 Task: Look for space in São Sebastião do Caí, Brazil from 2nd June, 2023 to 9th June, 2023 for 5 adults in price range Rs.7000 to Rs.13000. Place can be shared room with 2 bedrooms having 5 beds and 2 bathrooms. Property type can be house, flat, guest house. Amenities needed are: wifi, washing machine. Booking option can be shelf check-in. Required host language is Spanish.
Action: Mouse moved to (247, 136)
Screenshot: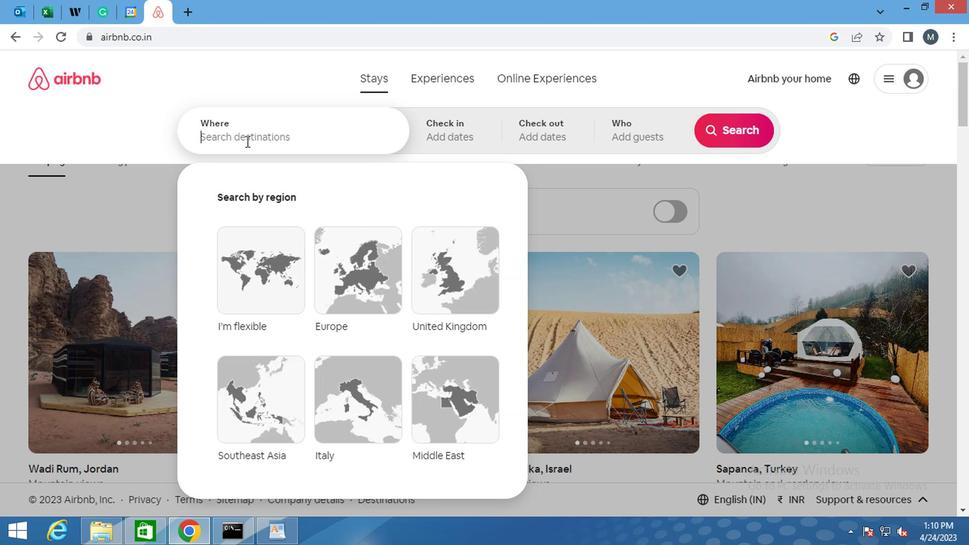 
Action: Mouse pressed left at (247, 136)
Screenshot: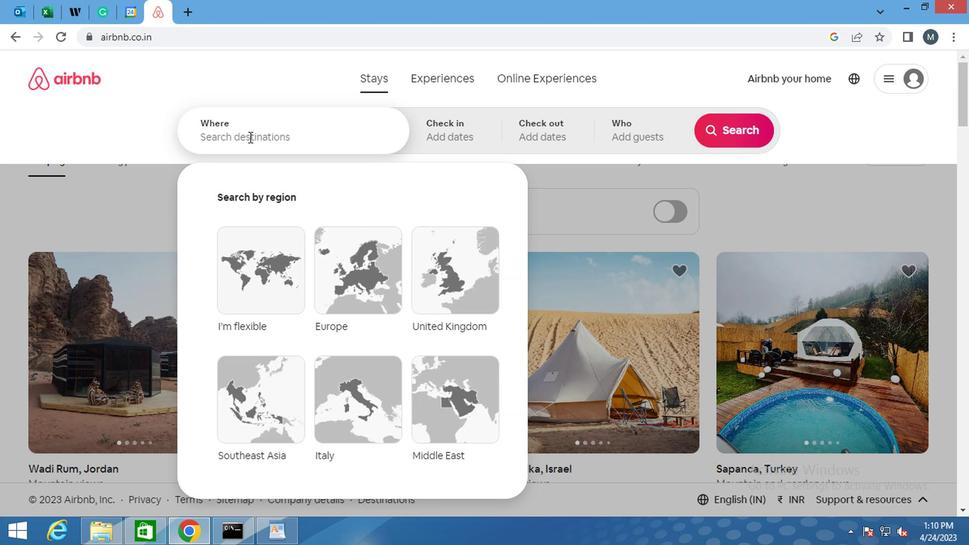 
Action: Key pressed <Key.shift>SAO<Key.space><Key.shift>SEBASTIAO<Key.space>DO<Key.shift><Key.shift><Key.shift>CAI<Key.space><Key.backspace>,<Key.space><Key.shift>V<Key.backspace><Key.shift><Key.shift>BRAZIL<Key.enter>
Screenshot: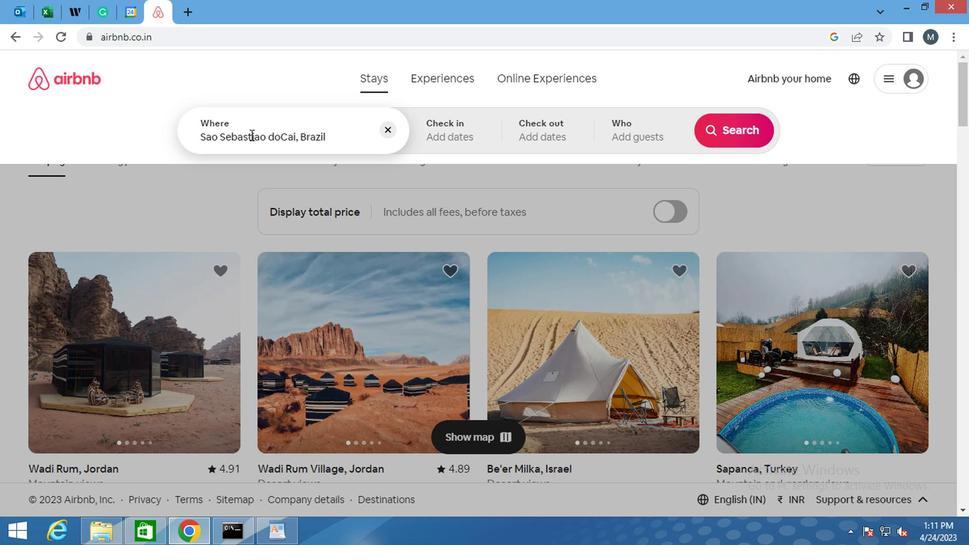 
Action: Mouse moved to (423, 211)
Screenshot: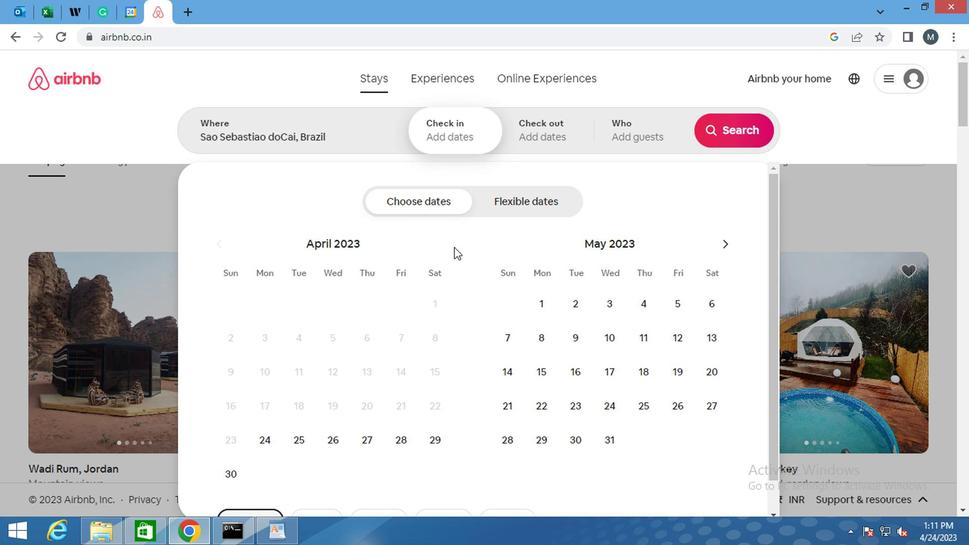 
Action: Mouse scrolled (423, 210) with delta (0, -1)
Screenshot: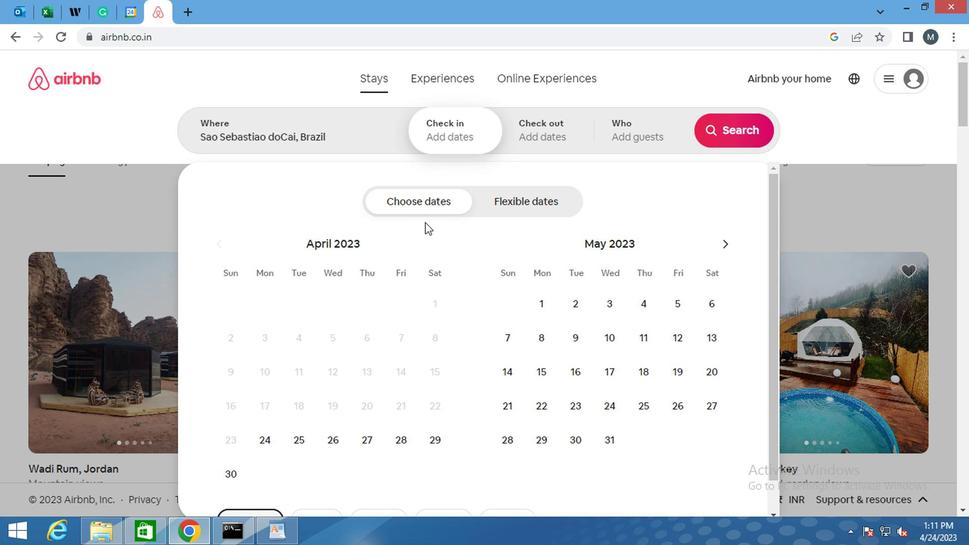 
Action: Mouse moved to (433, 222)
Screenshot: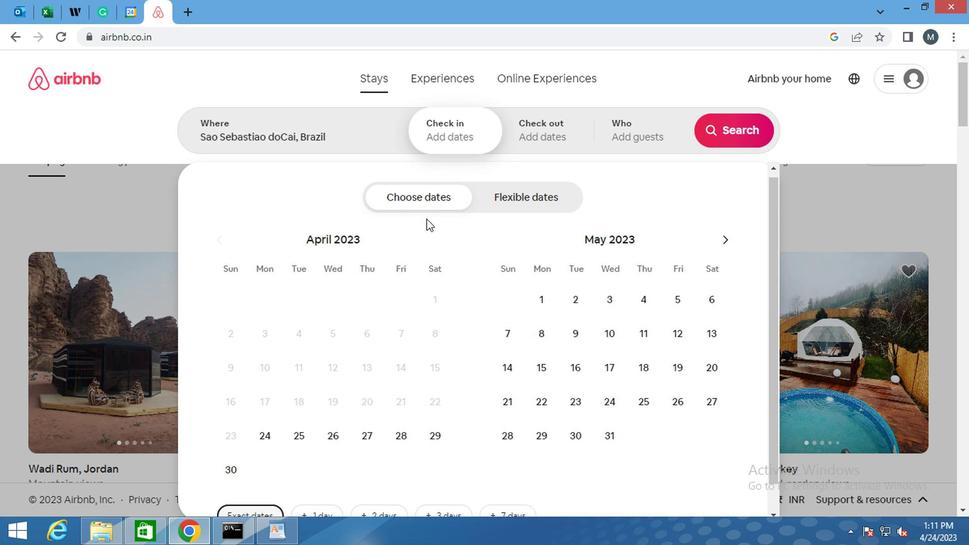 
Action: Mouse scrolled (433, 222) with delta (0, 0)
Screenshot: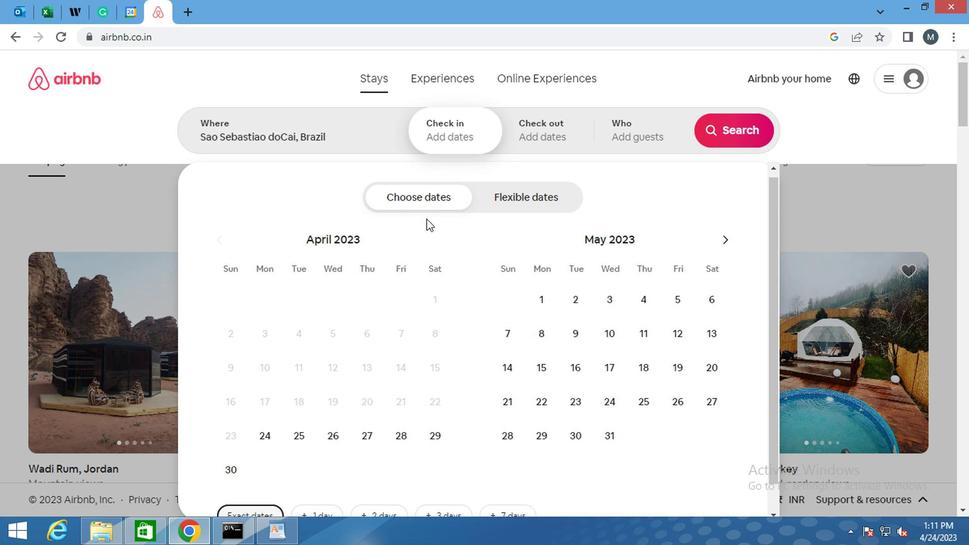 
Action: Mouse moved to (435, 222)
Screenshot: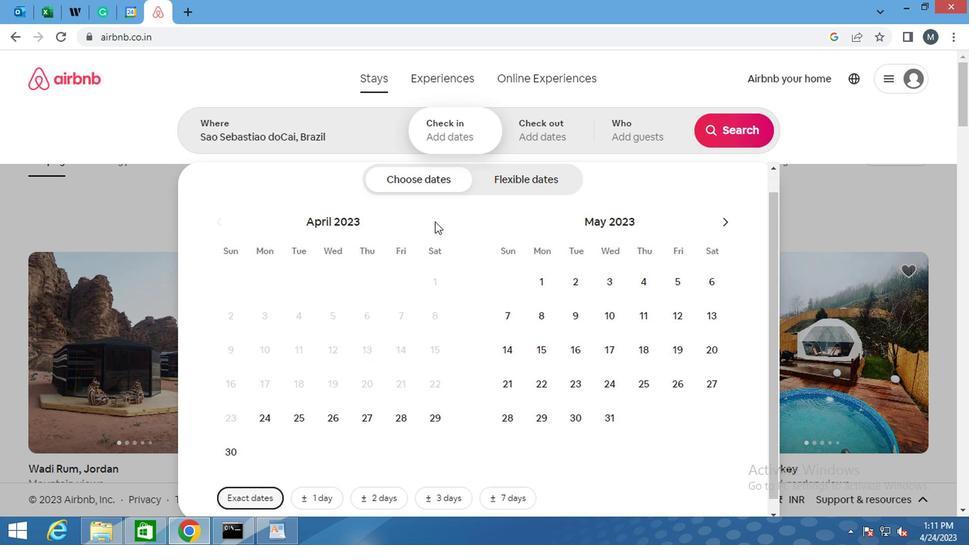 
Action: Mouse scrolled (435, 222) with delta (0, 0)
Screenshot: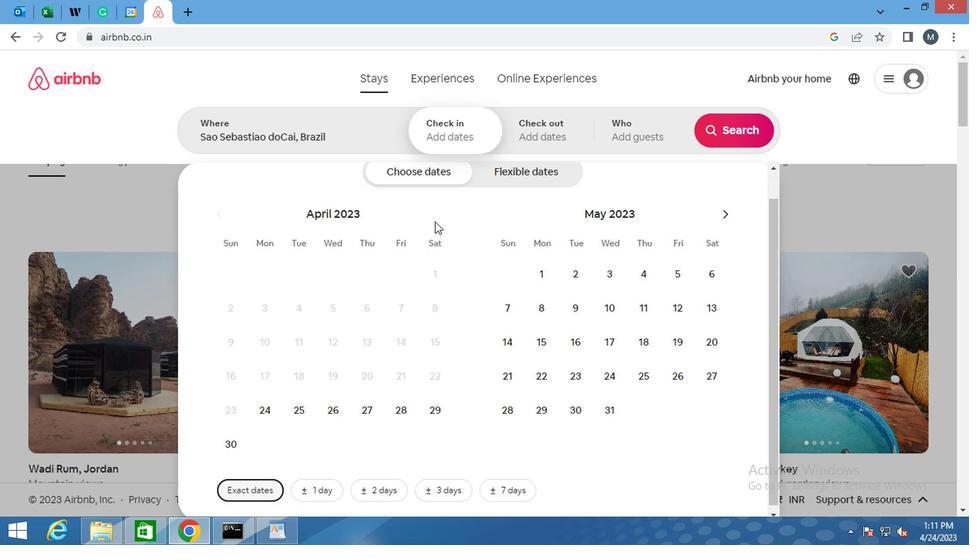 
Action: Mouse moved to (732, 243)
Screenshot: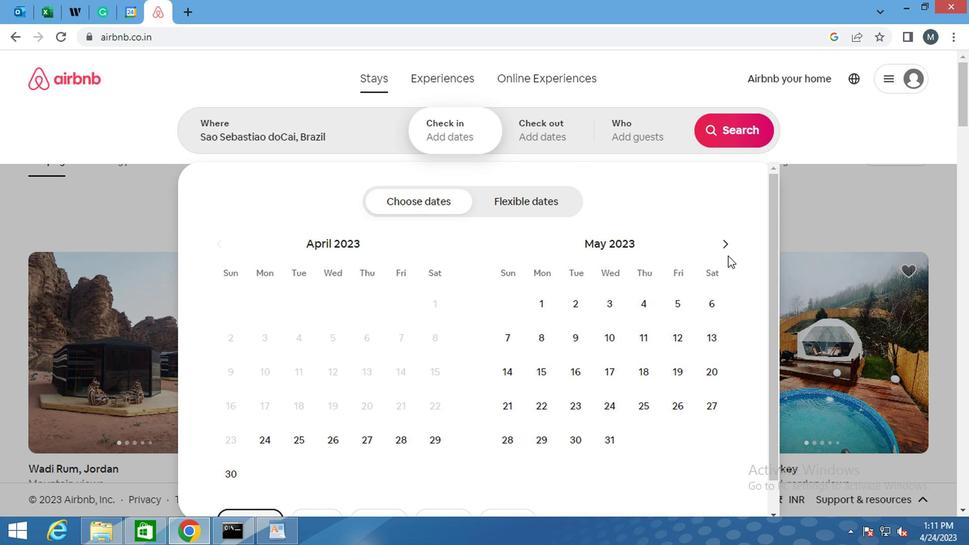 
Action: Mouse pressed left at (732, 243)
Screenshot: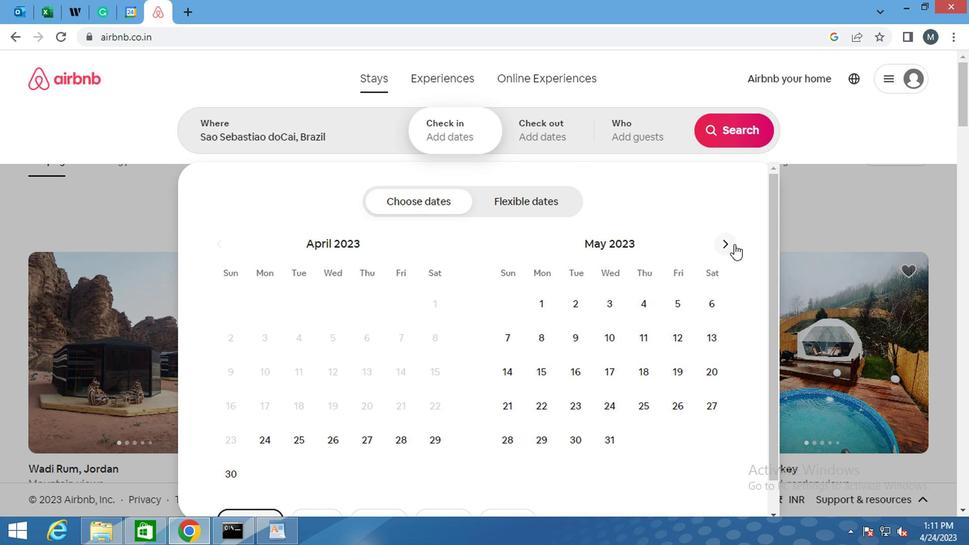 
Action: Mouse pressed left at (732, 243)
Screenshot: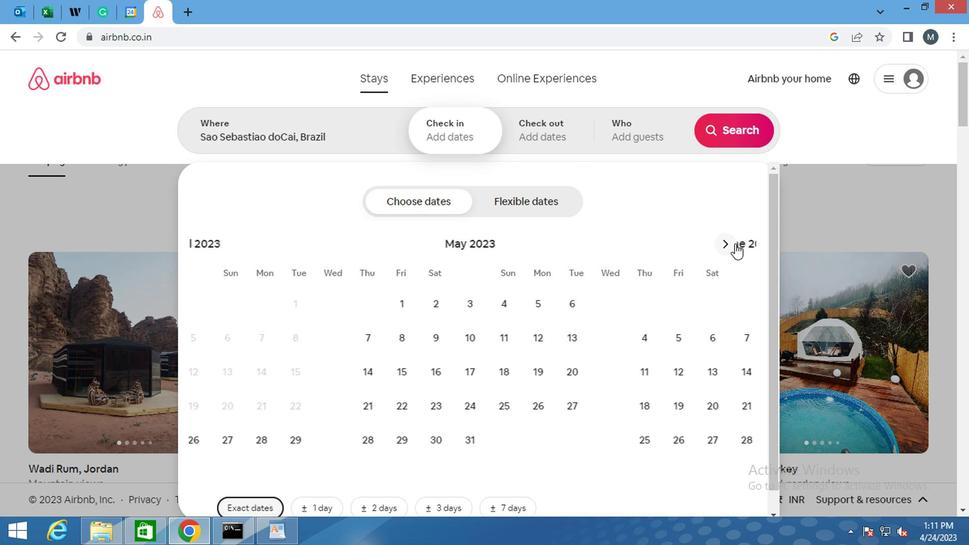 
Action: Mouse pressed left at (732, 243)
Screenshot: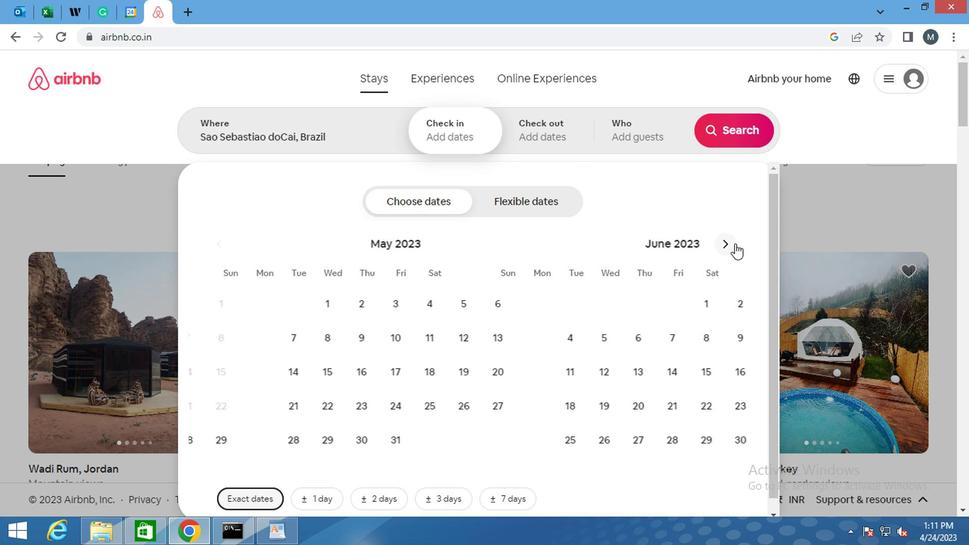 
Action: Mouse moved to (391, 300)
Screenshot: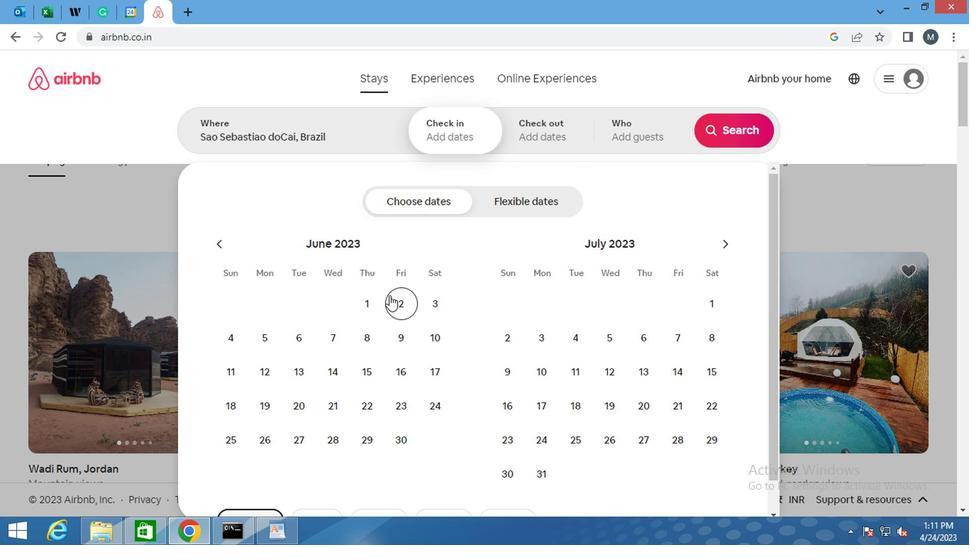 
Action: Mouse pressed left at (391, 300)
Screenshot: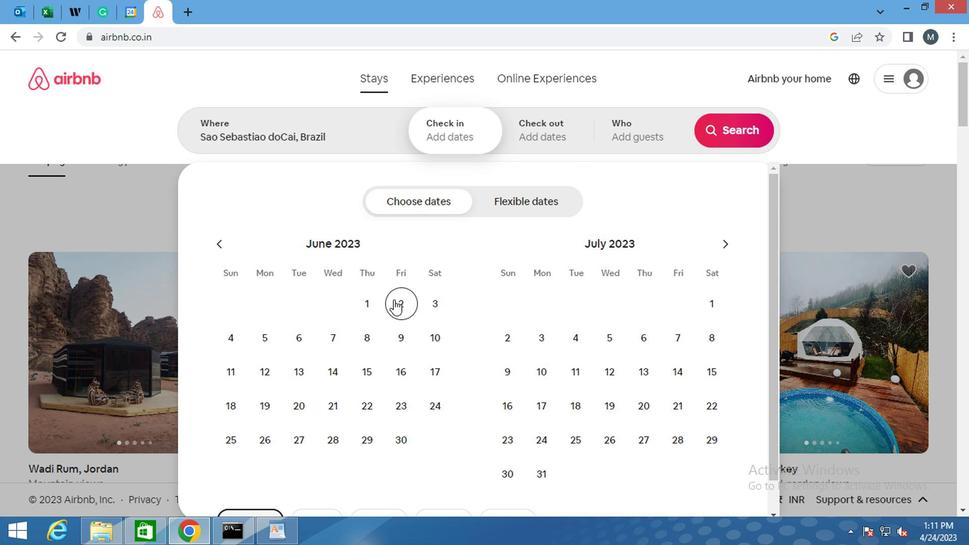 
Action: Mouse moved to (385, 306)
Screenshot: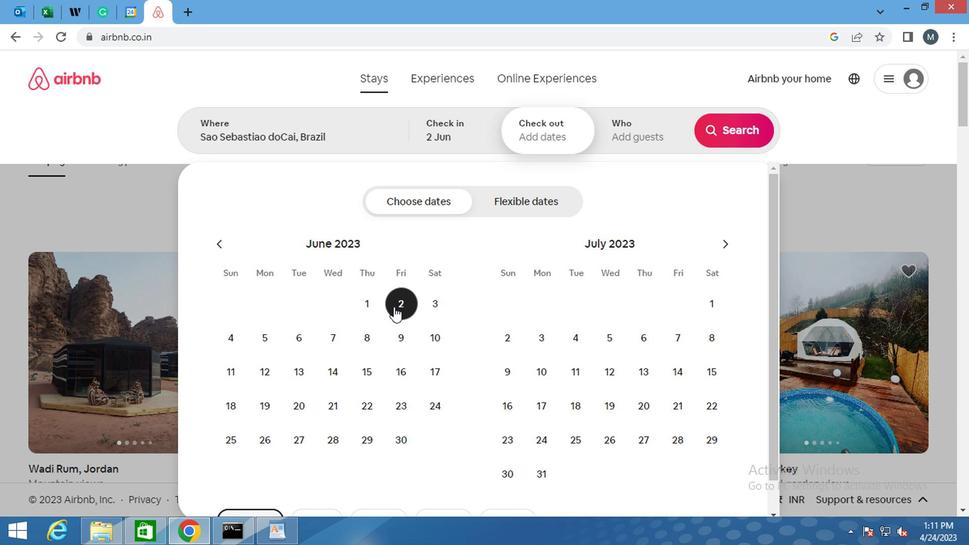 
Action: Mouse scrolled (385, 305) with delta (0, -1)
Screenshot: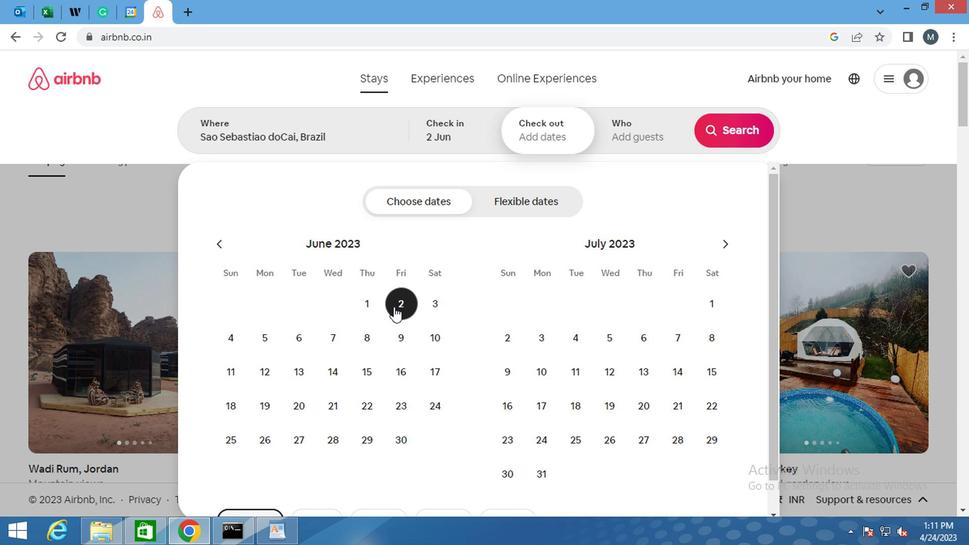 
Action: Mouse moved to (385, 300)
Screenshot: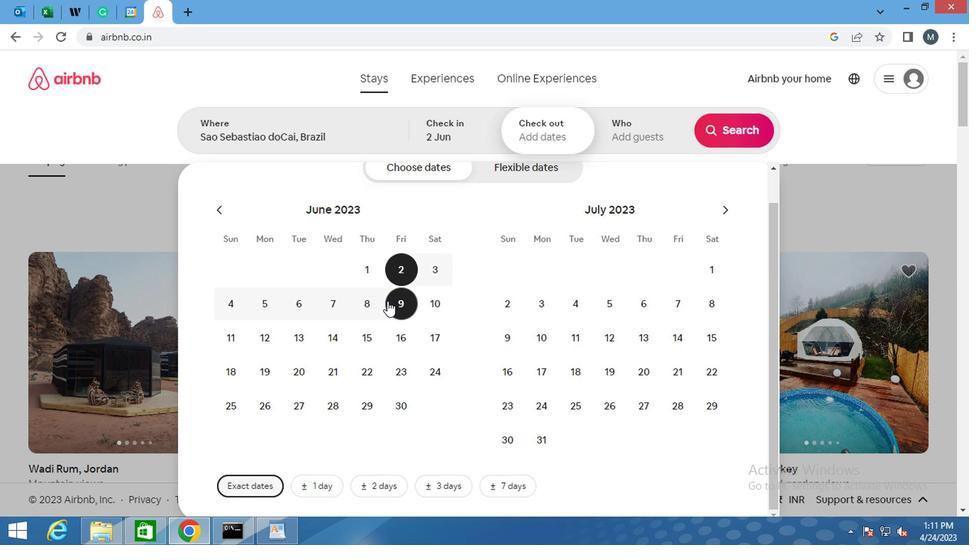 
Action: Mouse pressed left at (385, 300)
Screenshot: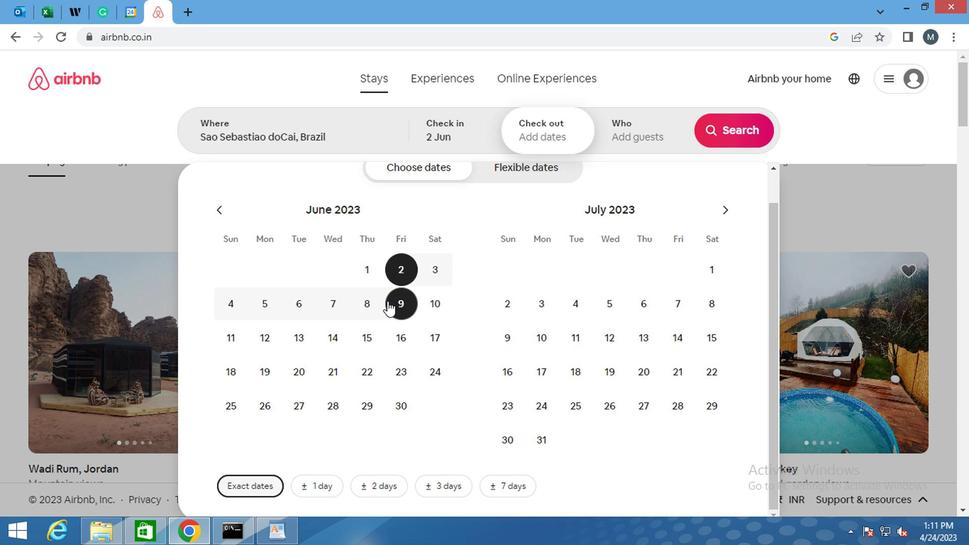 
Action: Mouse moved to (411, 298)
Screenshot: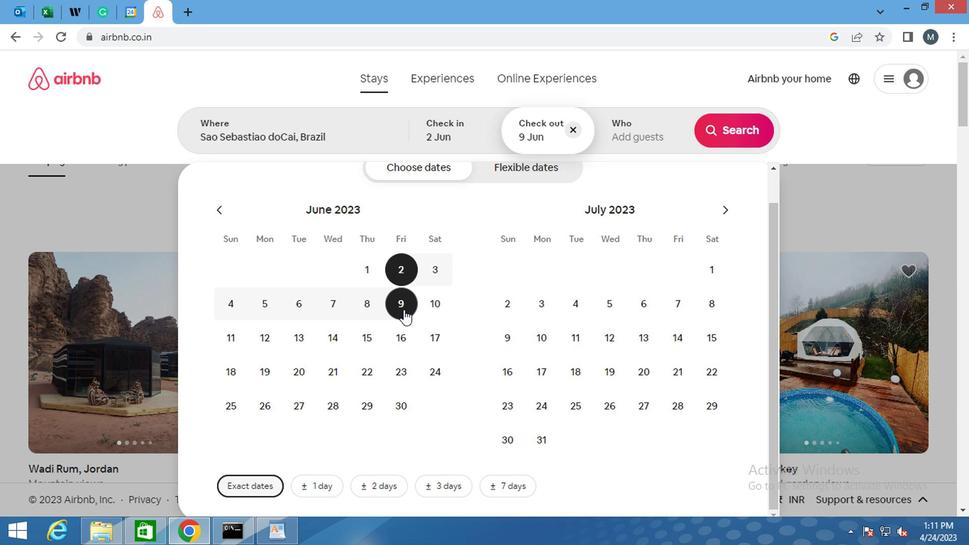 
Action: Mouse scrolled (411, 297) with delta (0, 0)
Screenshot: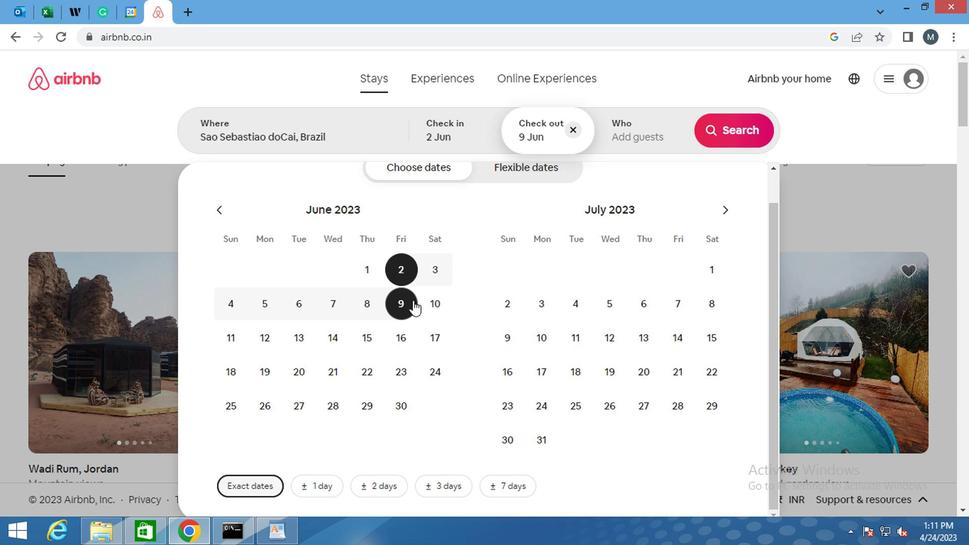 
Action: Mouse scrolled (411, 299) with delta (0, 1)
Screenshot: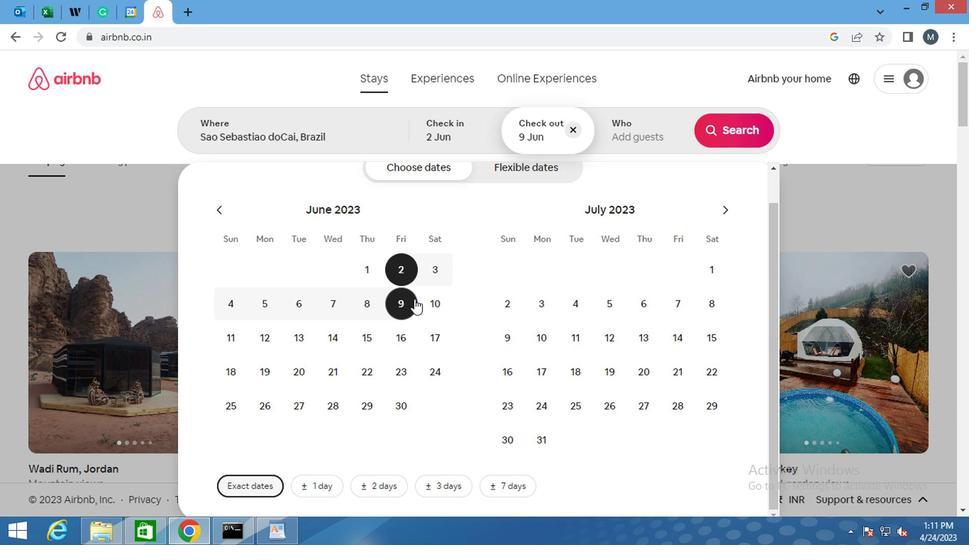 
Action: Mouse moved to (411, 298)
Screenshot: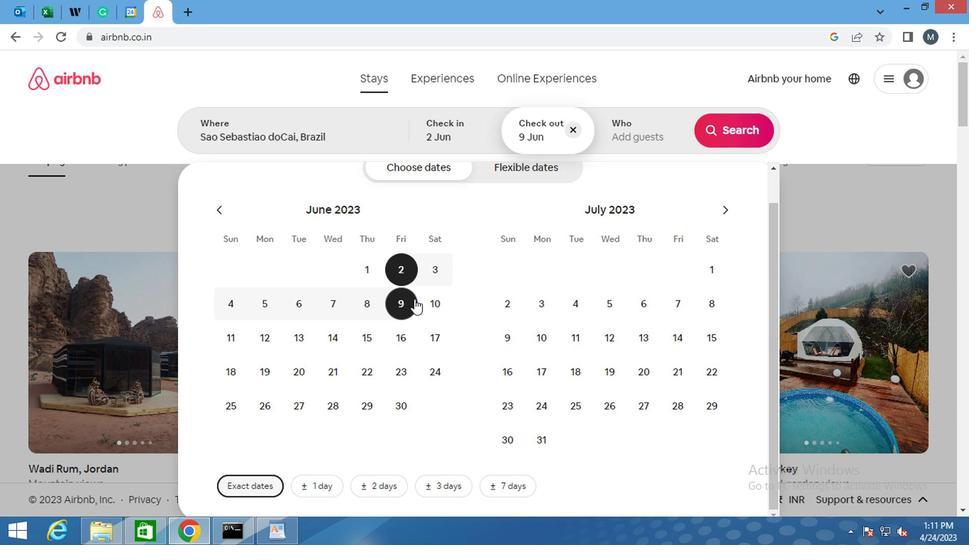 
Action: Mouse scrolled (411, 299) with delta (0, 1)
Screenshot: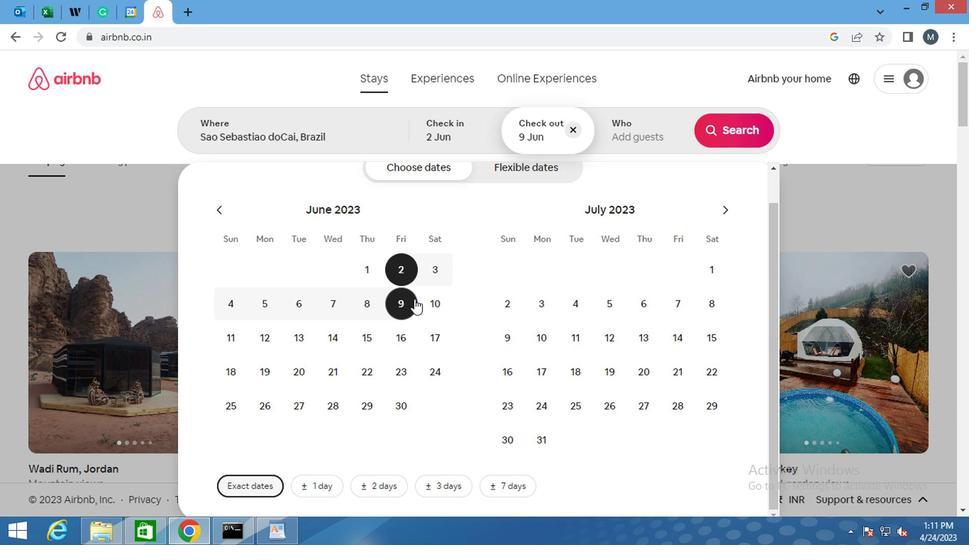 
Action: Mouse moved to (640, 135)
Screenshot: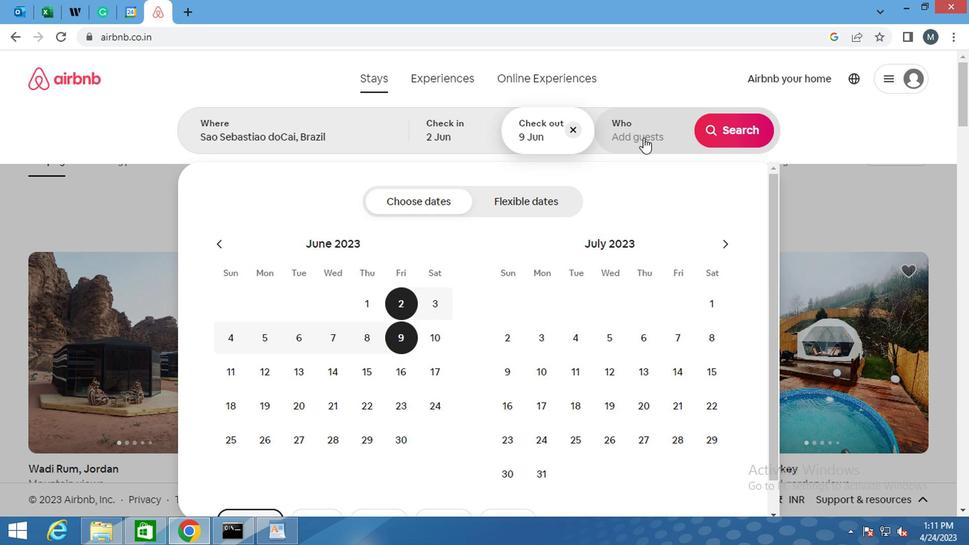 
Action: Mouse pressed left at (640, 135)
Screenshot: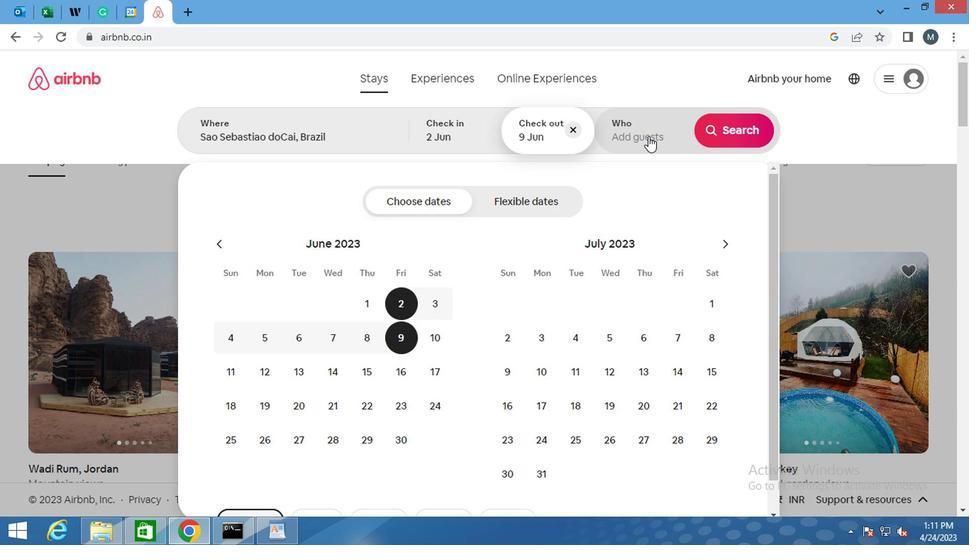 
Action: Mouse moved to (734, 201)
Screenshot: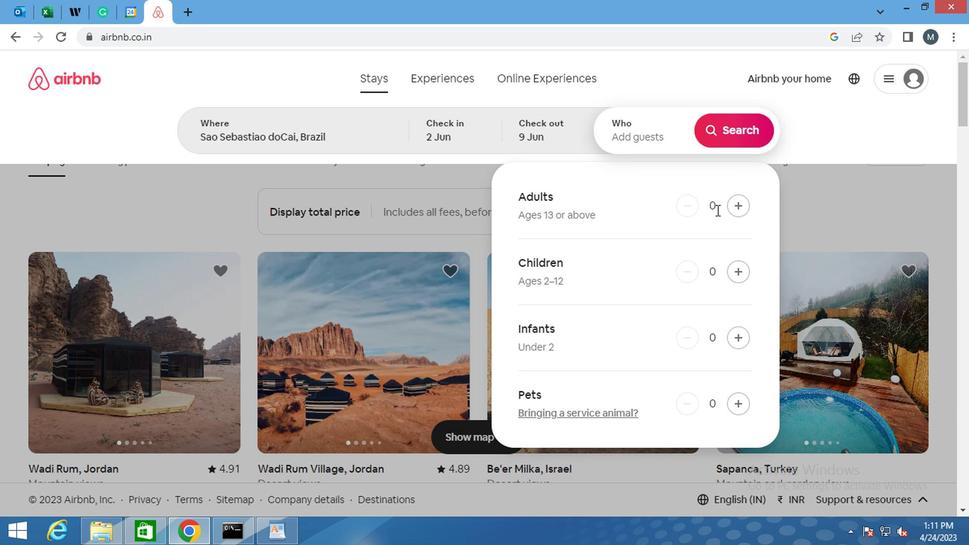 
Action: Mouse pressed left at (734, 201)
Screenshot: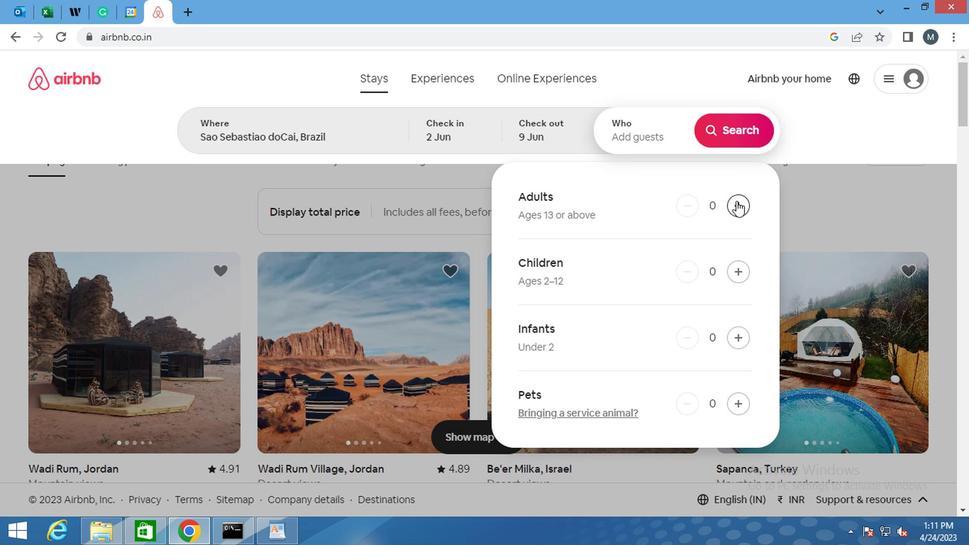 
Action: Mouse moved to (734, 201)
Screenshot: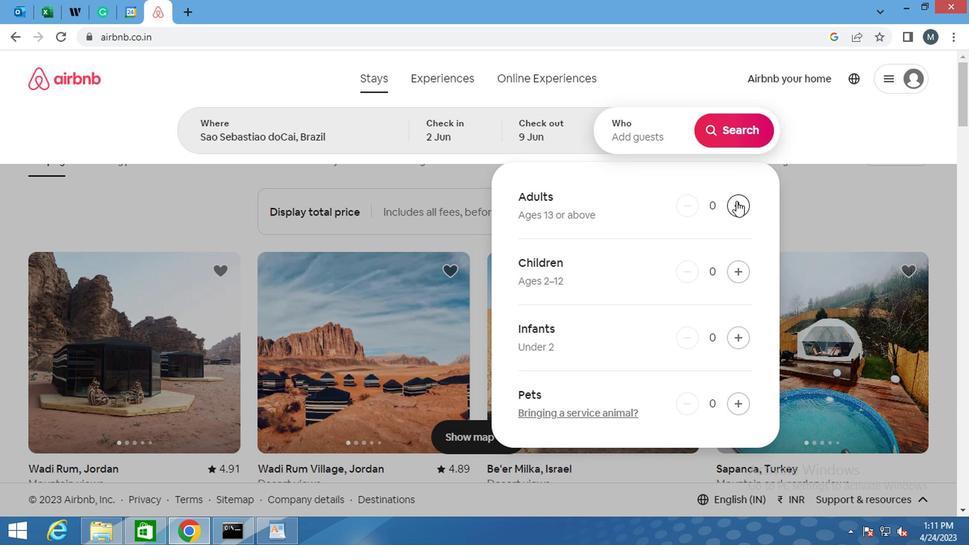 
Action: Mouse pressed left at (734, 201)
Screenshot: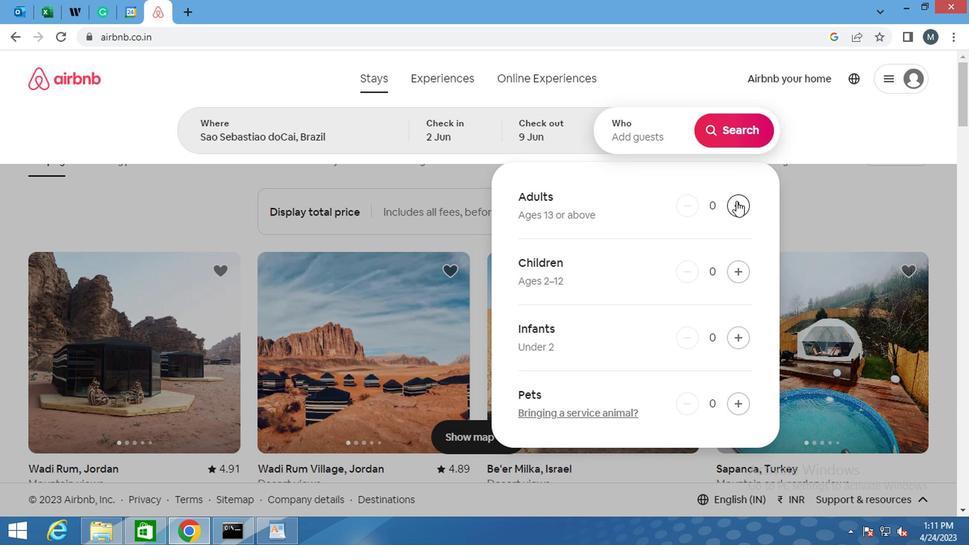 
Action: Mouse moved to (736, 201)
Screenshot: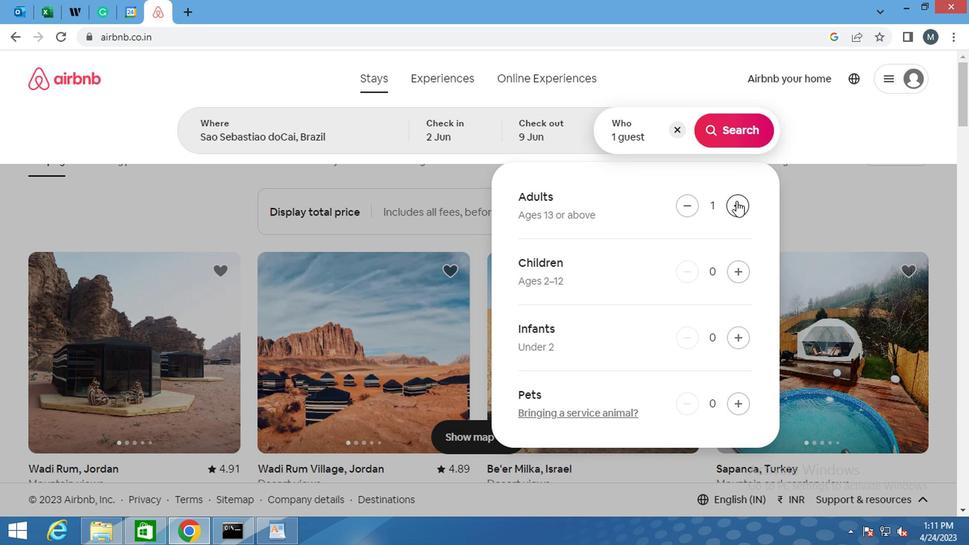 
Action: Mouse pressed left at (736, 201)
Screenshot: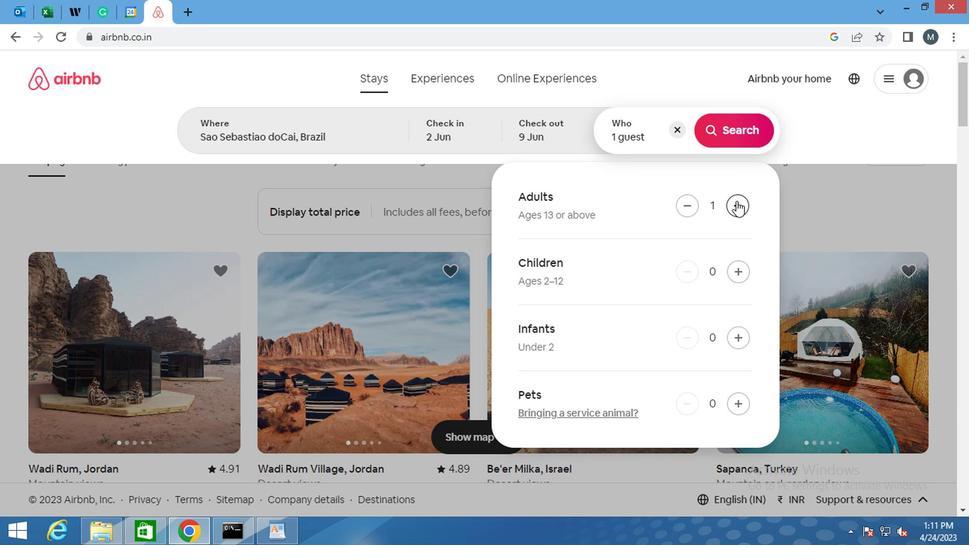 
Action: Mouse moved to (737, 201)
Screenshot: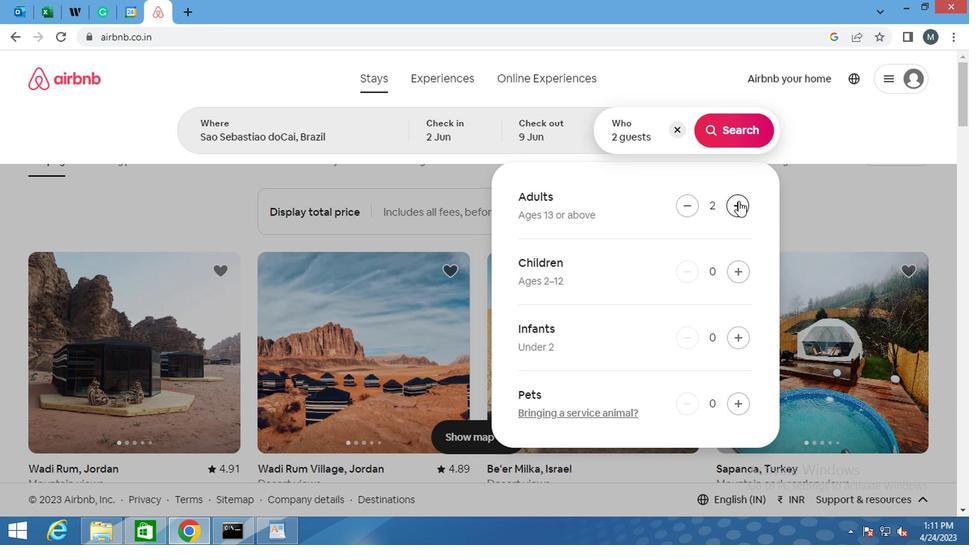 
Action: Mouse pressed left at (737, 201)
Screenshot: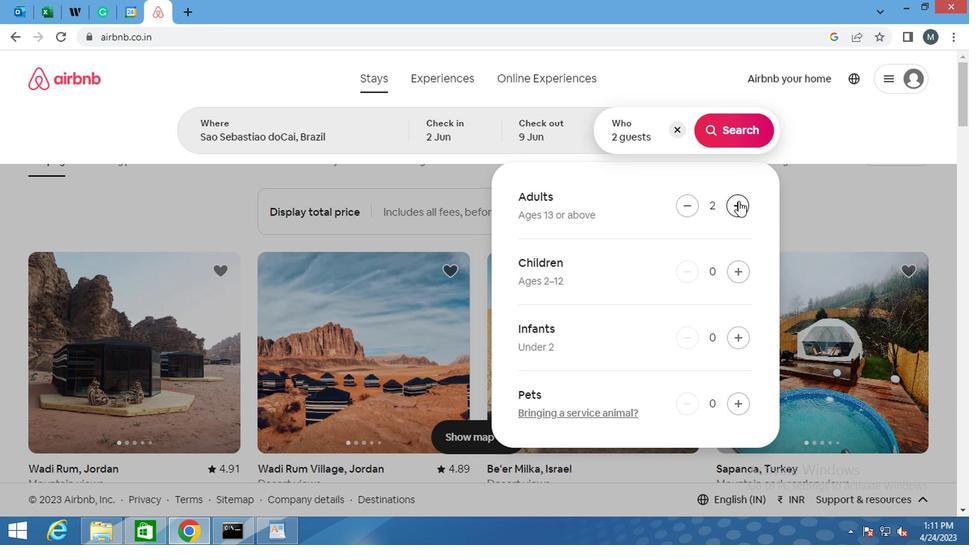 
Action: Mouse moved to (738, 201)
Screenshot: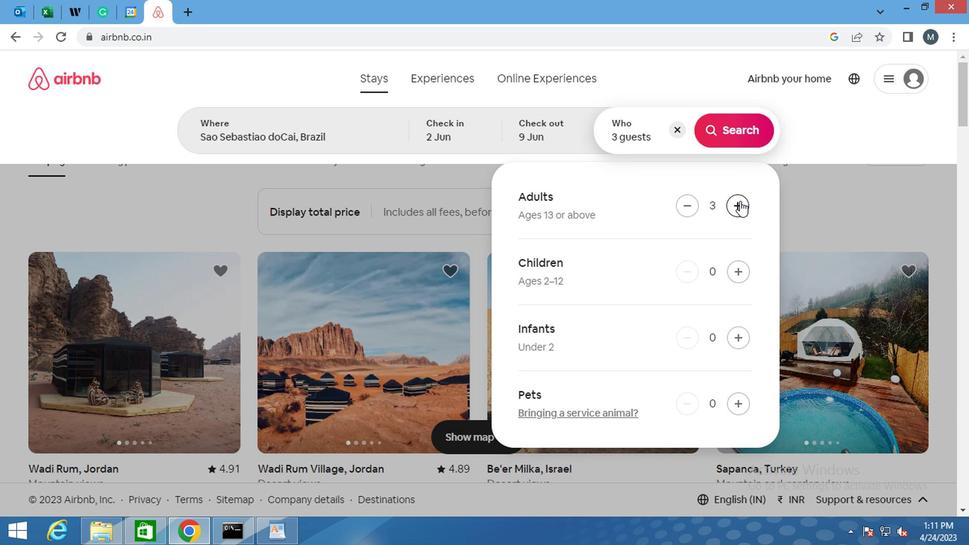 
Action: Mouse pressed left at (738, 201)
Screenshot: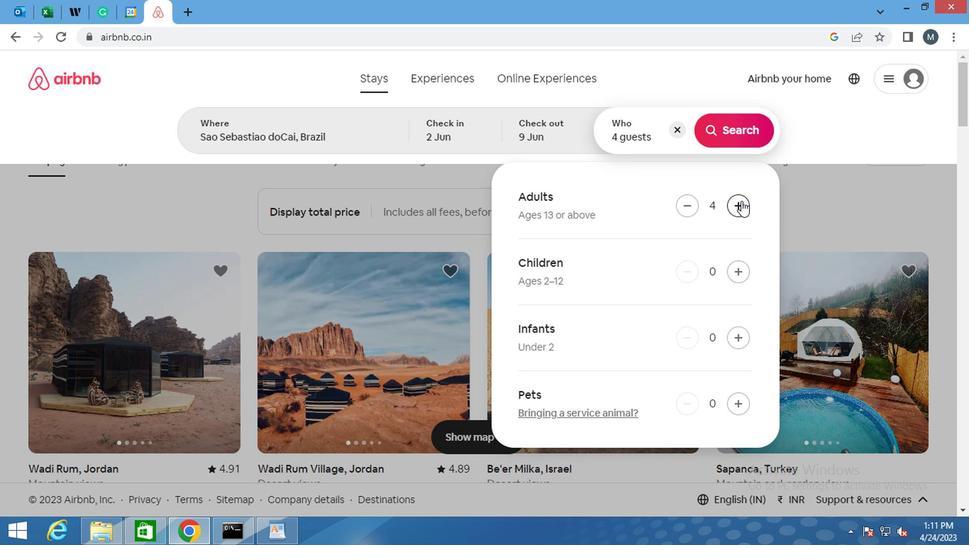 
Action: Mouse moved to (741, 194)
Screenshot: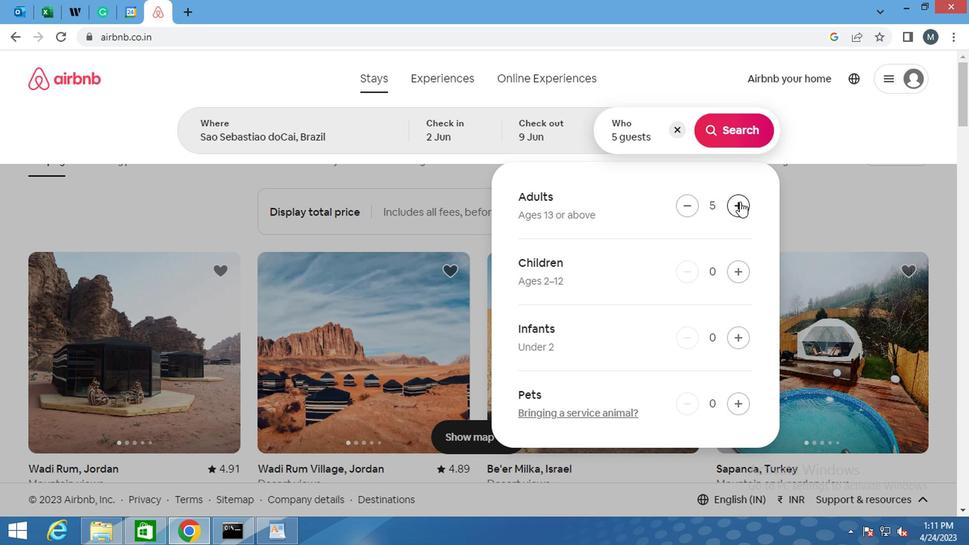 
Action: Mouse scrolled (741, 193) with delta (0, -1)
Screenshot: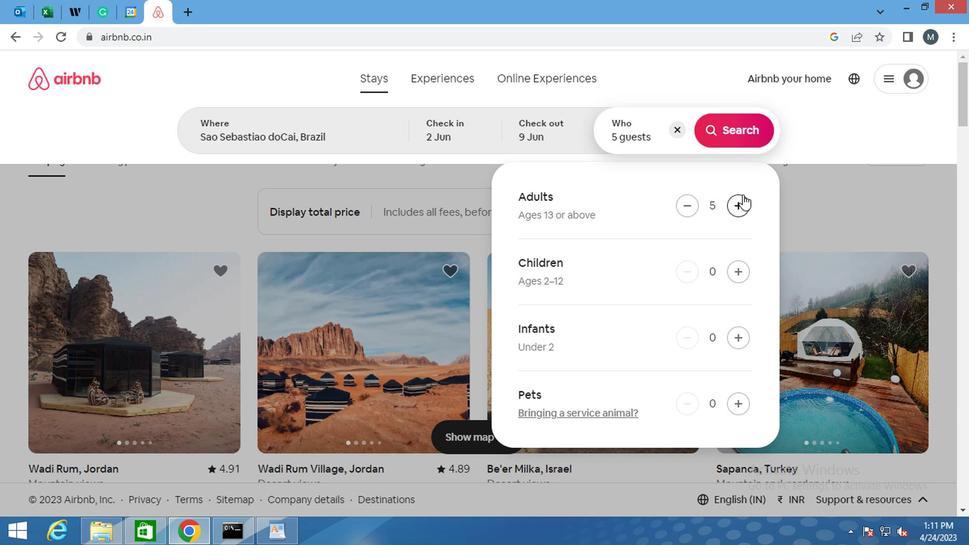 
Action: Mouse moved to (741, 194)
Screenshot: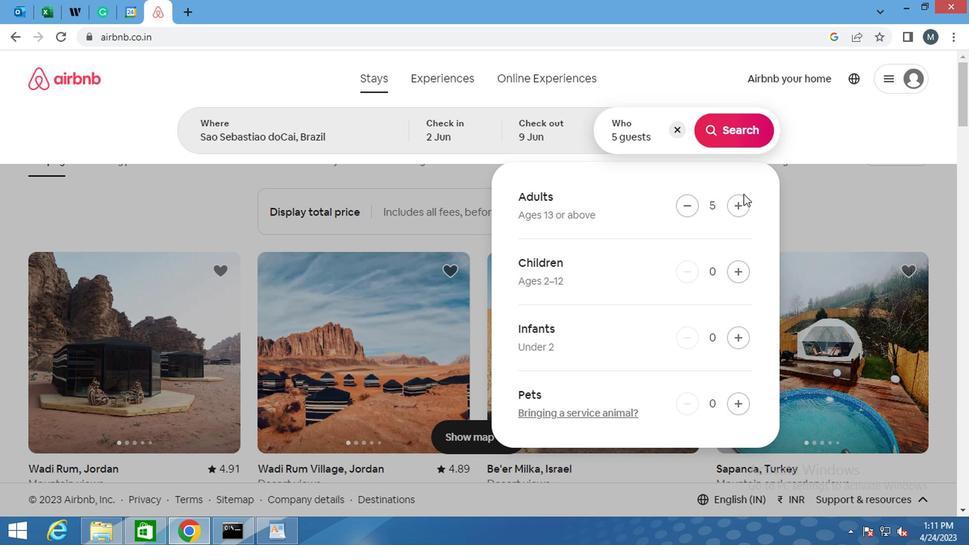 
Action: Mouse scrolled (741, 195) with delta (0, 0)
Screenshot: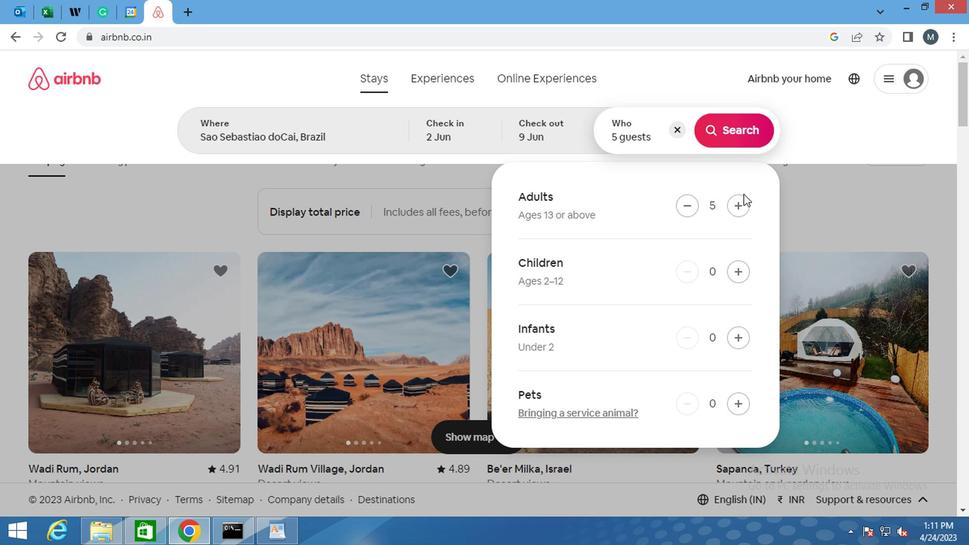 
Action: Mouse scrolled (741, 195) with delta (0, 0)
Screenshot: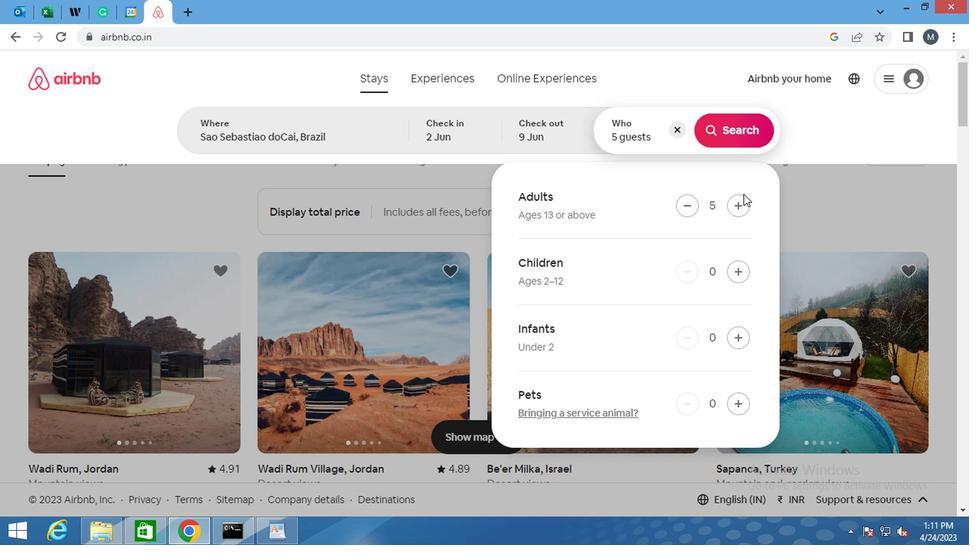 
Action: Mouse moved to (901, 156)
Screenshot: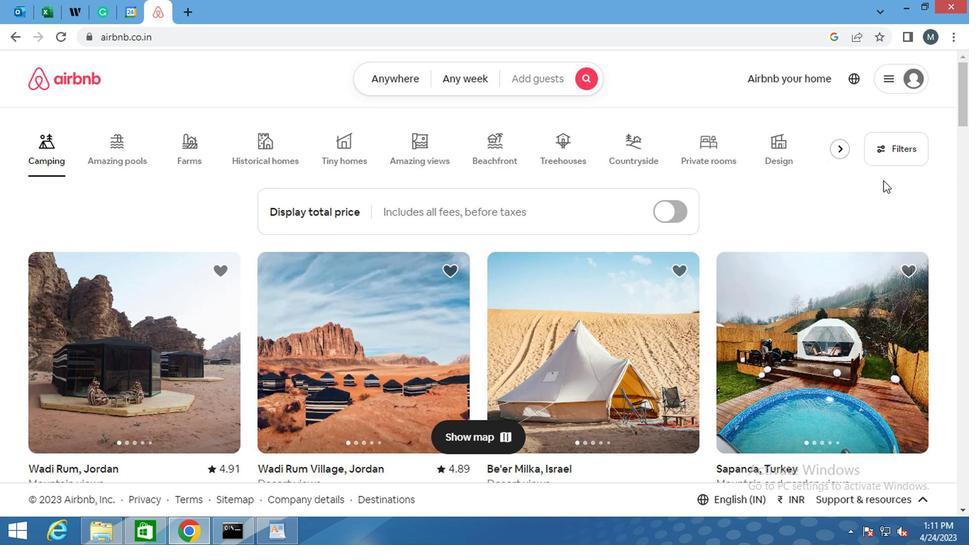 
Action: Mouse pressed left at (901, 156)
Screenshot: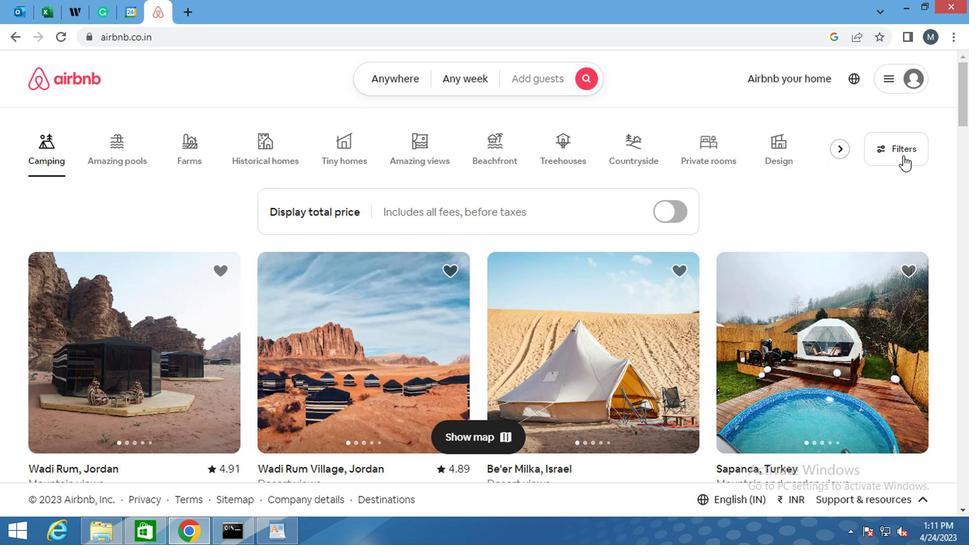 
Action: Mouse moved to (343, 312)
Screenshot: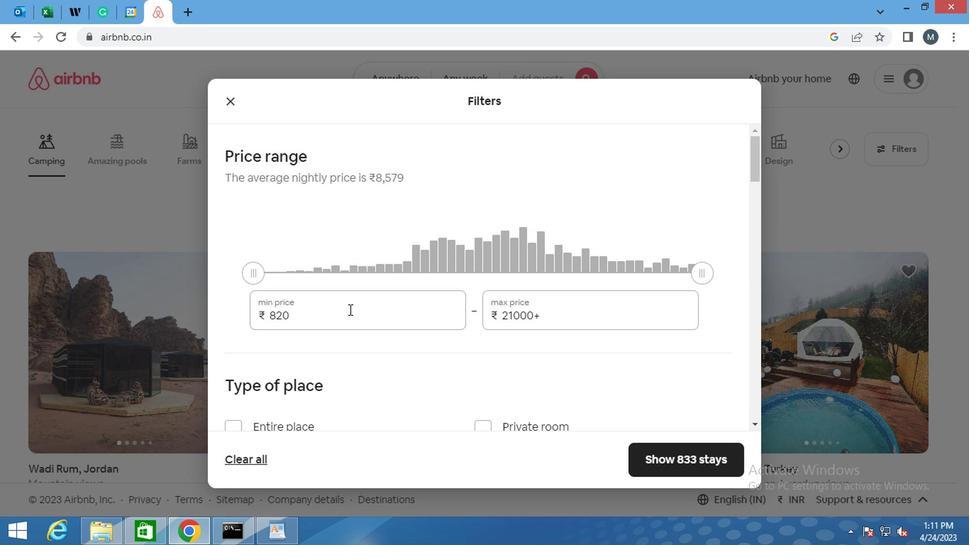 
Action: Mouse pressed left at (343, 312)
Screenshot: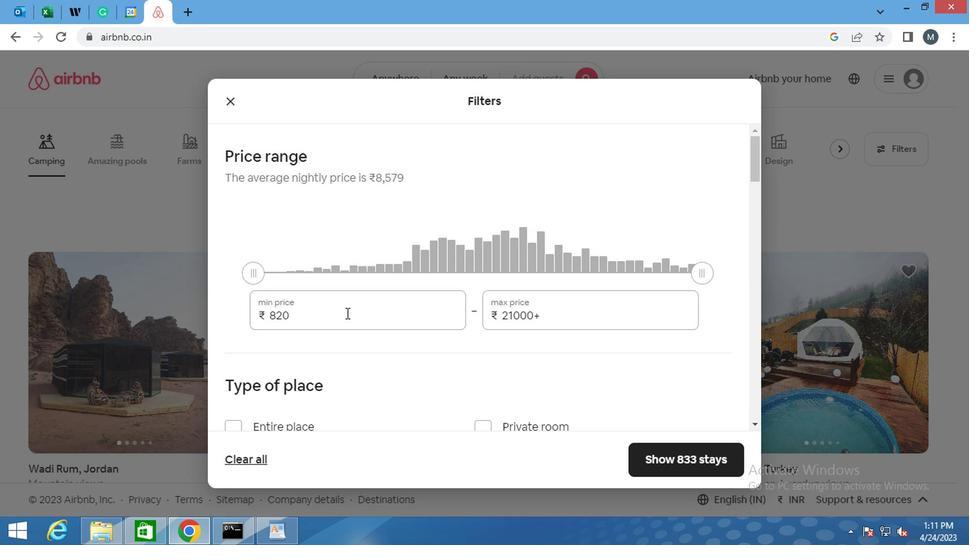 
Action: Mouse moved to (343, 313)
Screenshot: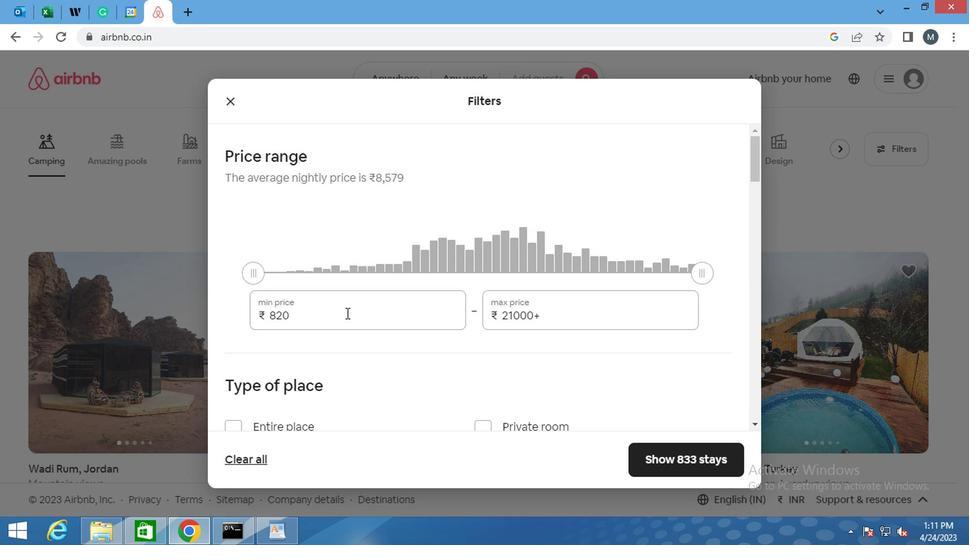 
Action: Mouse pressed left at (343, 313)
Screenshot: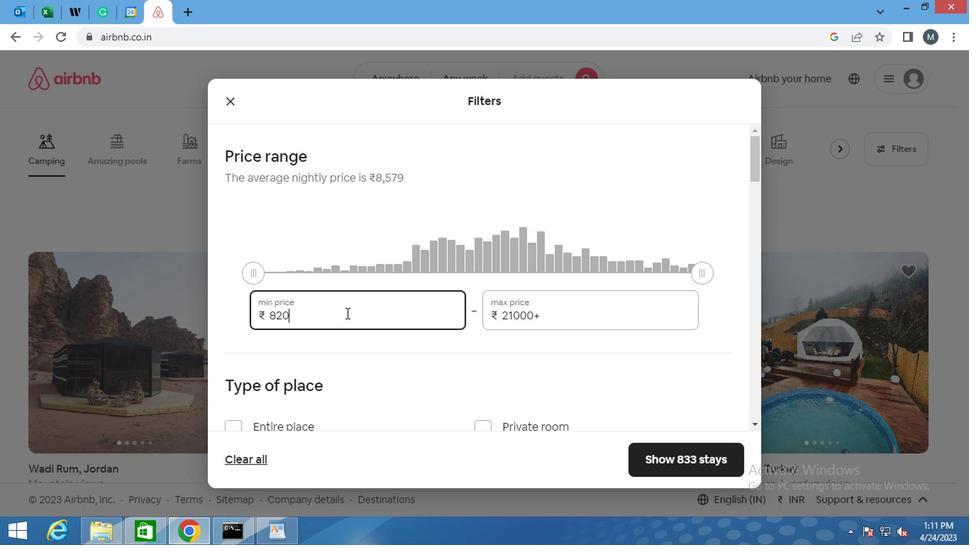 
Action: Key pressed <Key.backspace>7000
Screenshot: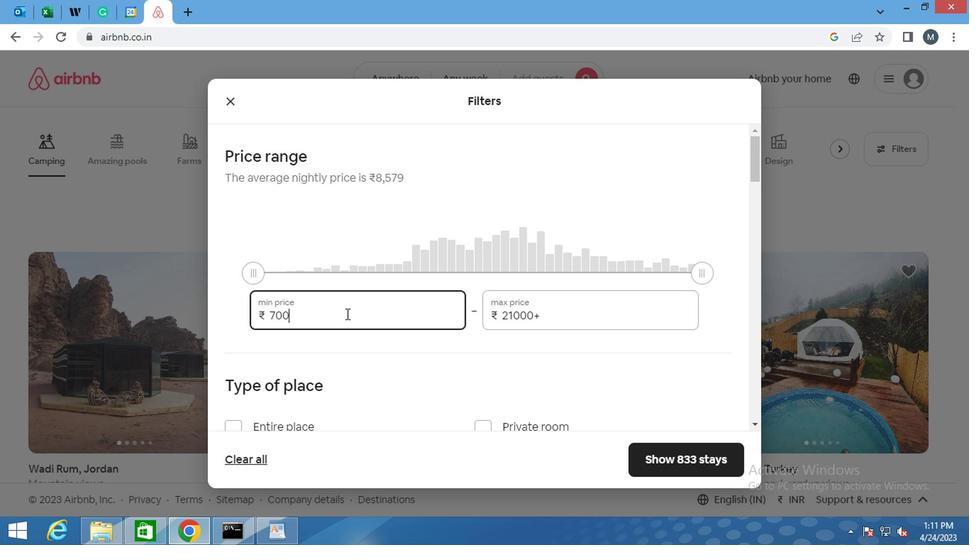 
Action: Mouse moved to (375, 326)
Screenshot: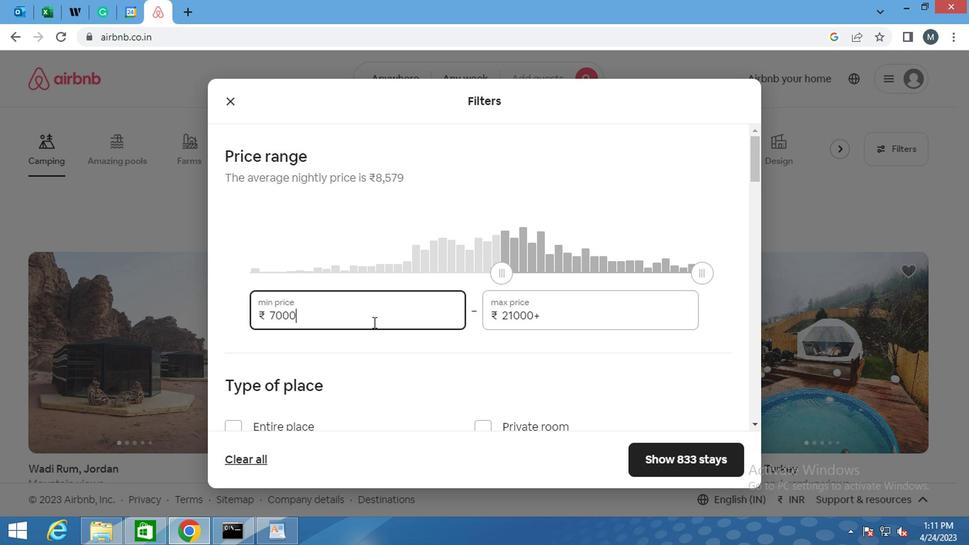 
Action: Mouse scrolled (375, 325) with delta (0, -1)
Screenshot: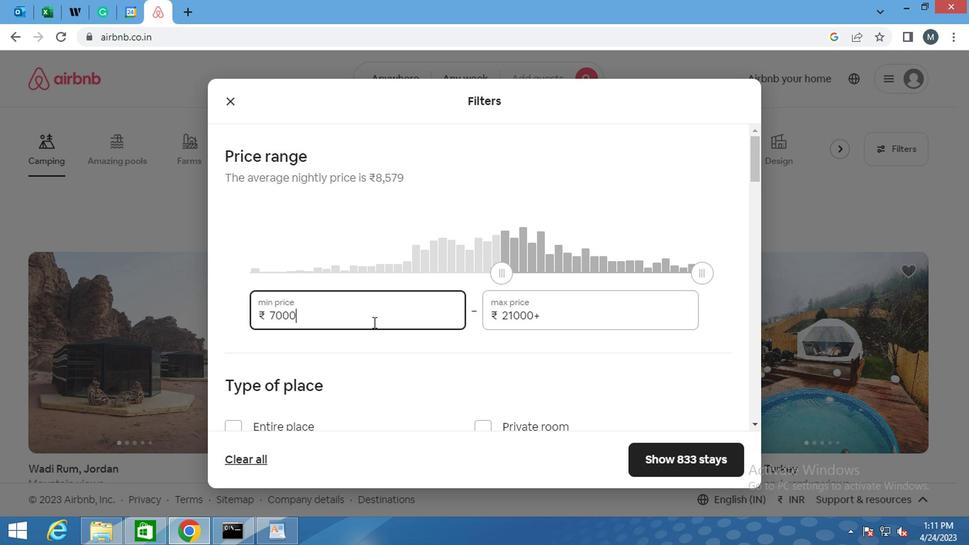 
Action: Mouse moved to (581, 239)
Screenshot: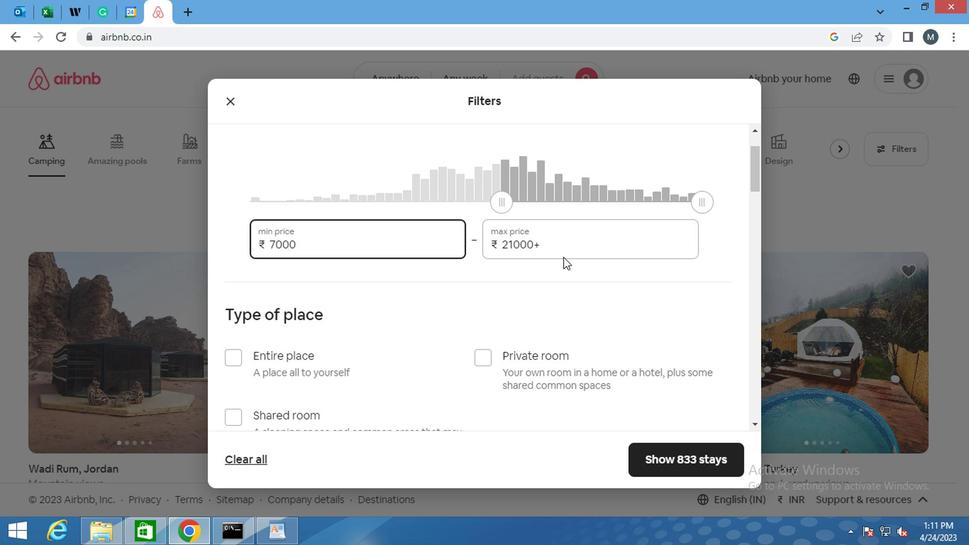 
Action: Mouse pressed left at (581, 239)
Screenshot: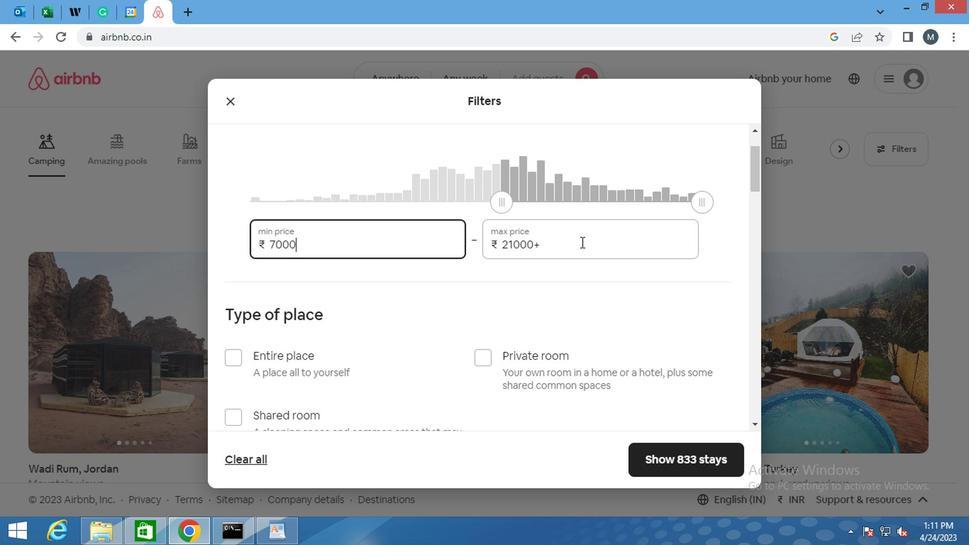 
Action: Mouse pressed left at (581, 239)
Screenshot: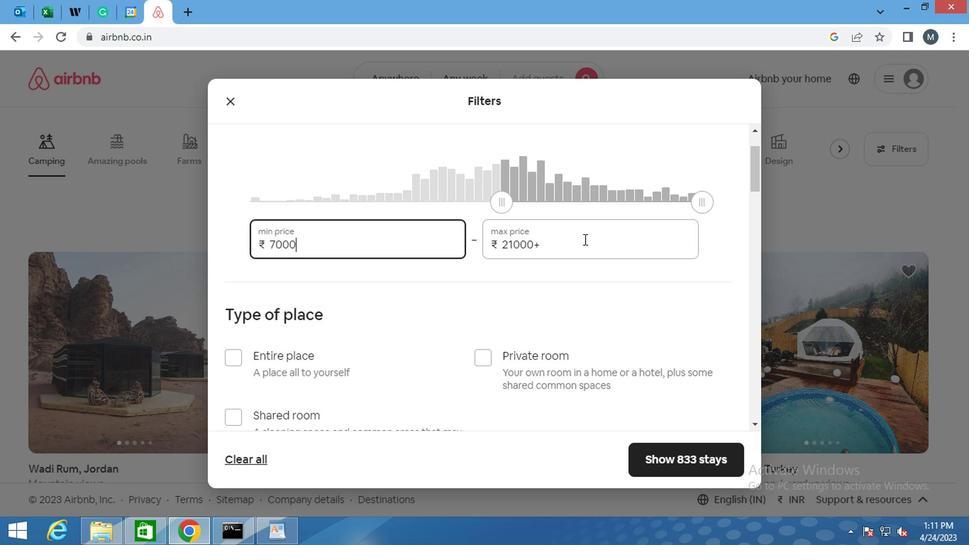 
Action: Mouse pressed left at (581, 239)
Screenshot: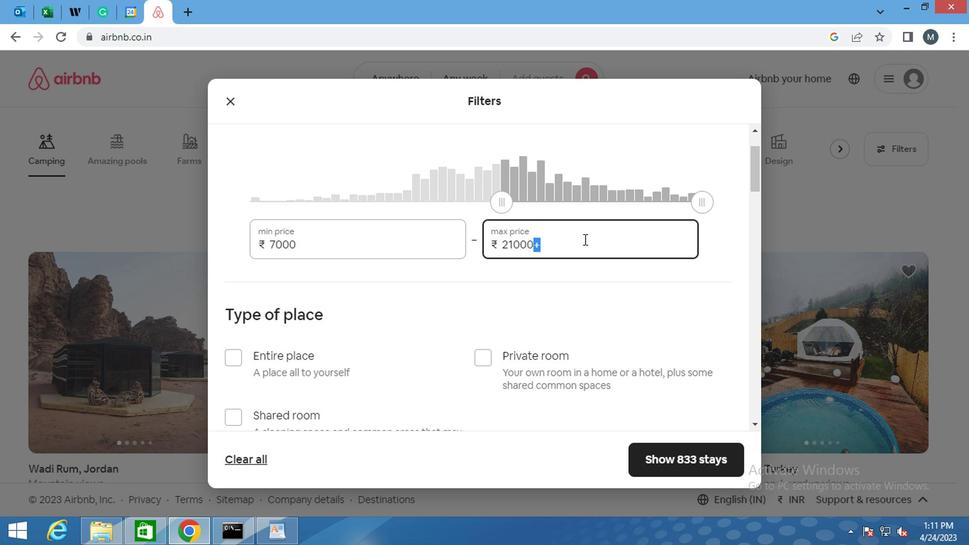 
Action: Key pressed 13000
Screenshot: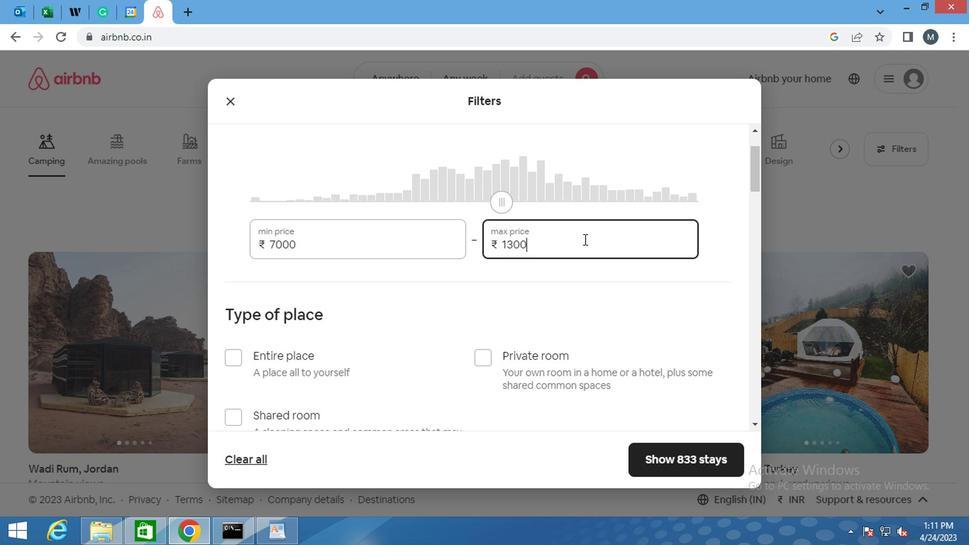 
Action: Mouse moved to (429, 313)
Screenshot: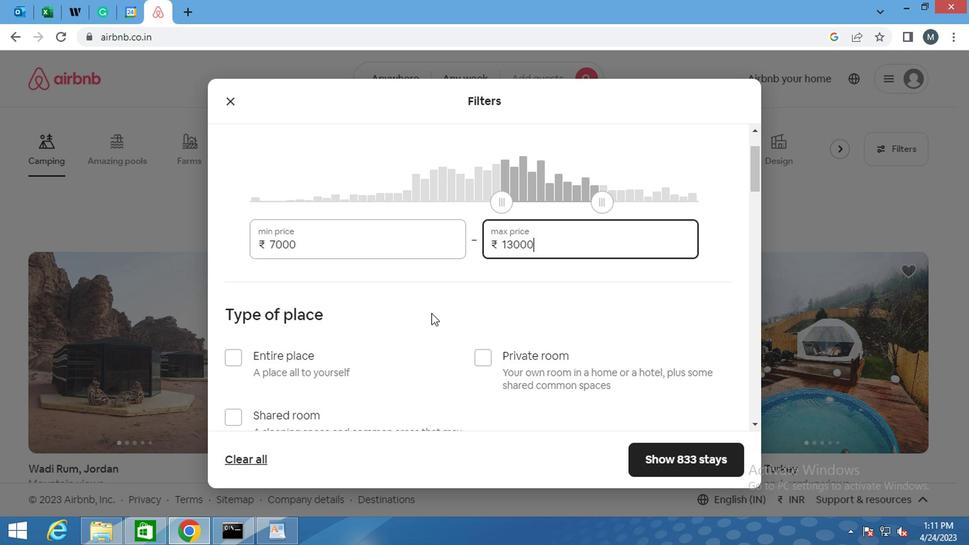 
Action: Mouse scrolled (429, 312) with delta (0, 0)
Screenshot: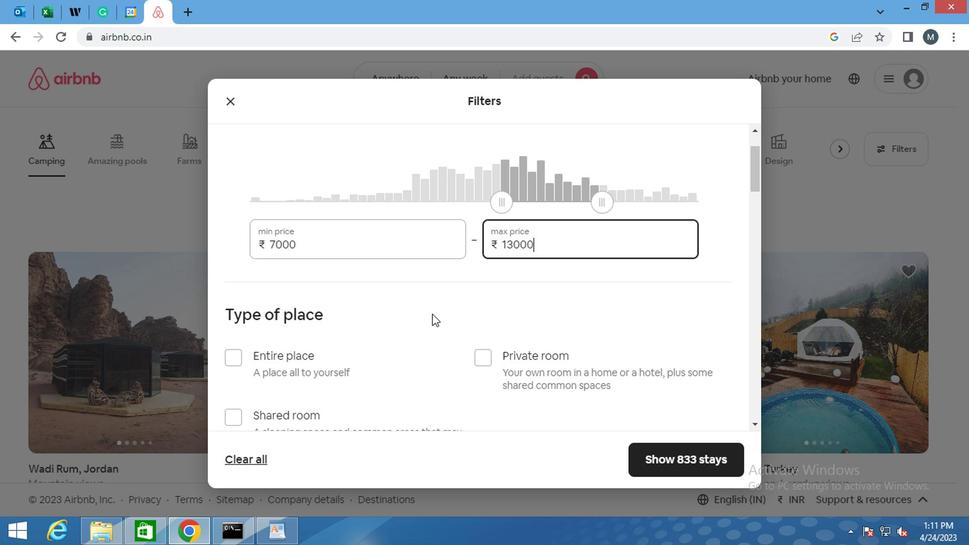 
Action: Mouse moved to (429, 313)
Screenshot: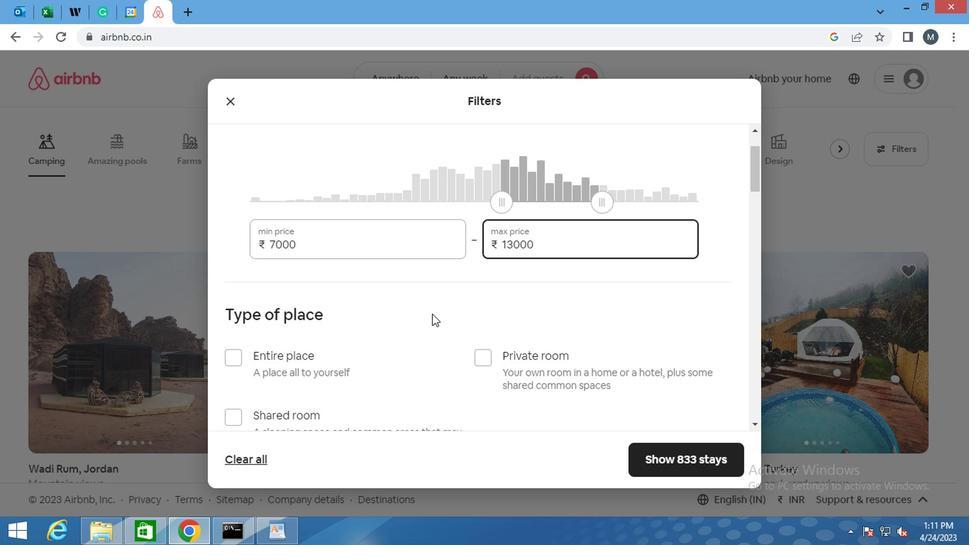 
Action: Mouse scrolled (429, 312) with delta (0, 0)
Screenshot: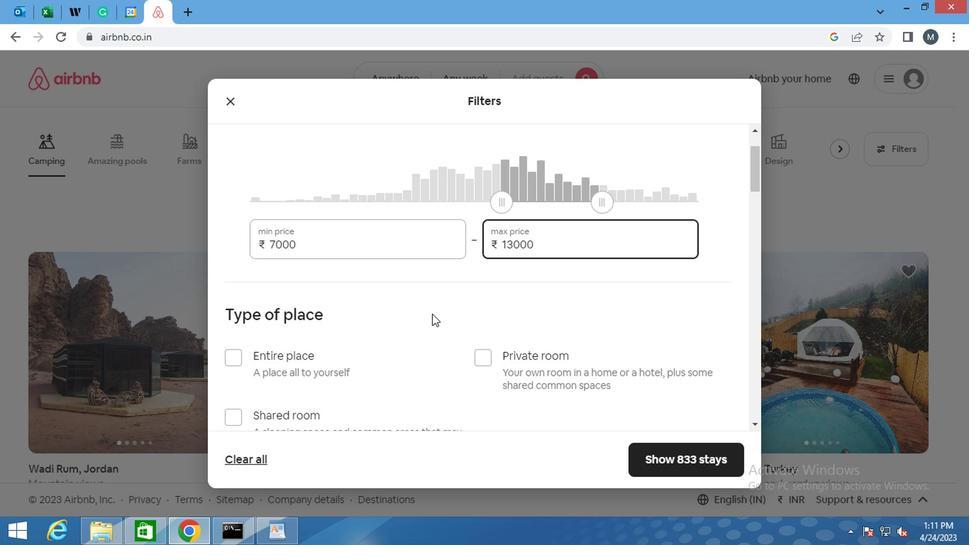 
Action: Mouse moved to (237, 274)
Screenshot: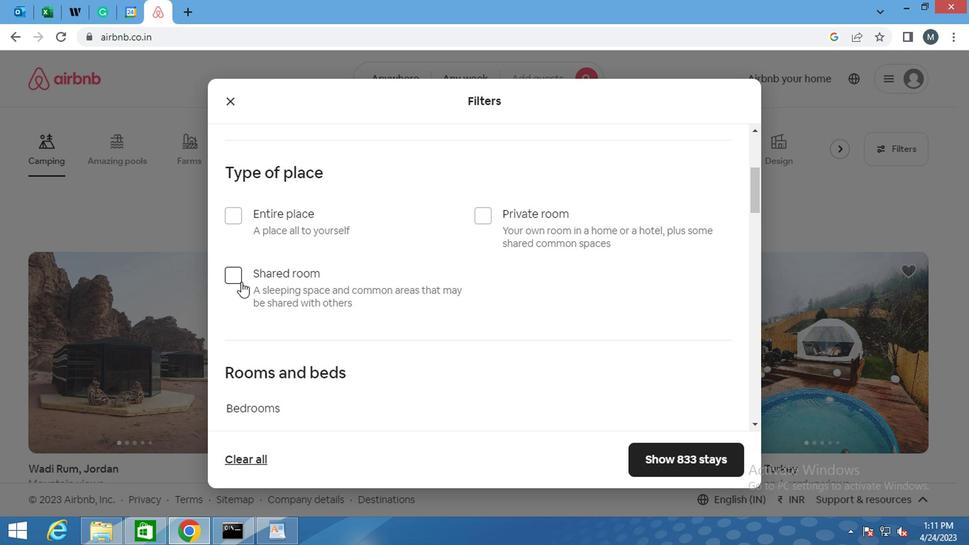 
Action: Mouse pressed left at (237, 274)
Screenshot: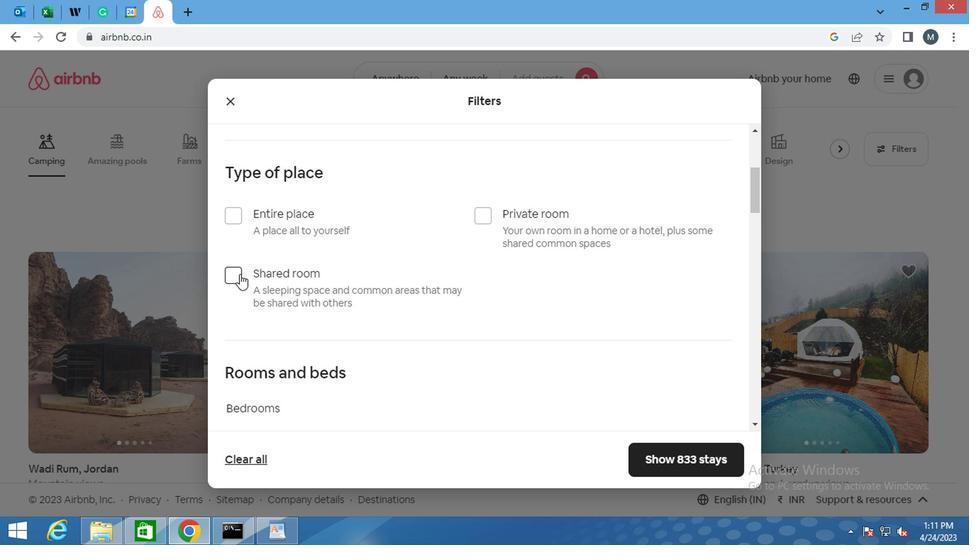 
Action: Mouse moved to (332, 278)
Screenshot: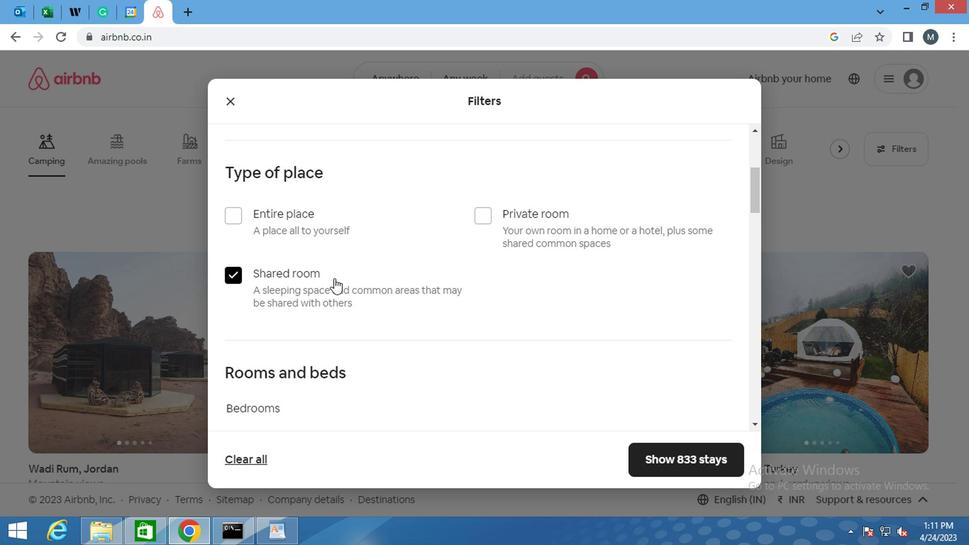 
Action: Mouse scrolled (332, 278) with delta (0, 0)
Screenshot: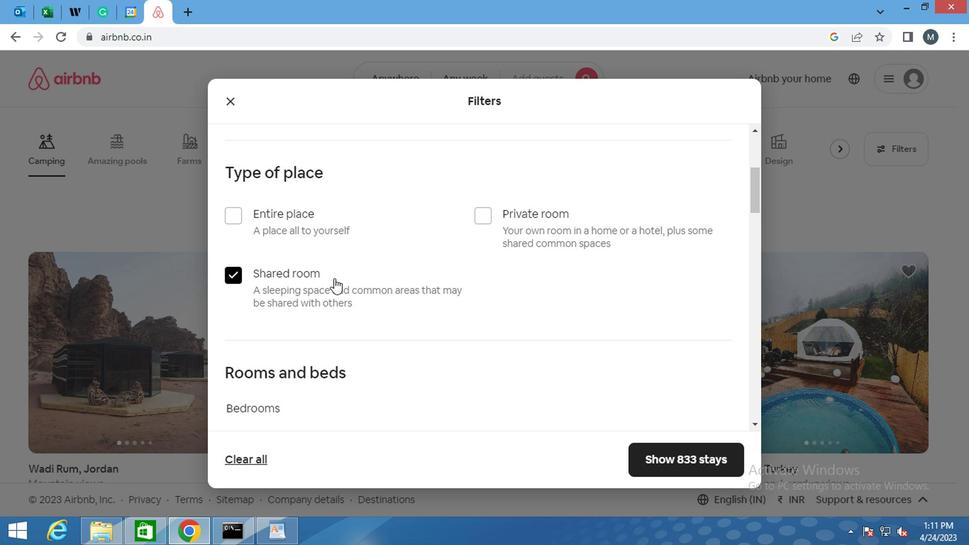 
Action: Mouse moved to (319, 281)
Screenshot: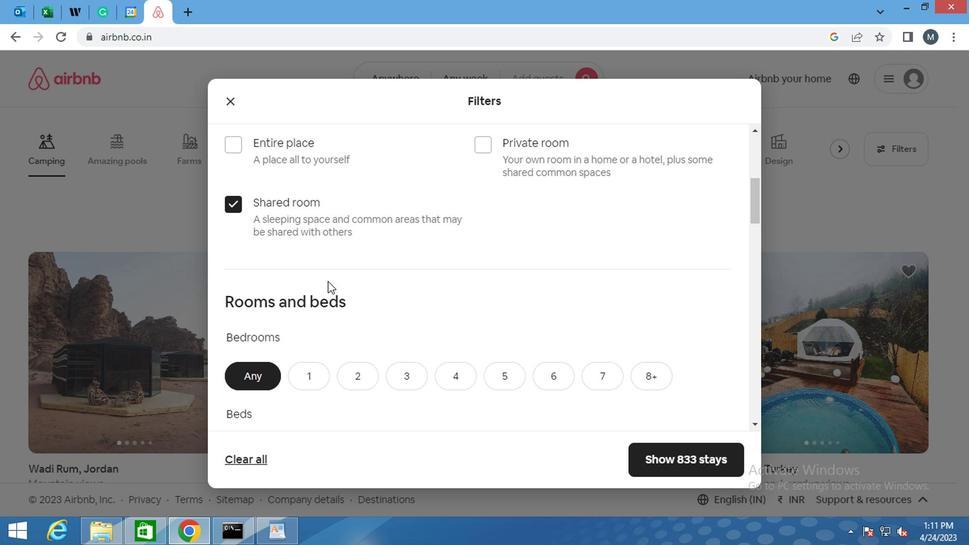
Action: Mouse scrolled (319, 280) with delta (0, -1)
Screenshot: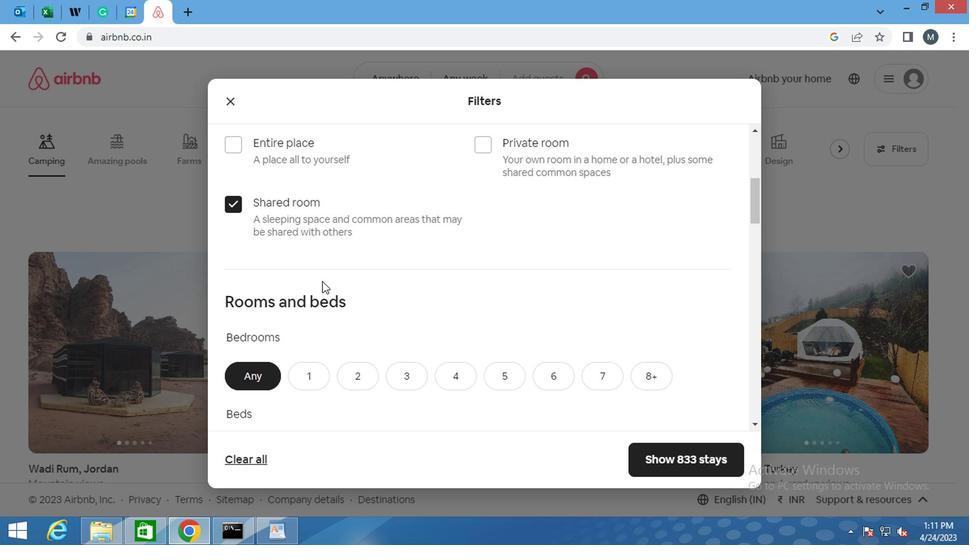 
Action: Mouse moved to (346, 296)
Screenshot: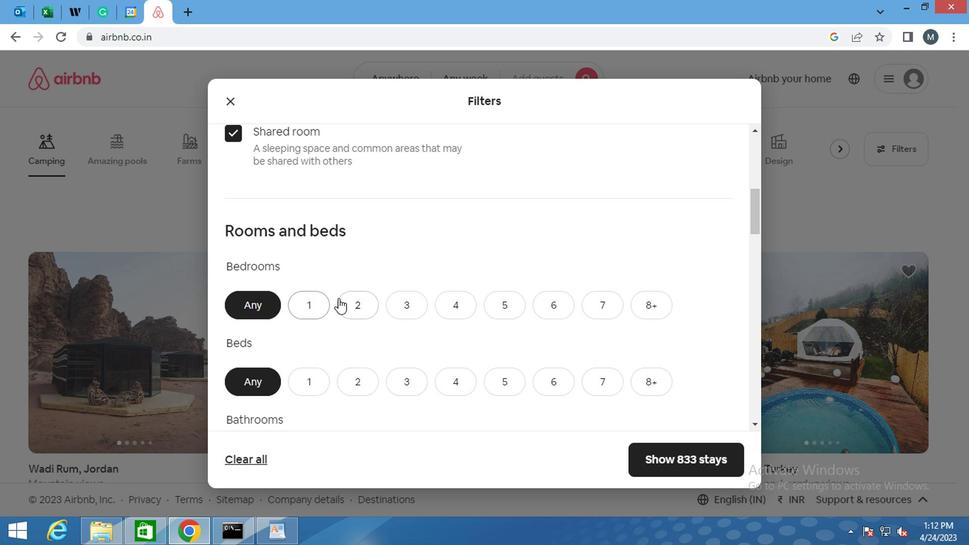 
Action: Mouse pressed left at (346, 296)
Screenshot: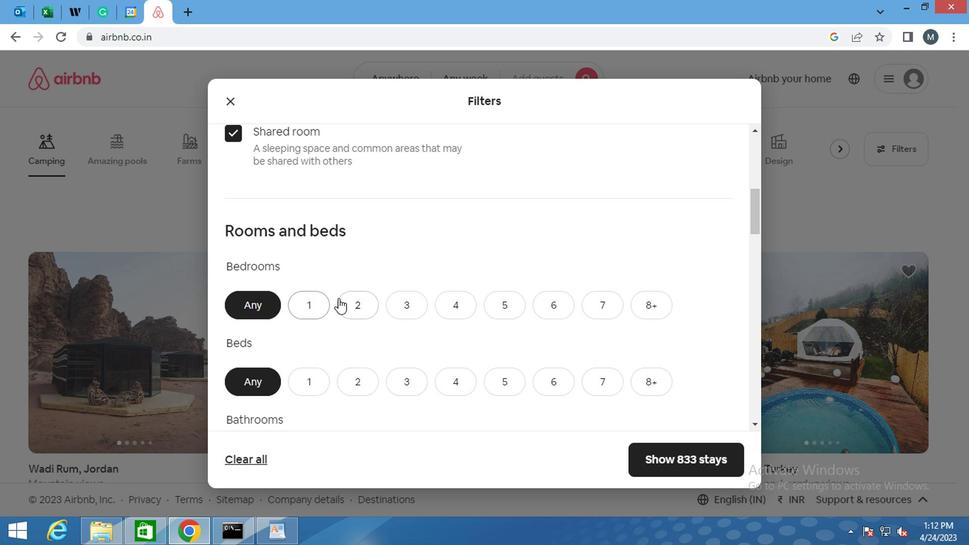 
Action: Mouse moved to (377, 315)
Screenshot: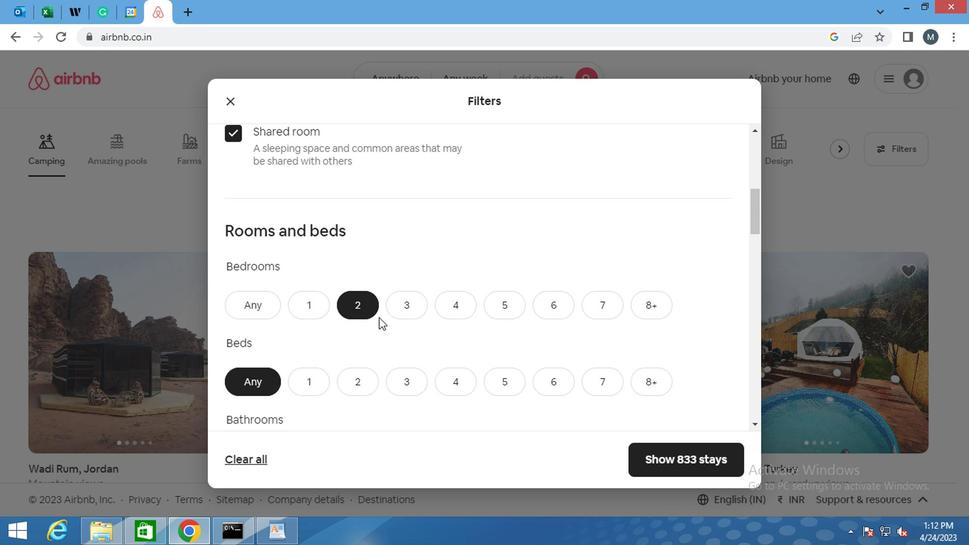 
Action: Mouse scrolled (377, 314) with delta (0, -1)
Screenshot: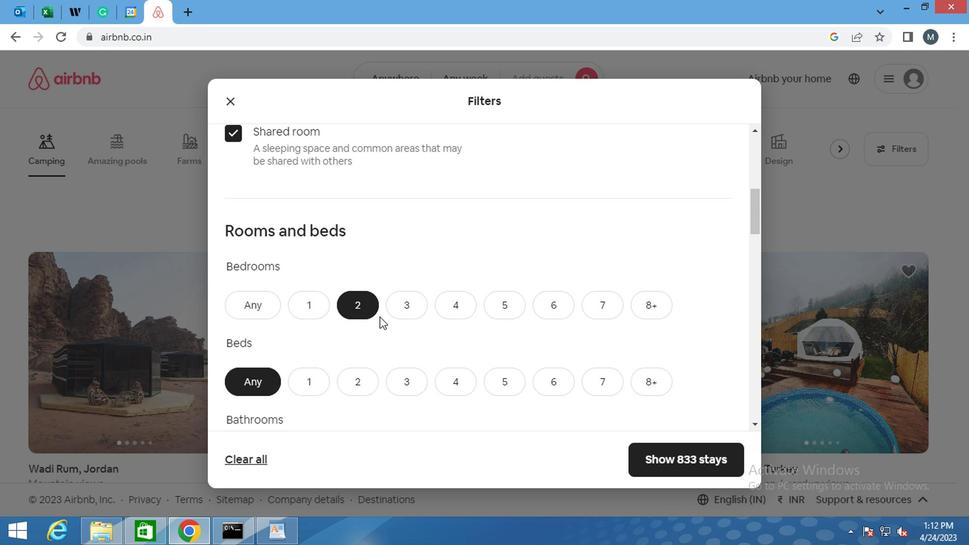 
Action: Mouse moved to (496, 308)
Screenshot: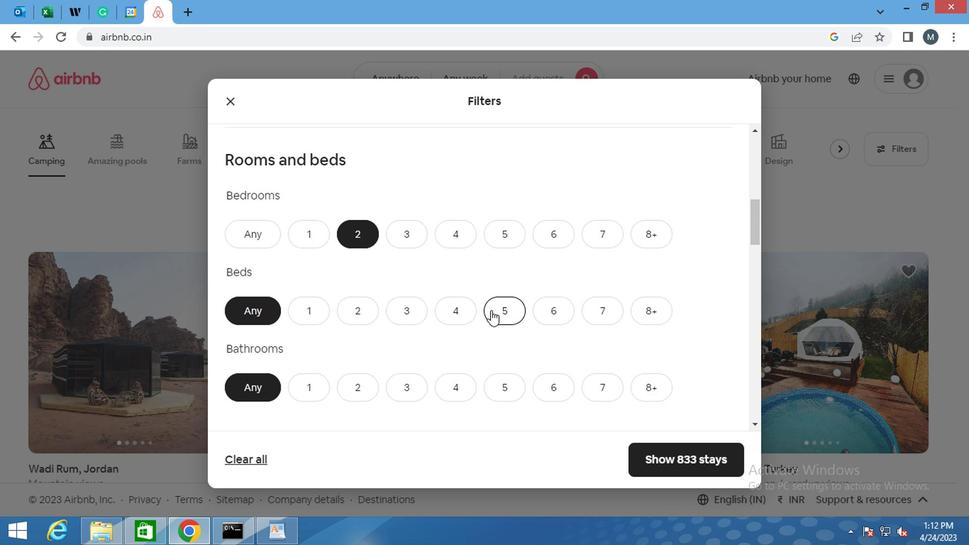 
Action: Mouse pressed left at (496, 308)
Screenshot: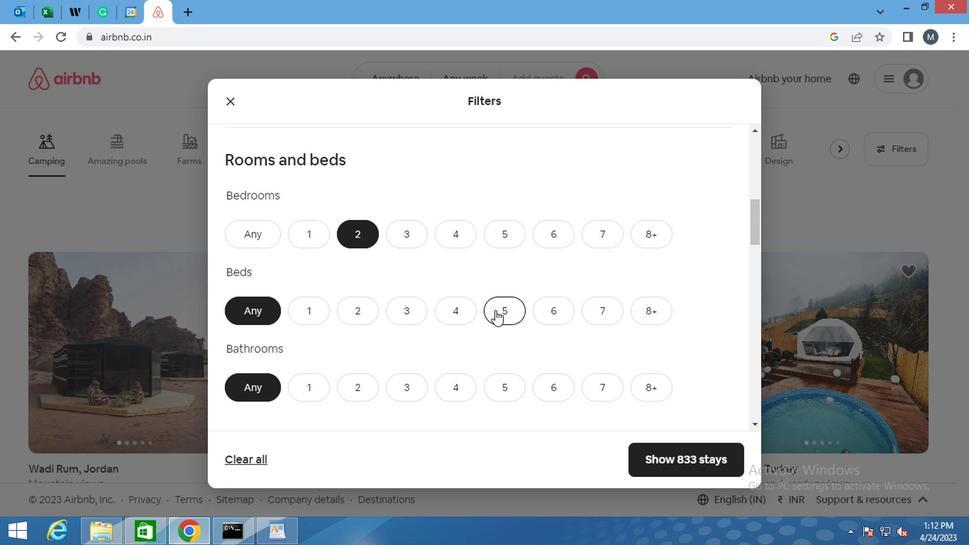 
Action: Mouse moved to (463, 296)
Screenshot: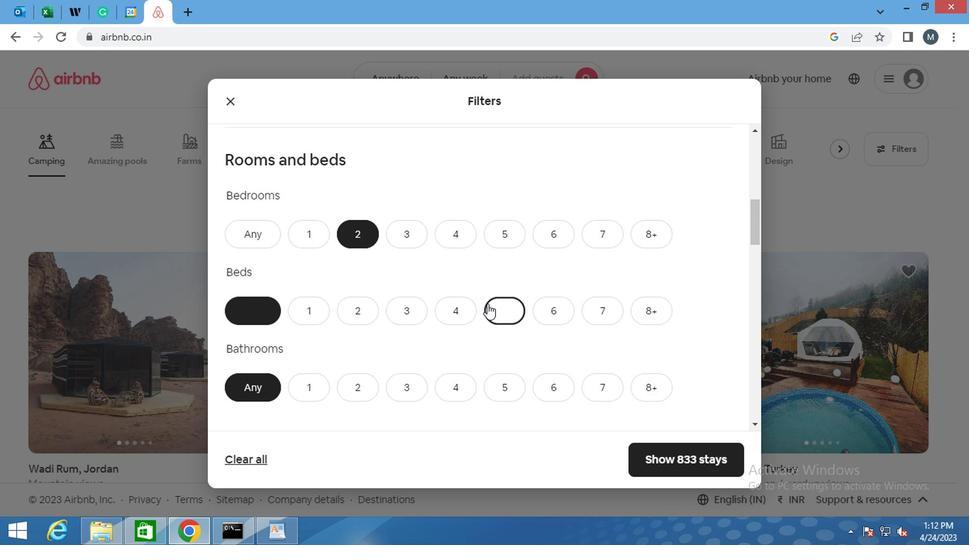 
Action: Mouse scrolled (463, 295) with delta (0, 0)
Screenshot: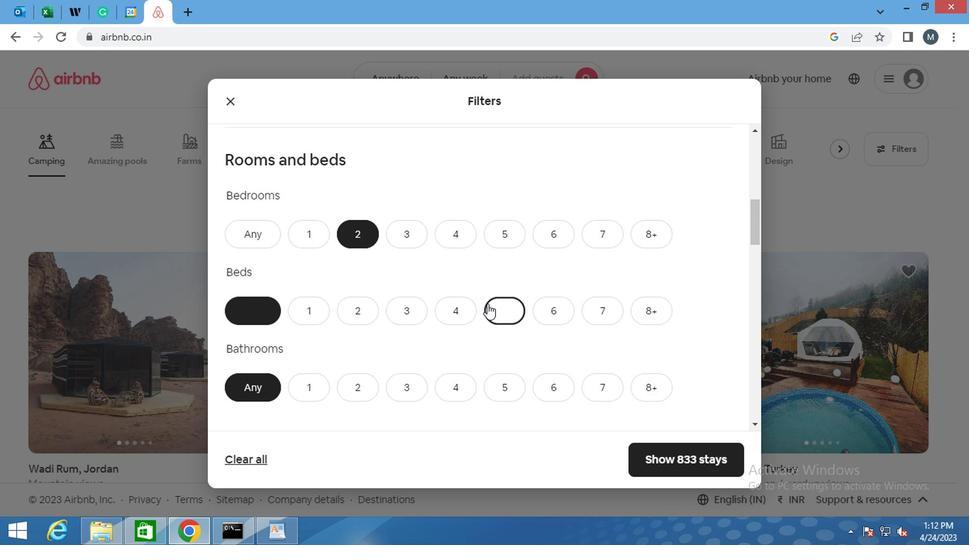 
Action: Mouse moved to (358, 316)
Screenshot: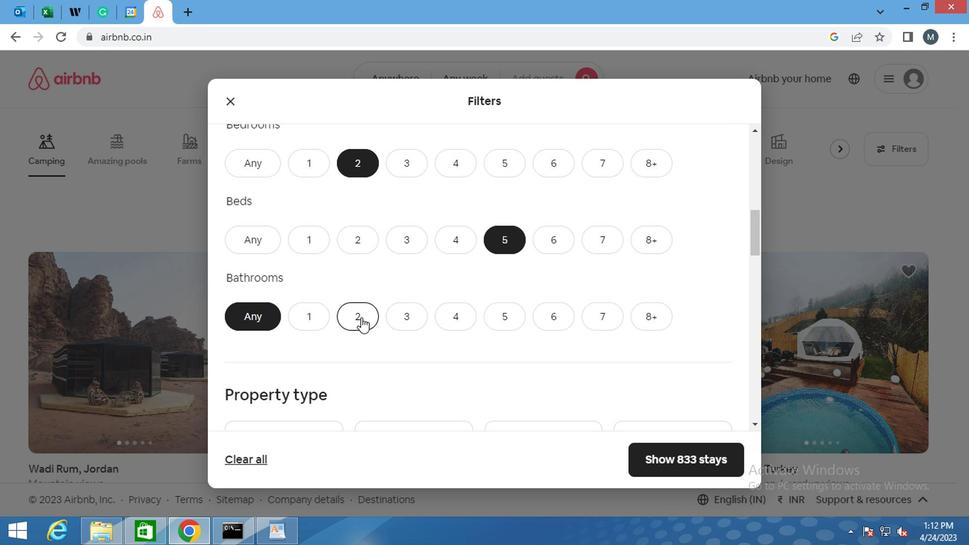 
Action: Mouse pressed left at (358, 316)
Screenshot: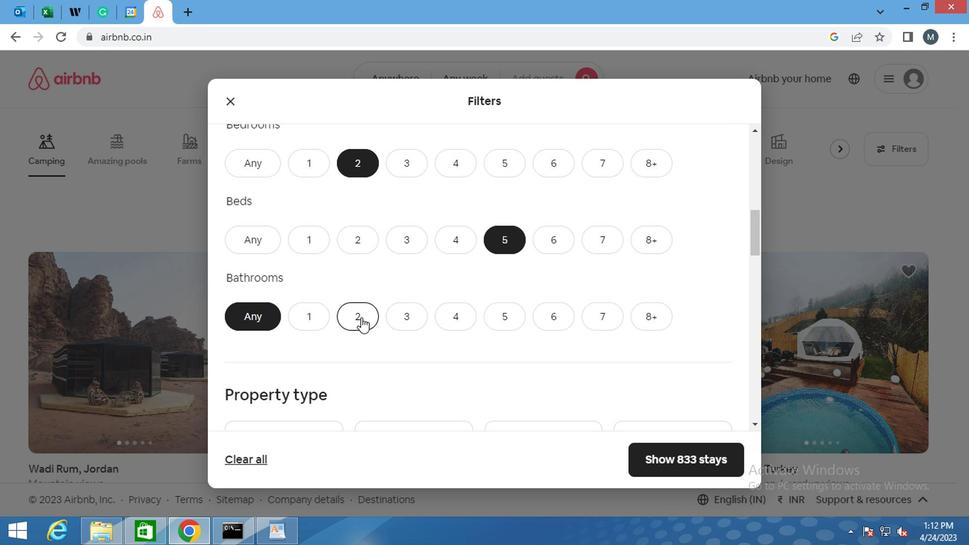 
Action: Mouse moved to (357, 291)
Screenshot: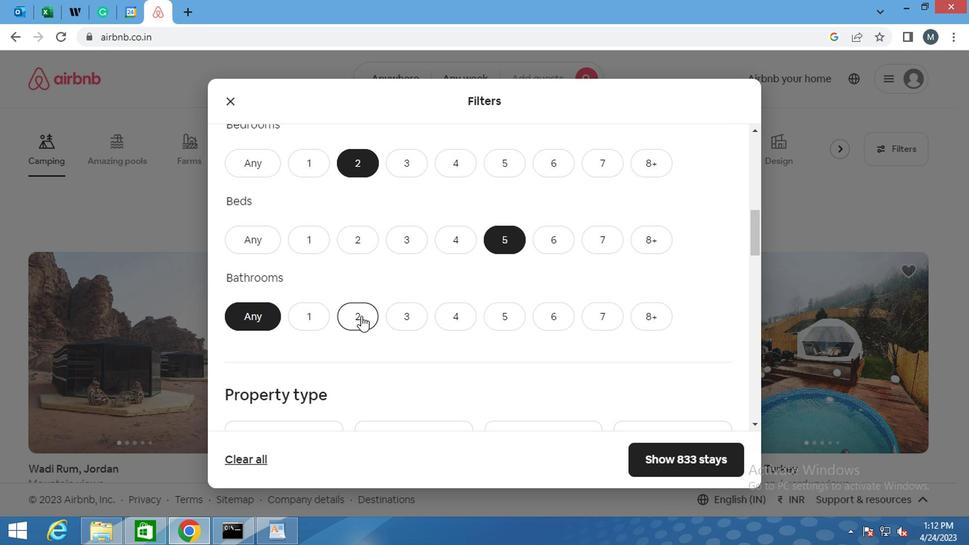 
Action: Mouse scrolled (357, 290) with delta (0, 0)
Screenshot: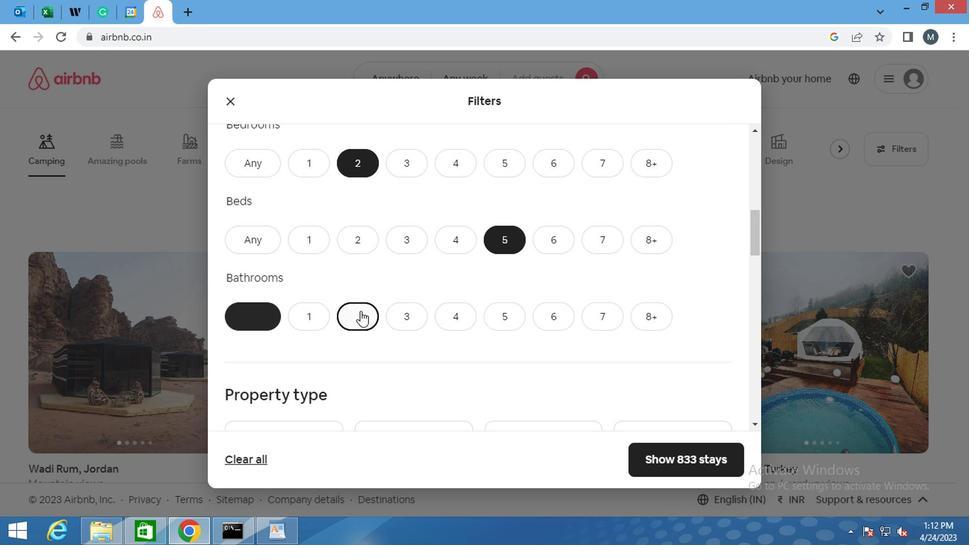 
Action: Mouse scrolled (357, 290) with delta (0, 0)
Screenshot: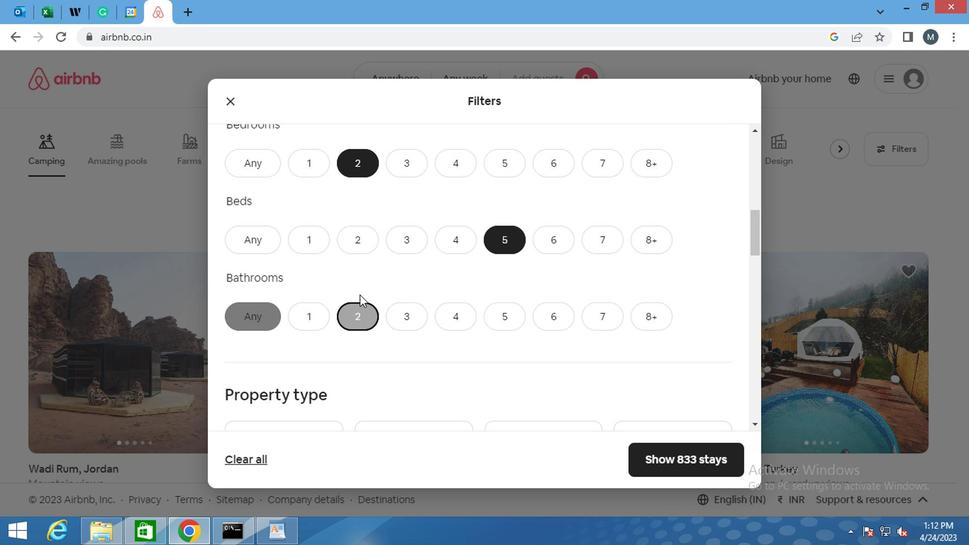 
Action: Mouse moved to (274, 328)
Screenshot: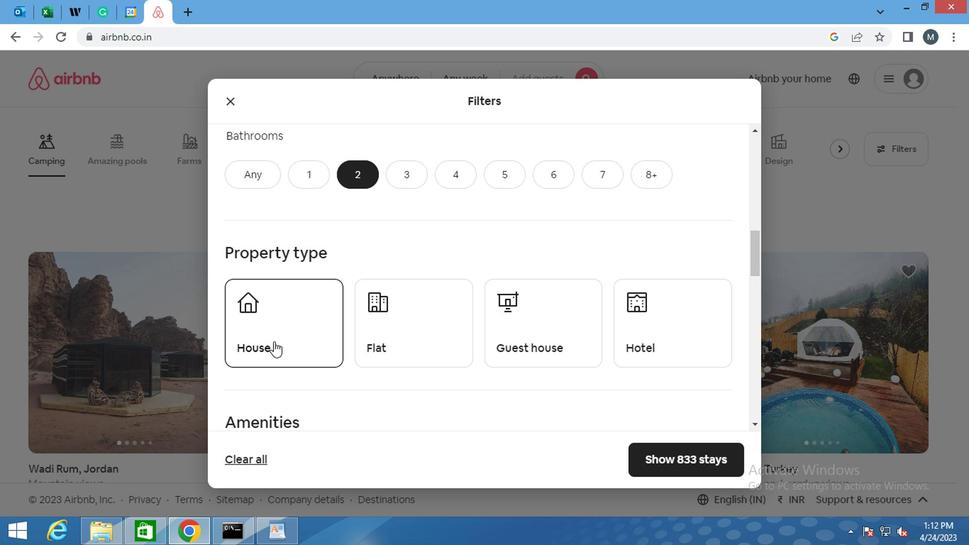 
Action: Mouse pressed left at (274, 328)
Screenshot: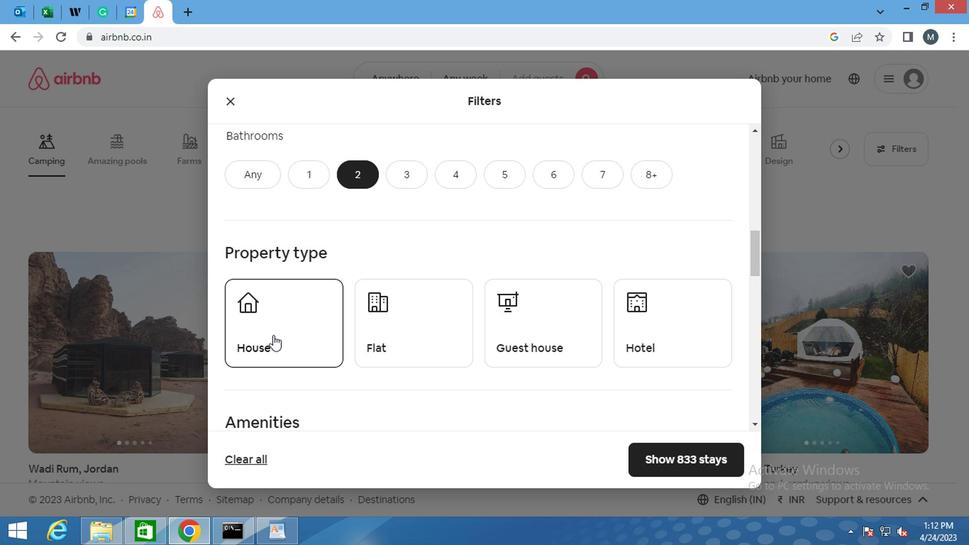 
Action: Mouse moved to (415, 320)
Screenshot: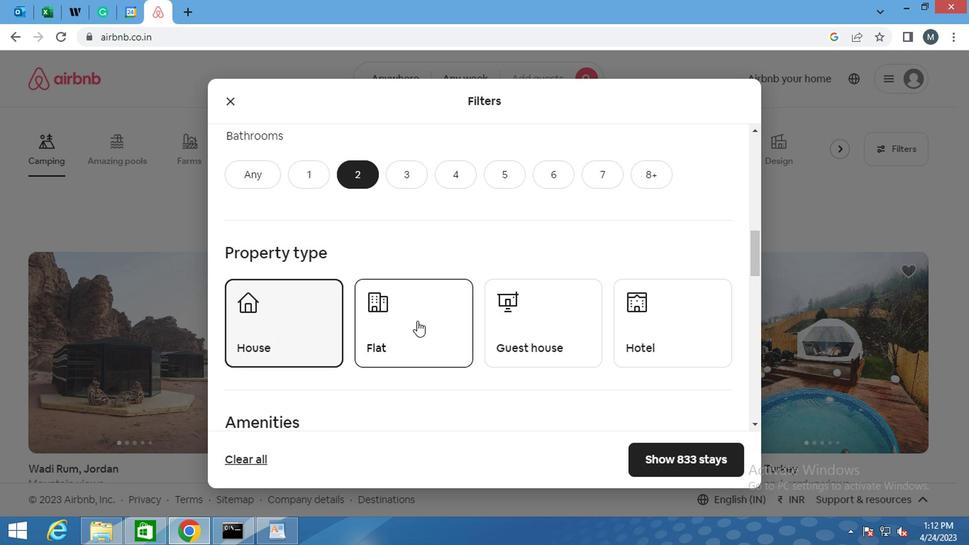 
Action: Mouse pressed left at (415, 320)
Screenshot: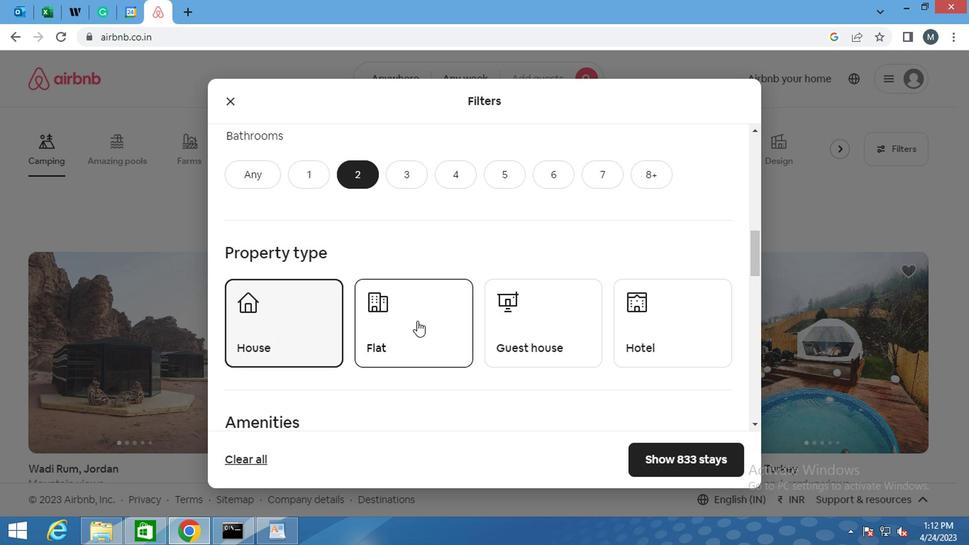 
Action: Mouse moved to (509, 322)
Screenshot: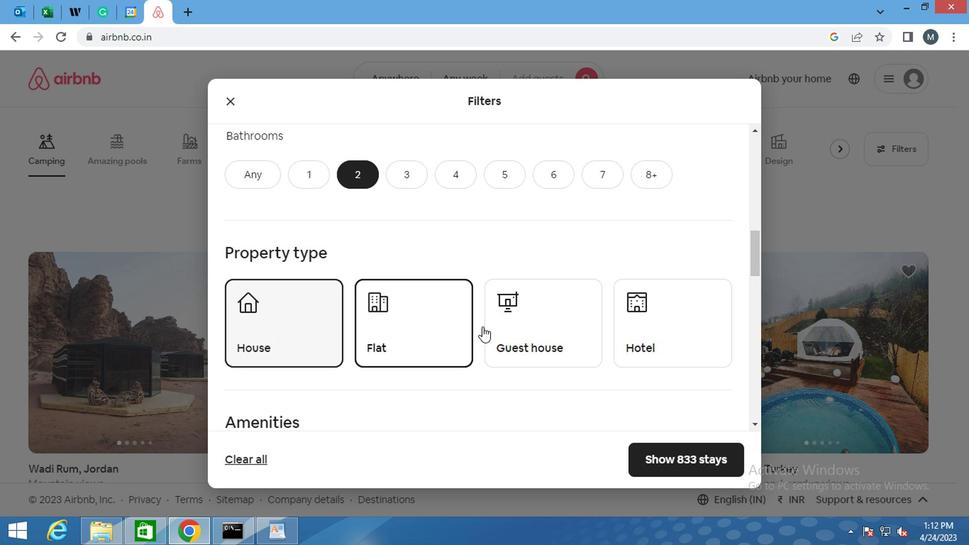 
Action: Mouse pressed left at (509, 322)
Screenshot: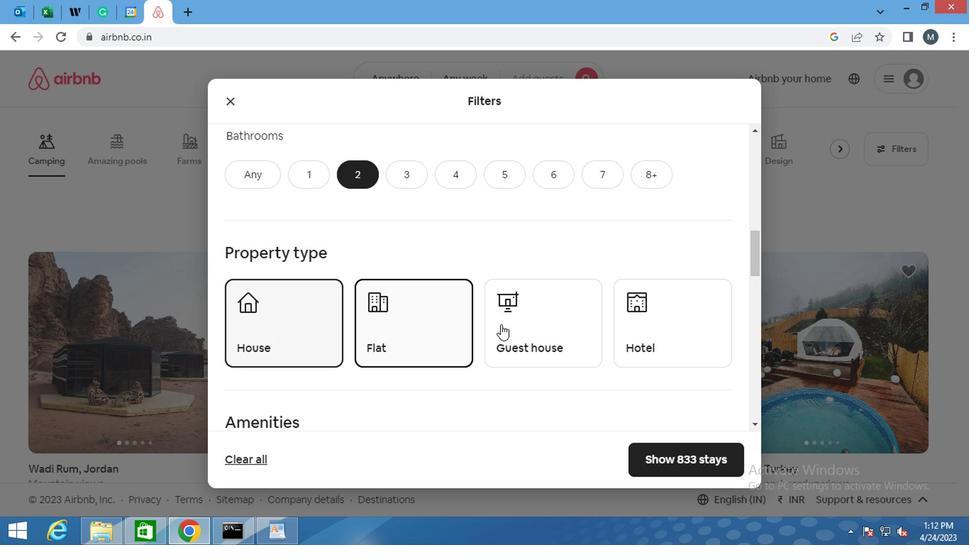 
Action: Mouse moved to (476, 327)
Screenshot: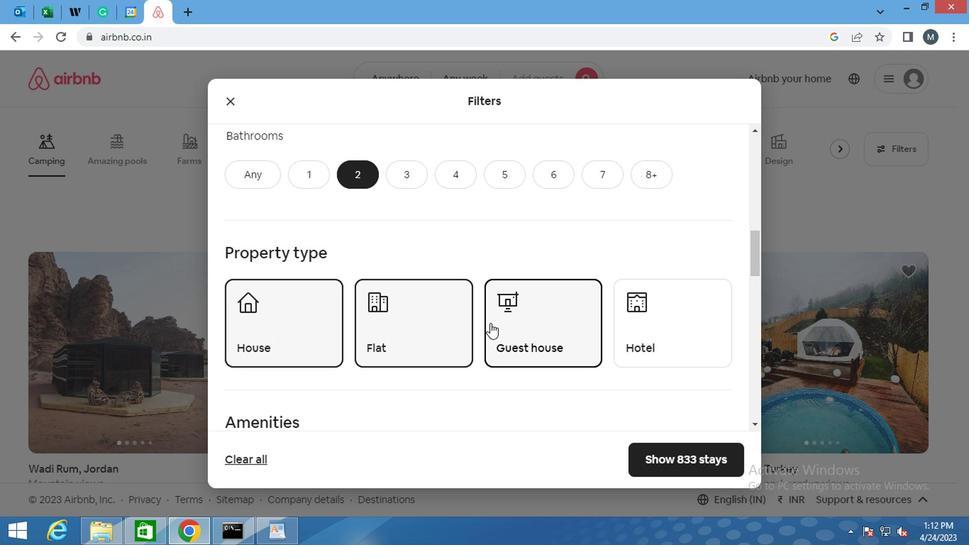 
Action: Mouse scrolled (476, 326) with delta (0, 0)
Screenshot: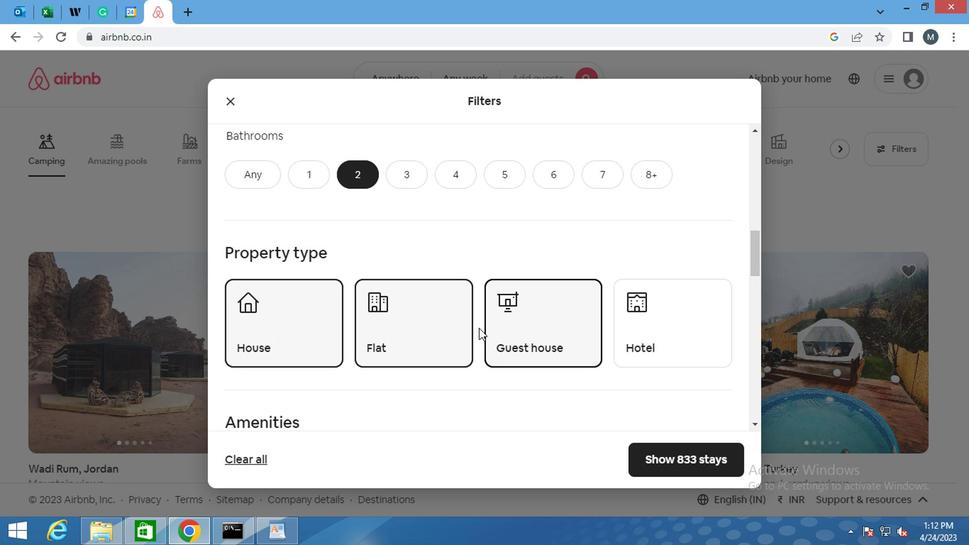 
Action: Mouse scrolled (476, 326) with delta (0, 0)
Screenshot: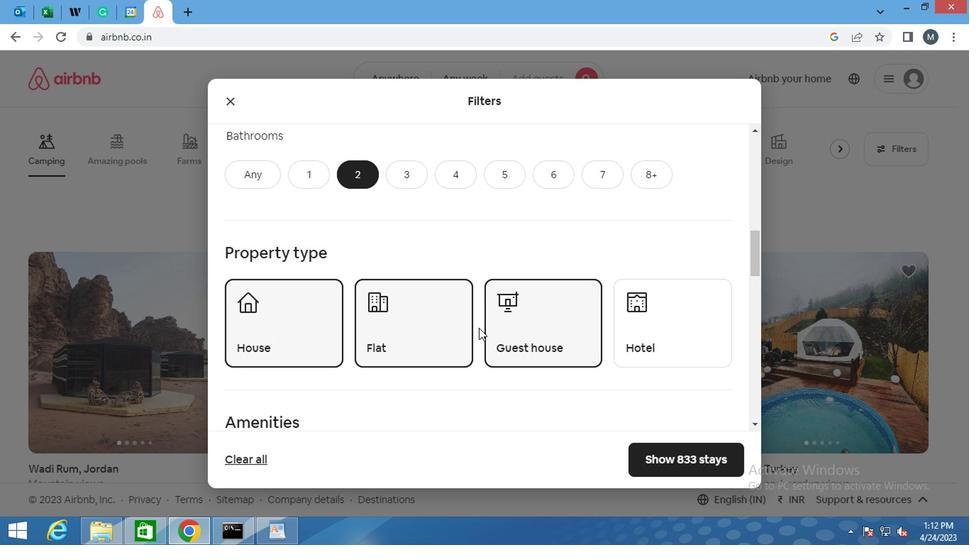 
Action: Mouse moved to (472, 328)
Screenshot: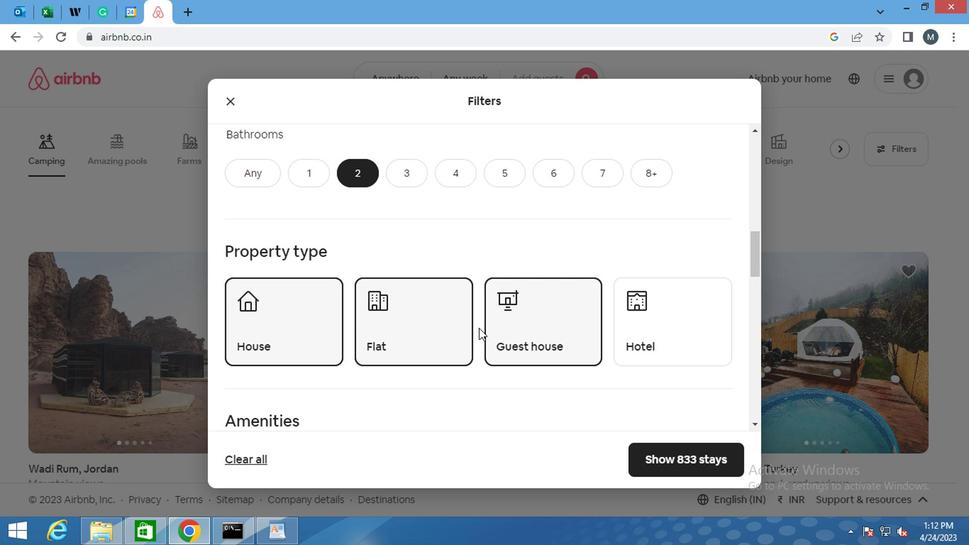 
Action: Mouse scrolled (472, 327) with delta (0, -1)
Screenshot: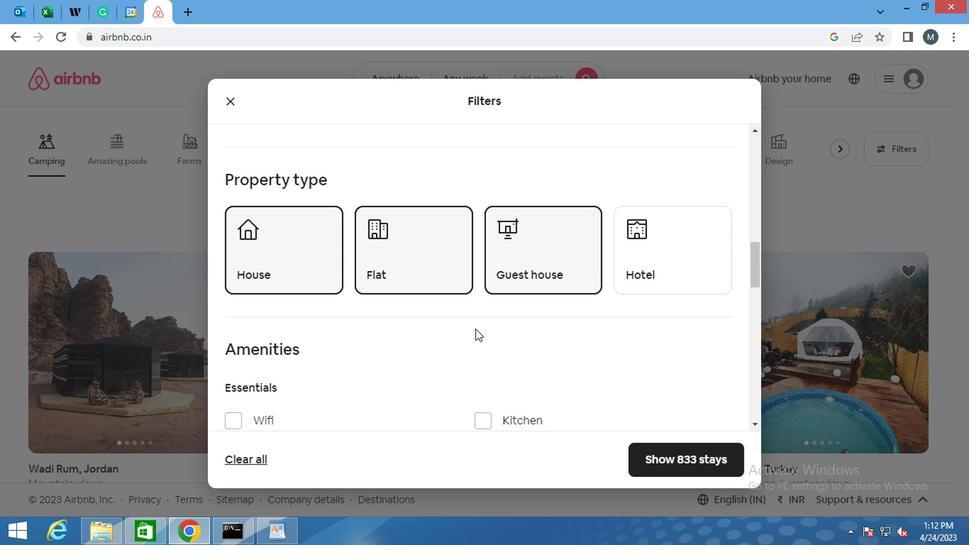 
Action: Mouse moved to (467, 329)
Screenshot: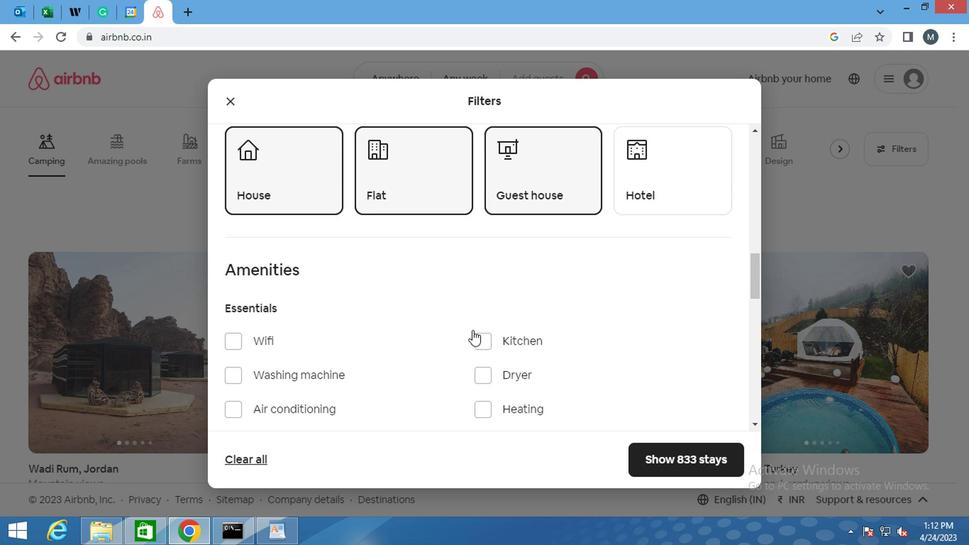 
Action: Mouse scrolled (467, 328) with delta (0, 0)
Screenshot: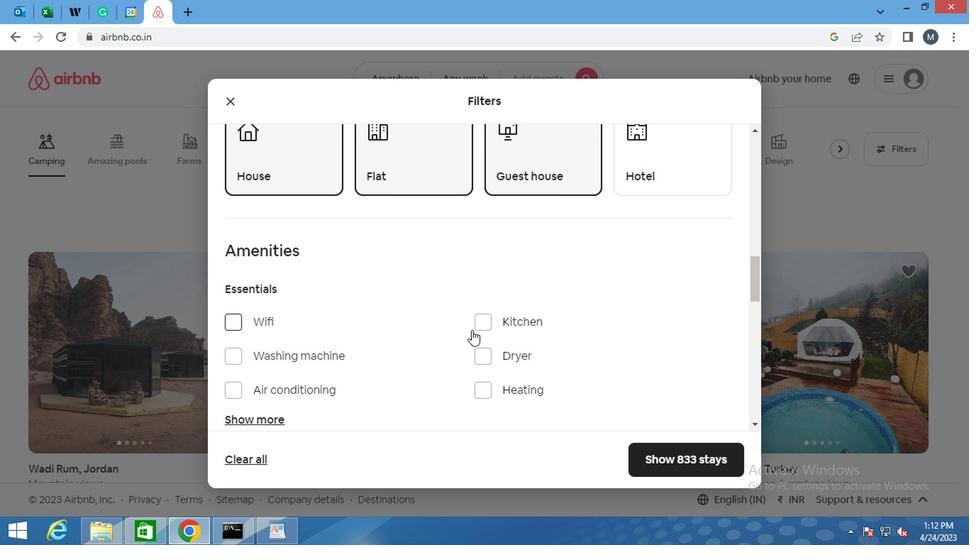 
Action: Mouse moved to (392, 333)
Screenshot: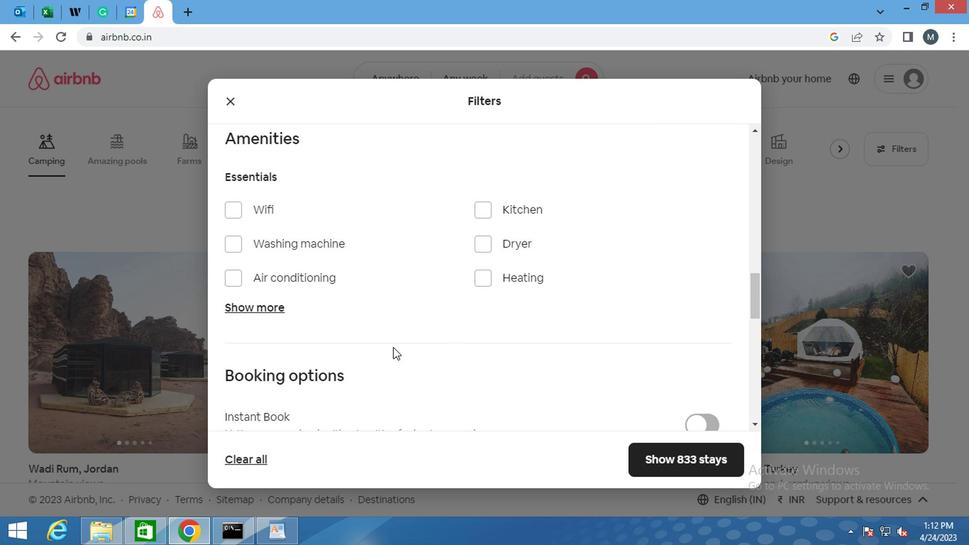 
Action: Mouse scrolled (392, 332) with delta (0, -1)
Screenshot: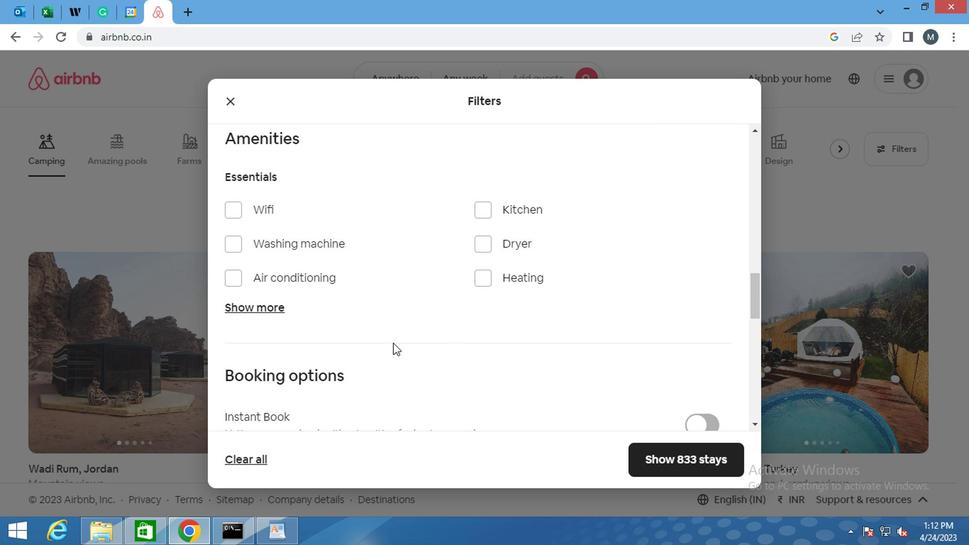 
Action: Mouse moved to (232, 141)
Screenshot: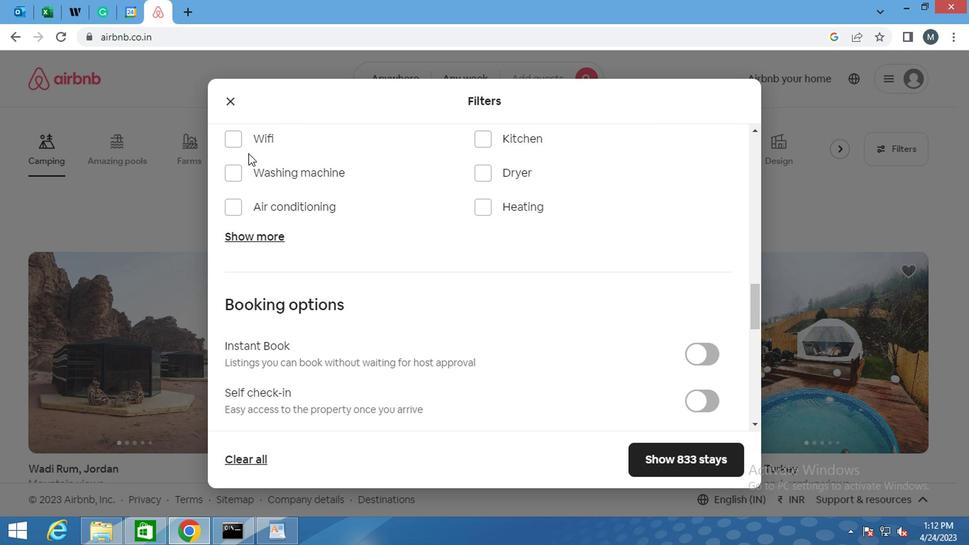 
Action: Mouse pressed left at (232, 141)
Screenshot: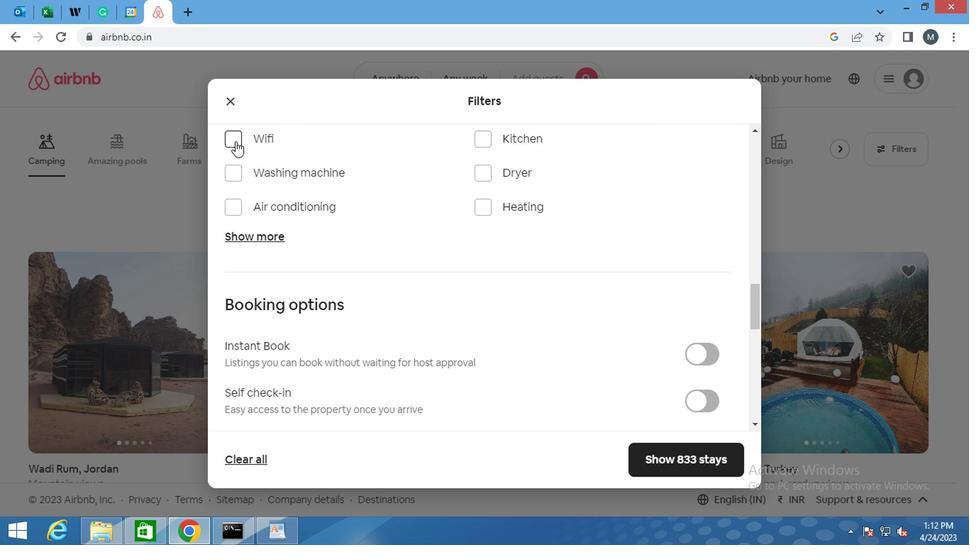 
Action: Mouse moved to (234, 173)
Screenshot: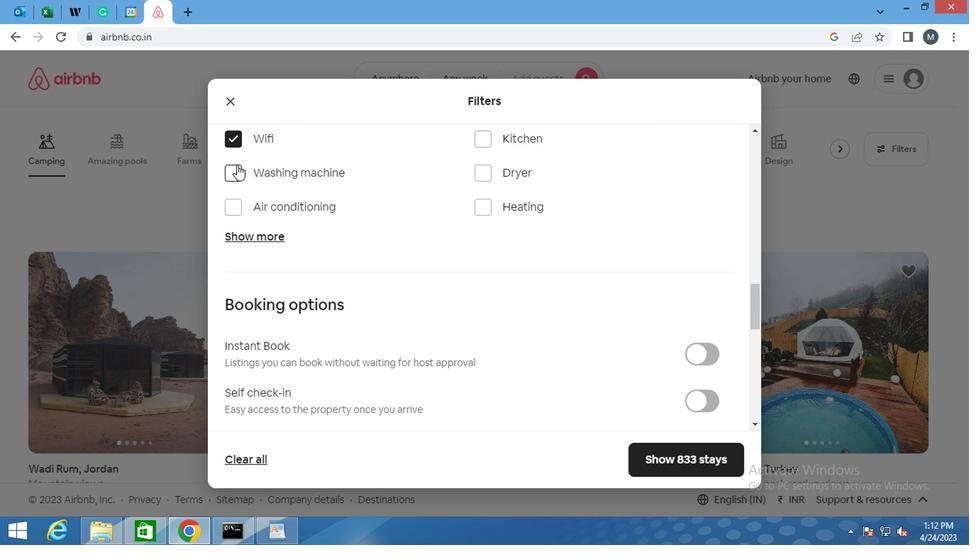 
Action: Mouse pressed left at (234, 173)
Screenshot: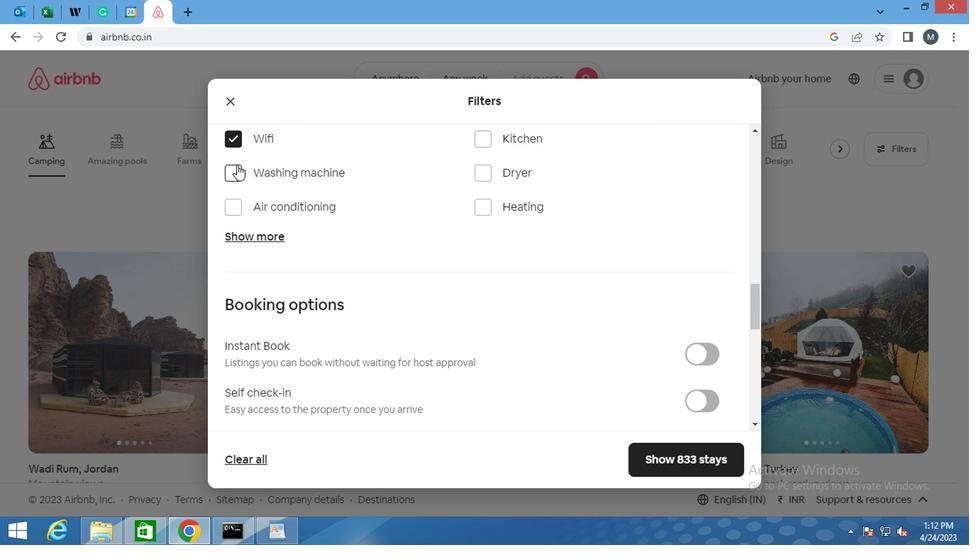 
Action: Mouse moved to (342, 181)
Screenshot: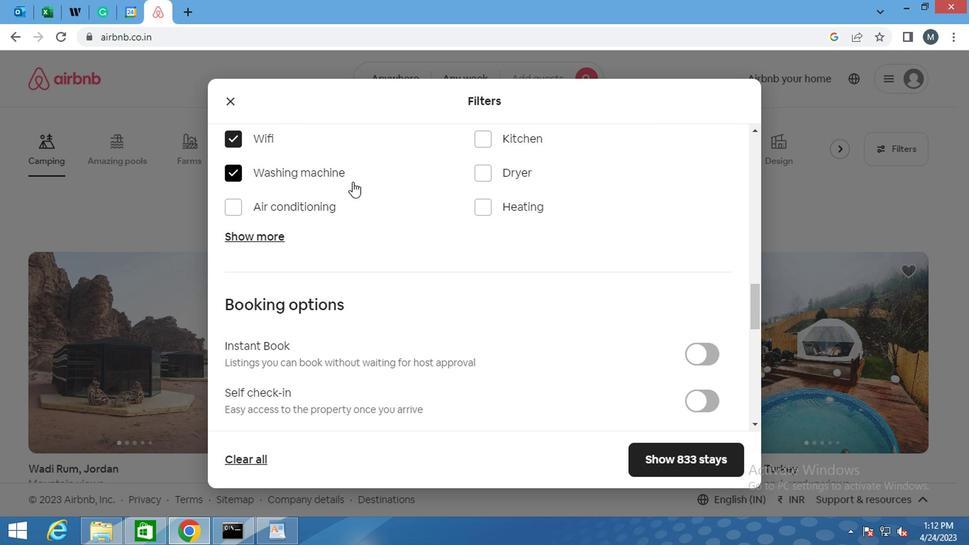 
Action: Mouse scrolled (342, 181) with delta (0, 0)
Screenshot: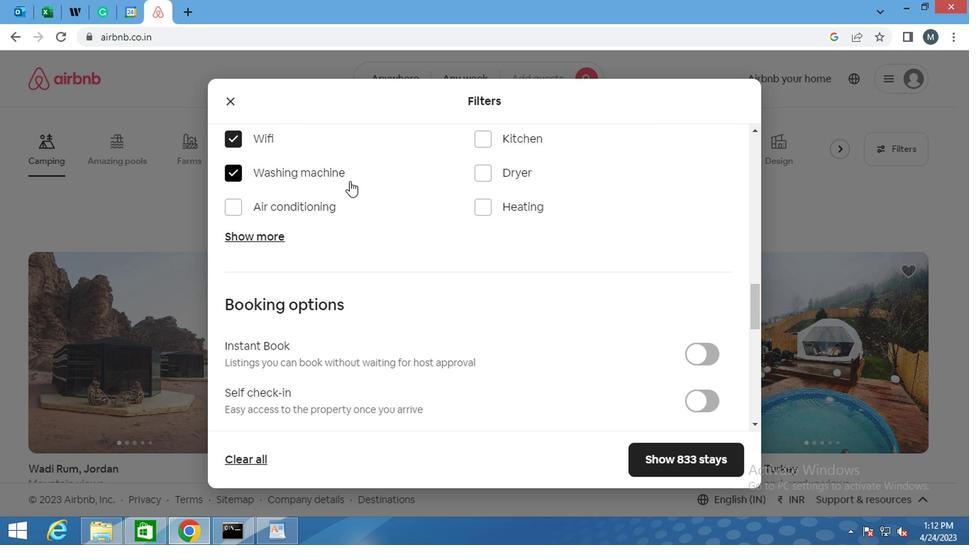 
Action: Mouse moved to (340, 184)
Screenshot: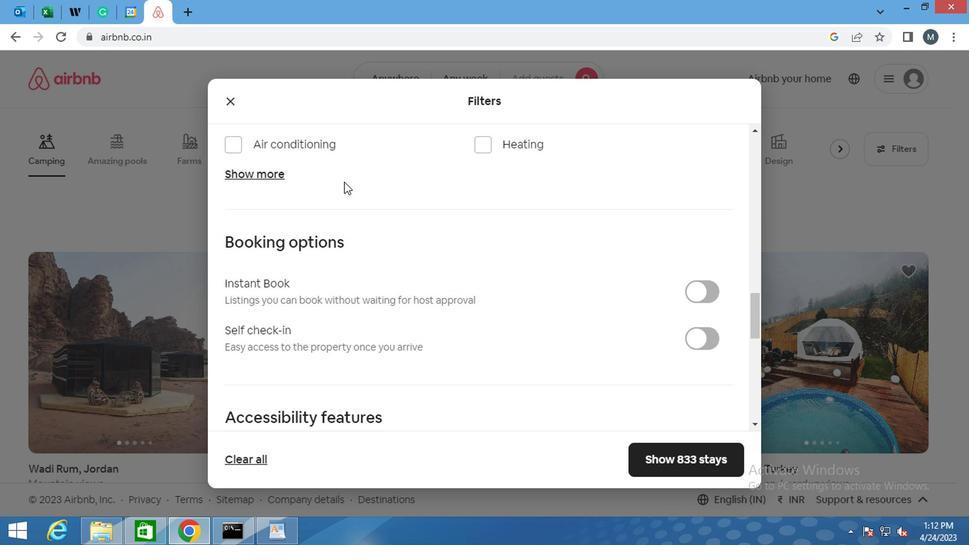 
Action: Mouse scrolled (340, 184) with delta (0, 0)
Screenshot: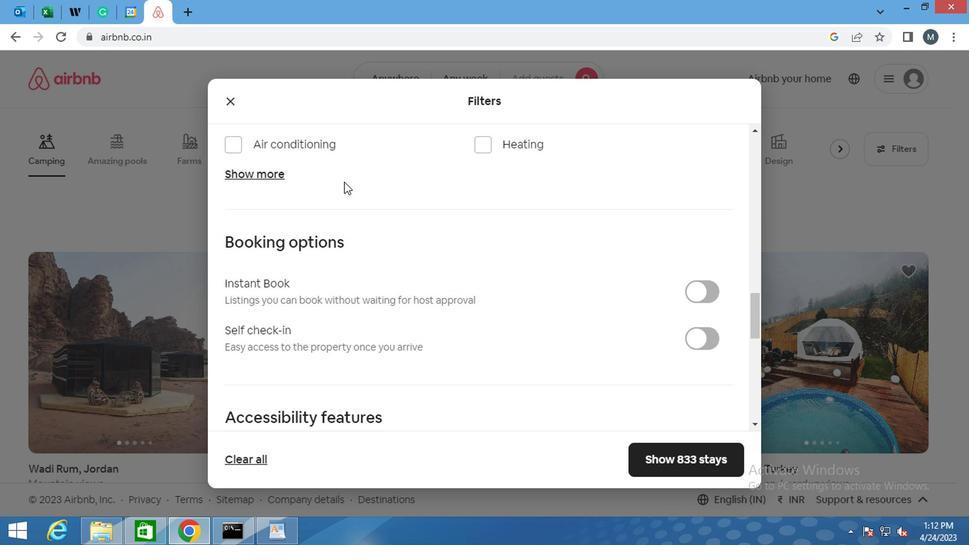 
Action: Mouse moved to (340, 189)
Screenshot: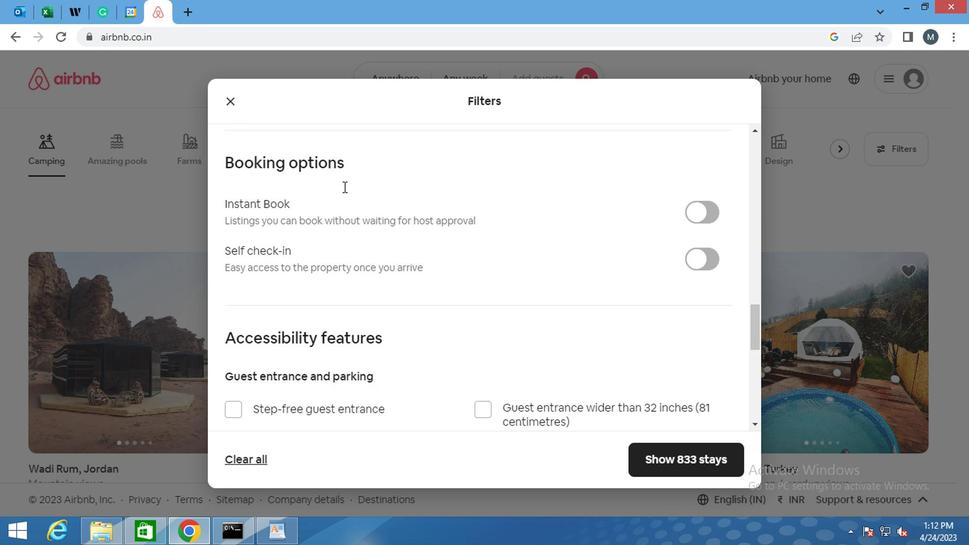 
Action: Mouse scrolled (340, 188) with delta (0, -1)
Screenshot: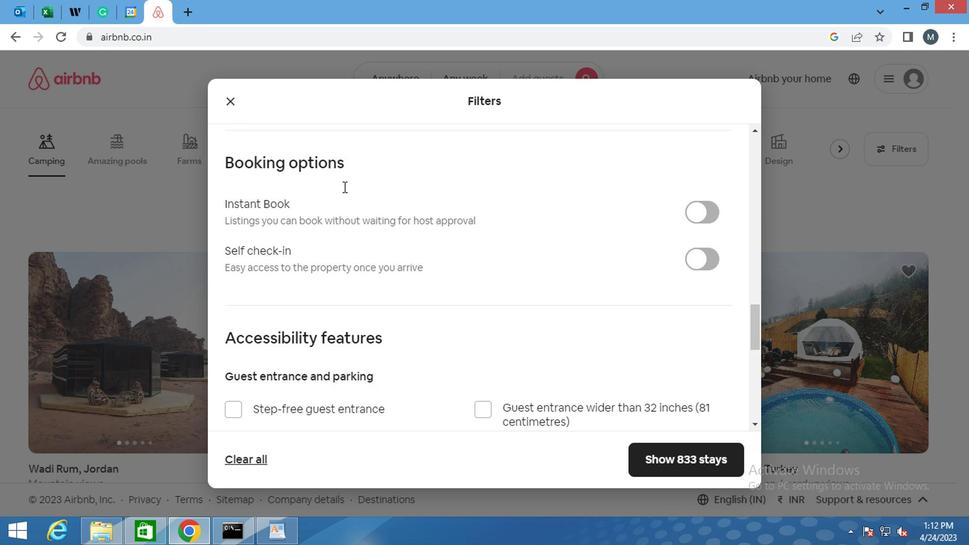
Action: Mouse moved to (704, 182)
Screenshot: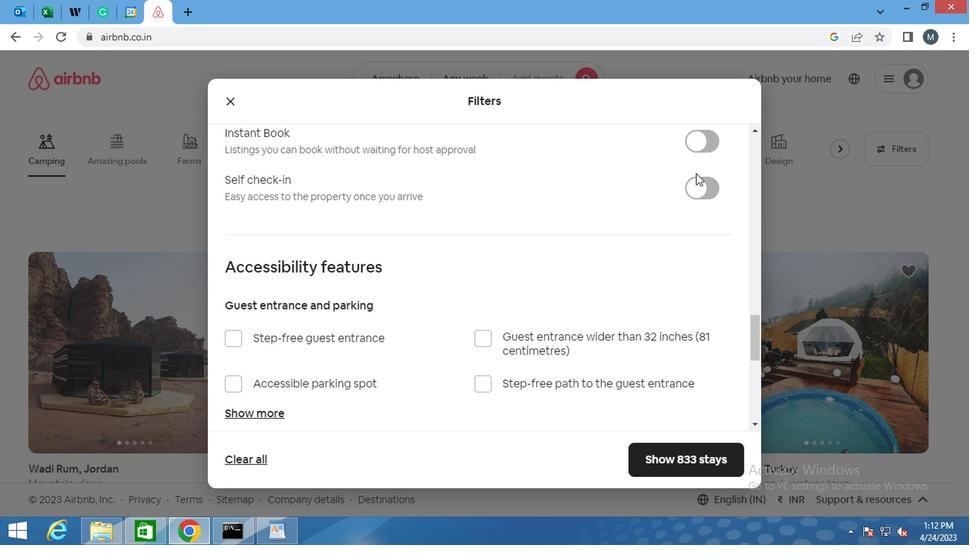 
Action: Mouse pressed left at (704, 182)
Screenshot: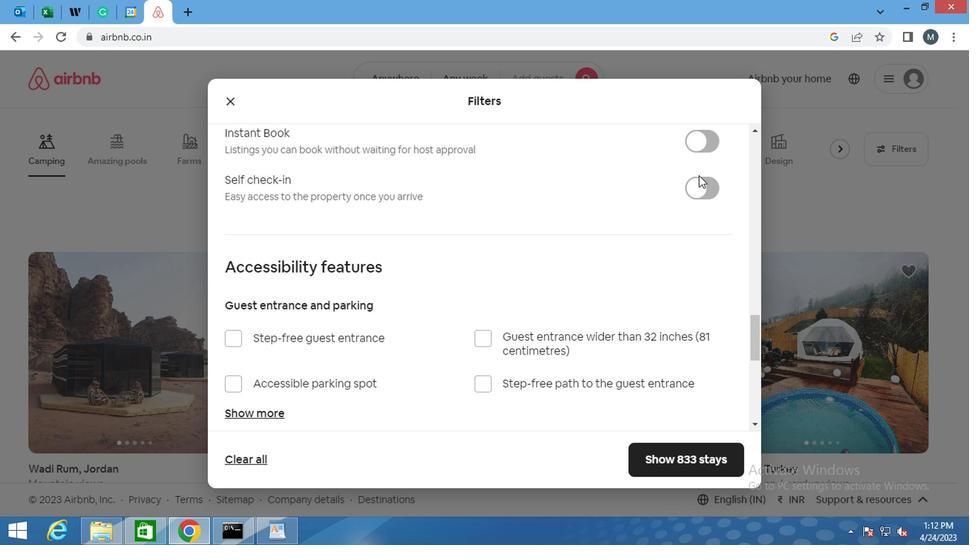 
Action: Mouse moved to (467, 220)
Screenshot: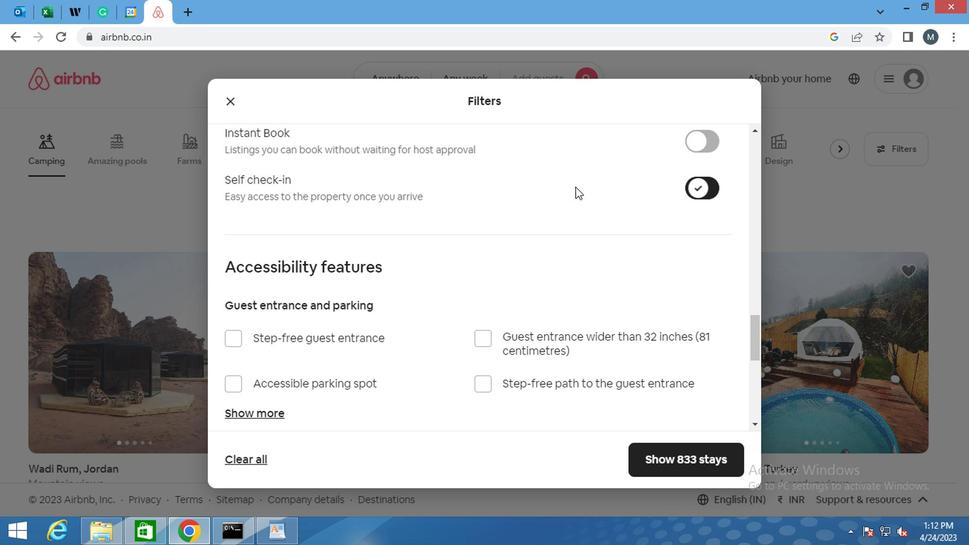 
Action: Mouse scrolled (467, 219) with delta (0, -1)
Screenshot: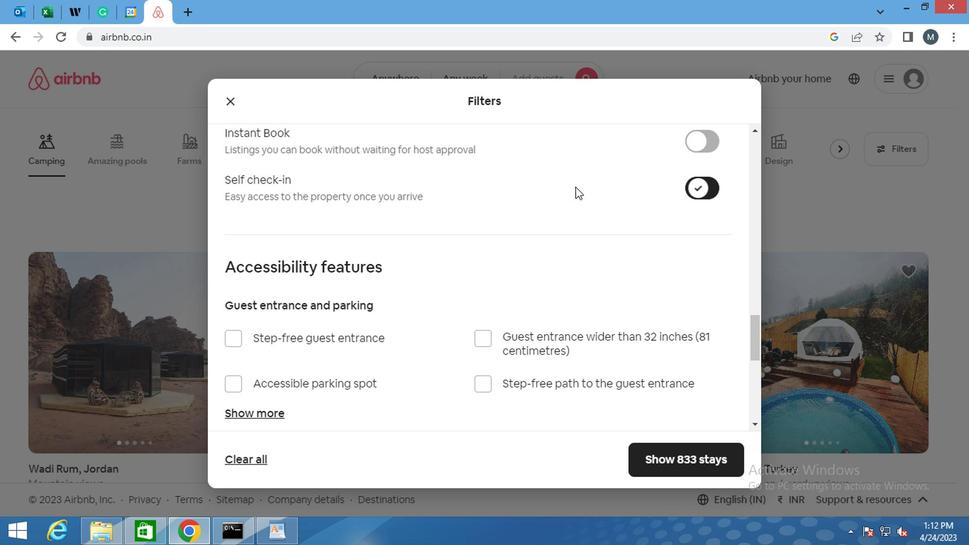 
Action: Mouse moved to (459, 229)
Screenshot: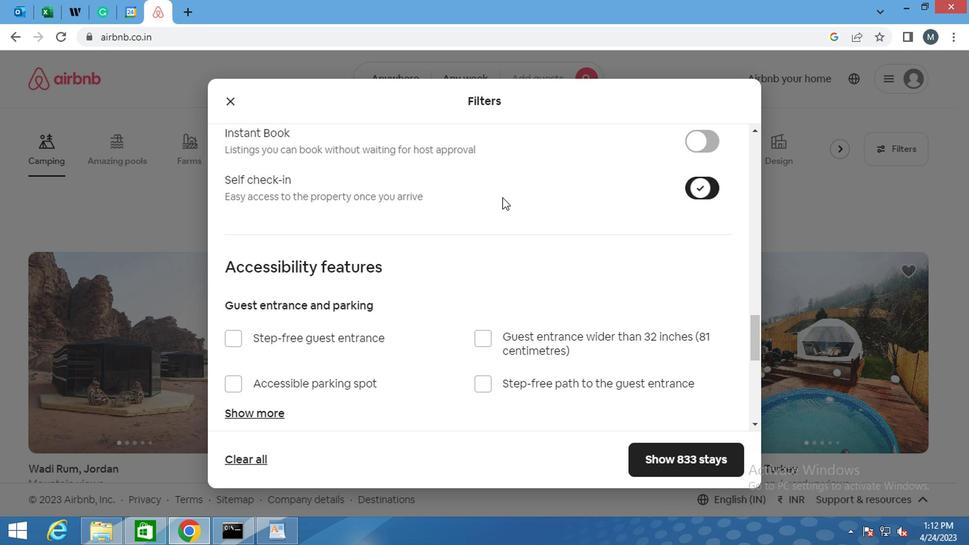 
Action: Mouse scrolled (459, 229) with delta (0, 0)
Screenshot: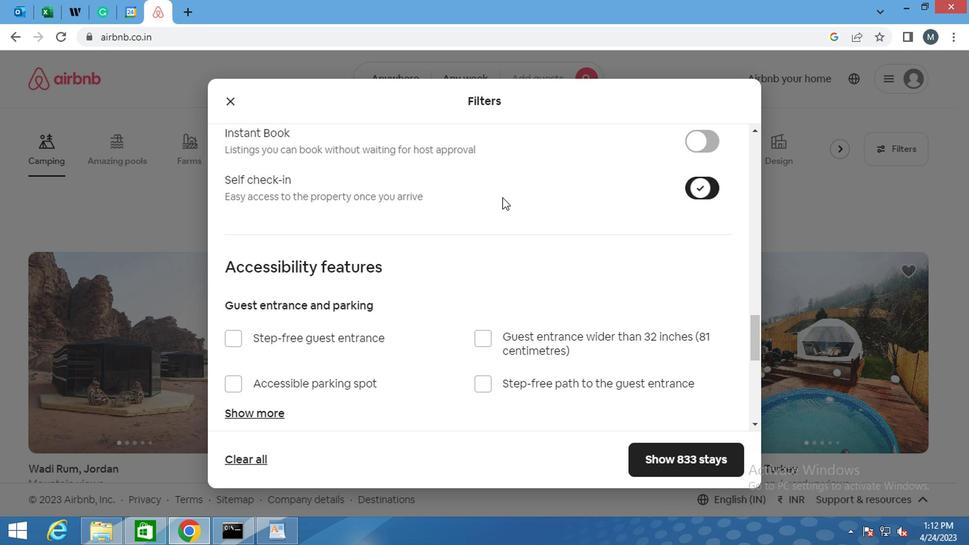 
Action: Mouse moved to (447, 246)
Screenshot: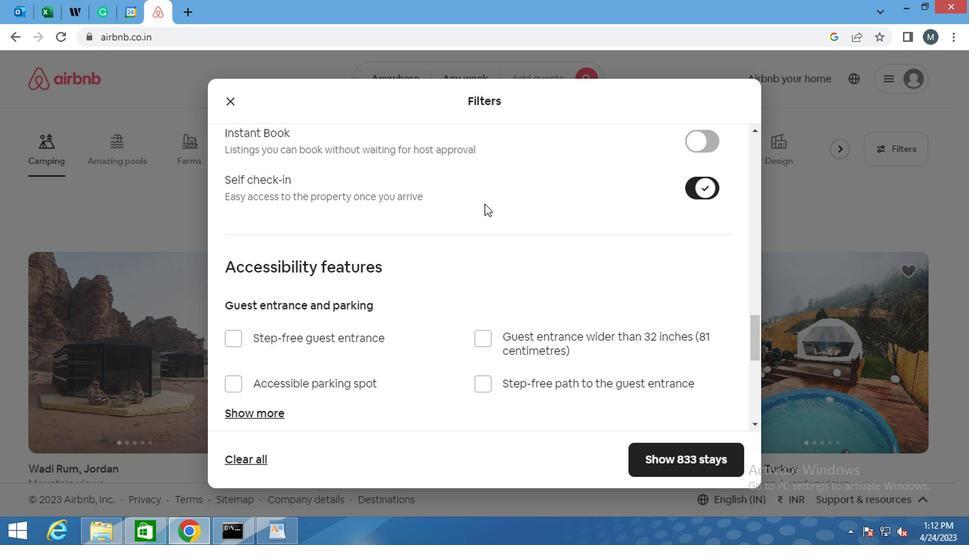 
Action: Mouse scrolled (447, 245) with delta (0, 0)
Screenshot: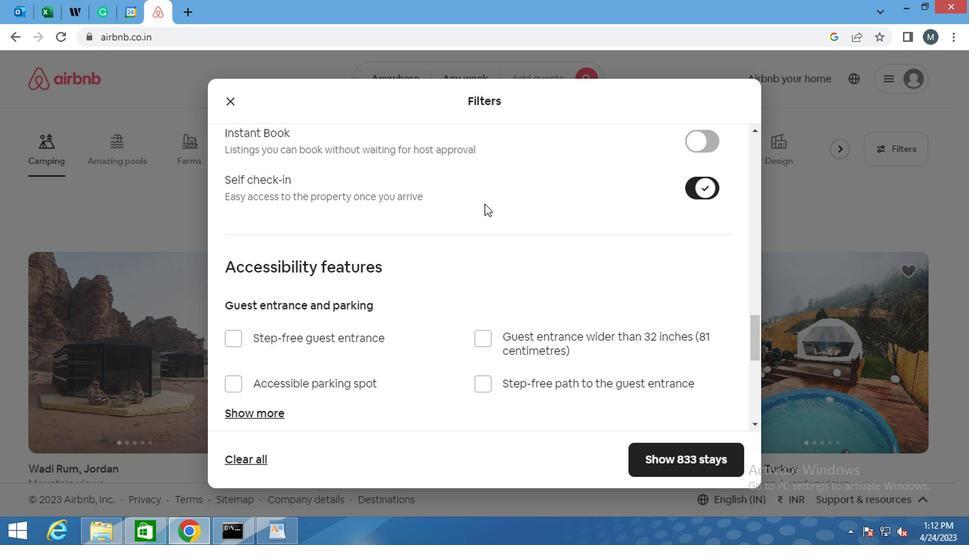 
Action: Mouse moved to (328, 300)
Screenshot: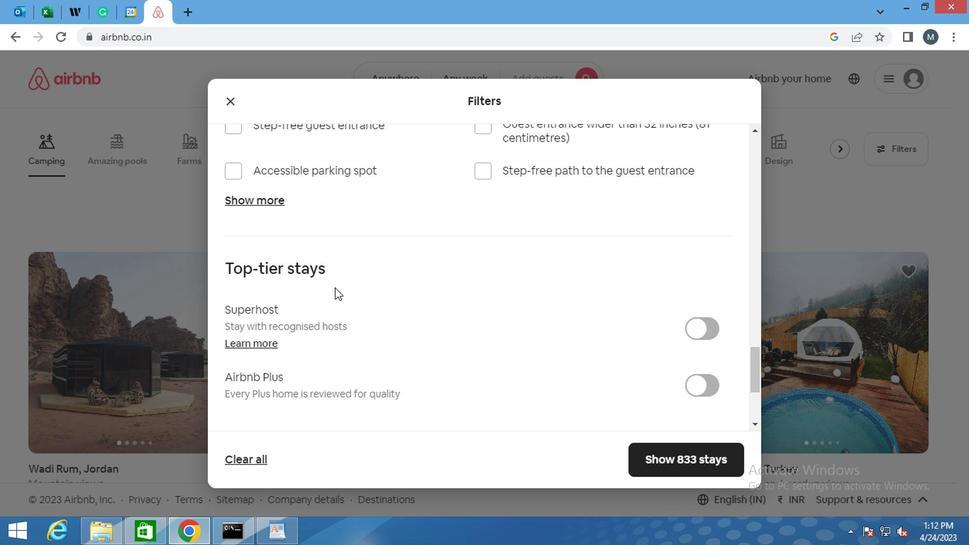 
Action: Mouse scrolled (328, 299) with delta (0, 0)
Screenshot: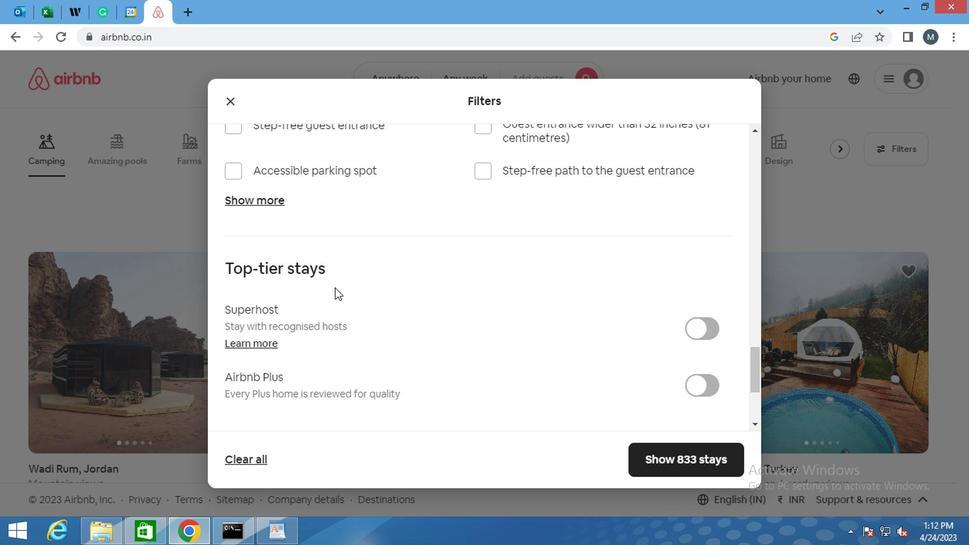 
Action: Mouse moved to (372, 300)
Screenshot: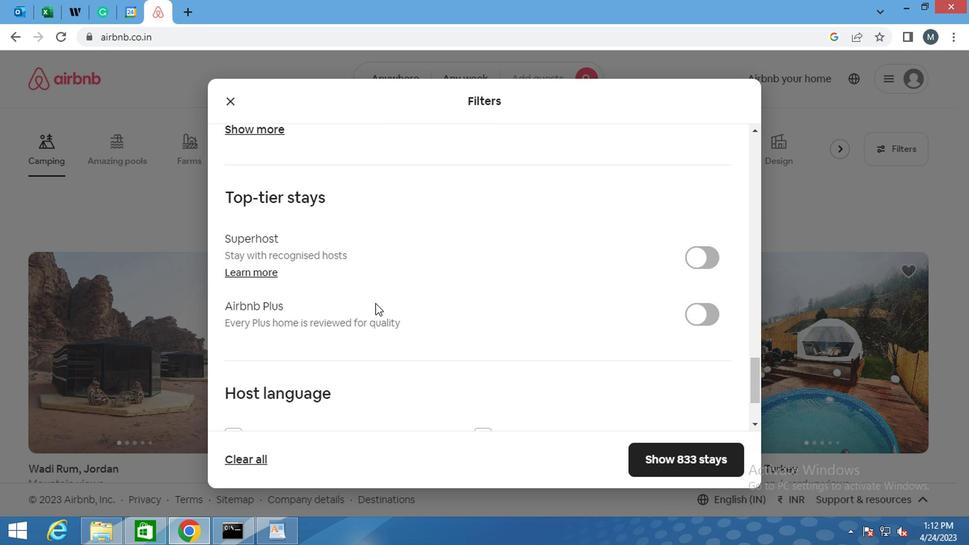 
Action: Mouse scrolled (372, 300) with delta (0, 0)
Screenshot: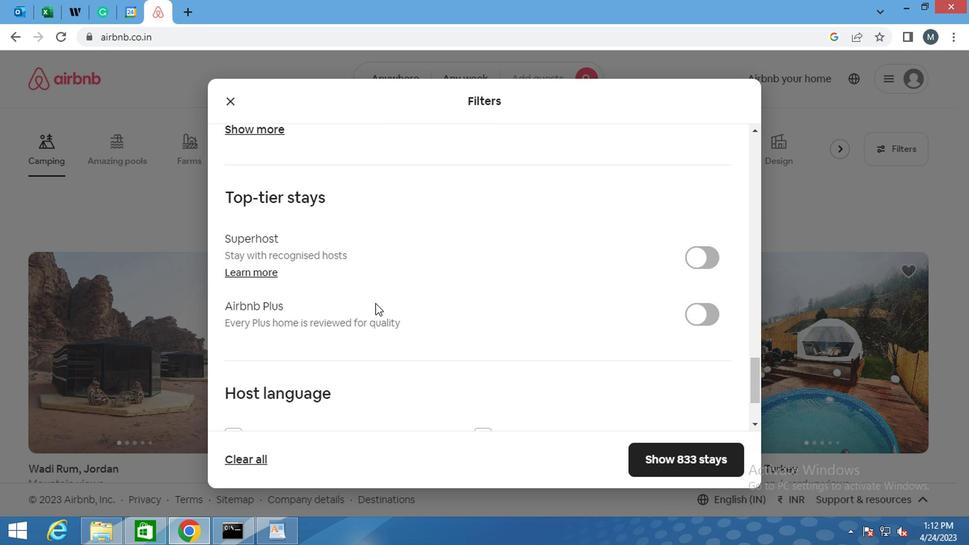 
Action: Mouse scrolled (372, 300) with delta (0, 0)
Screenshot: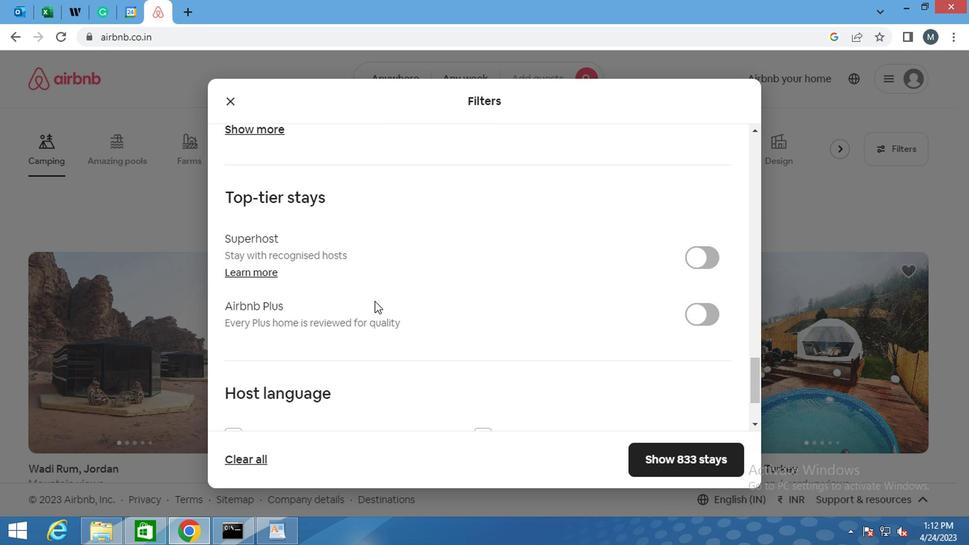 
Action: Mouse moved to (370, 300)
Screenshot: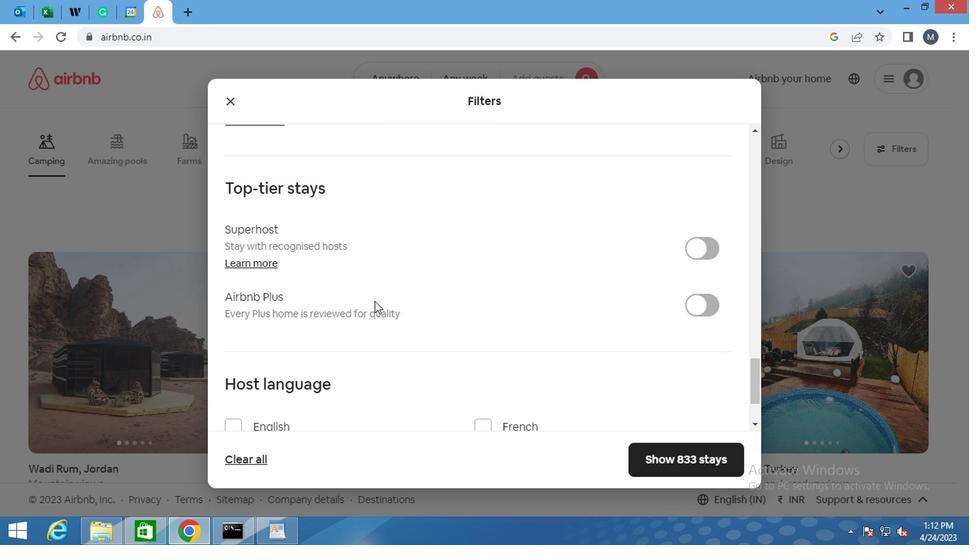 
Action: Mouse scrolled (370, 299) with delta (0, 0)
Screenshot: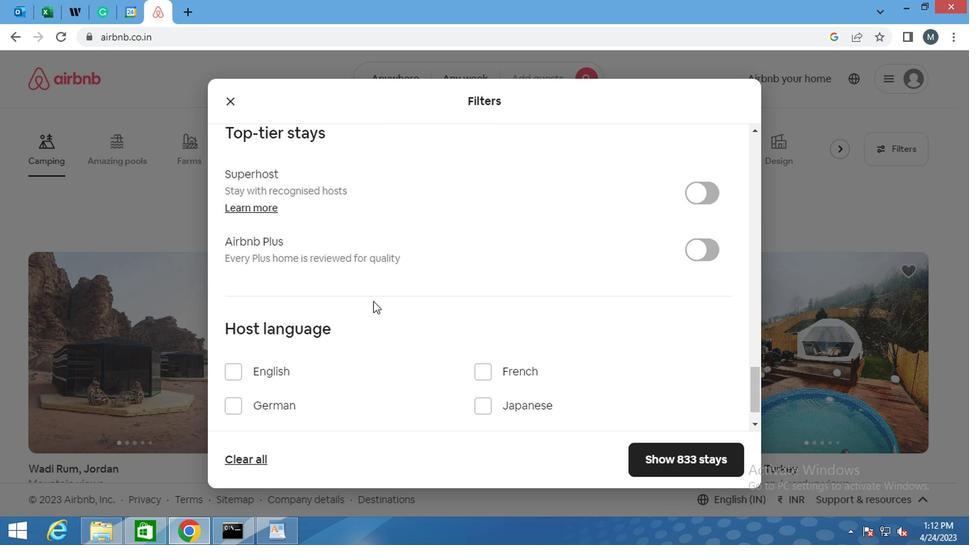
Action: Mouse moved to (368, 299)
Screenshot: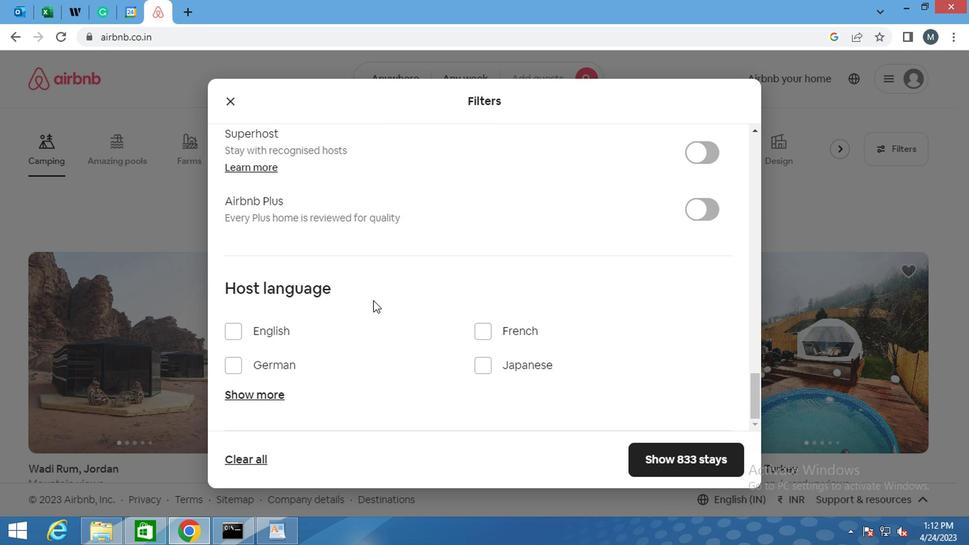 
Action: Mouse scrolled (368, 298) with delta (0, -1)
Screenshot: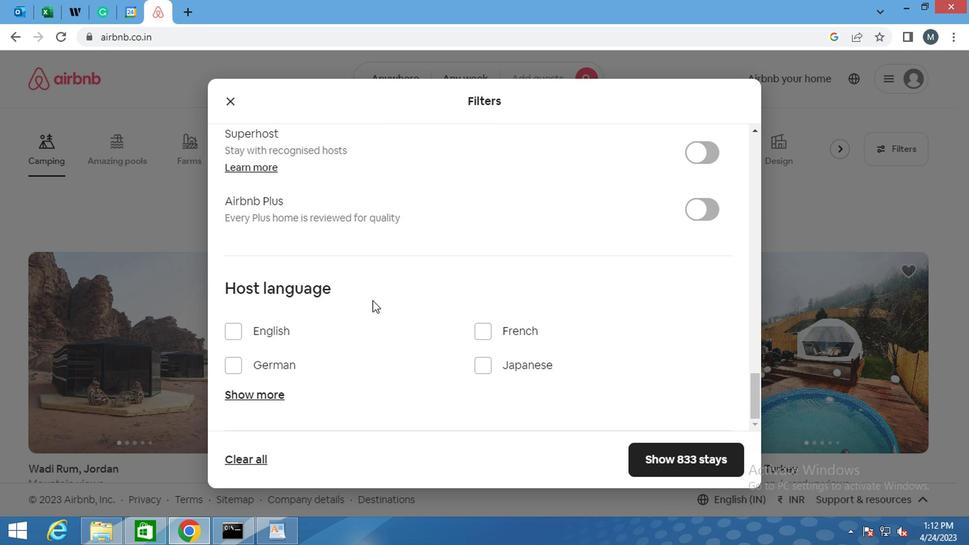
Action: Mouse moved to (312, 323)
Screenshot: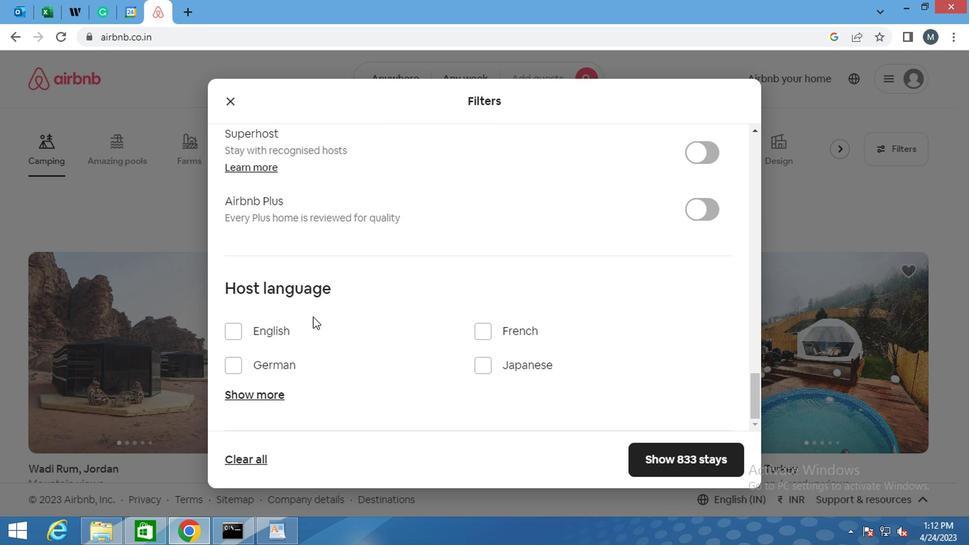 
Action: Mouse scrolled (312, 322) with delta (0, 0)
Screenshot: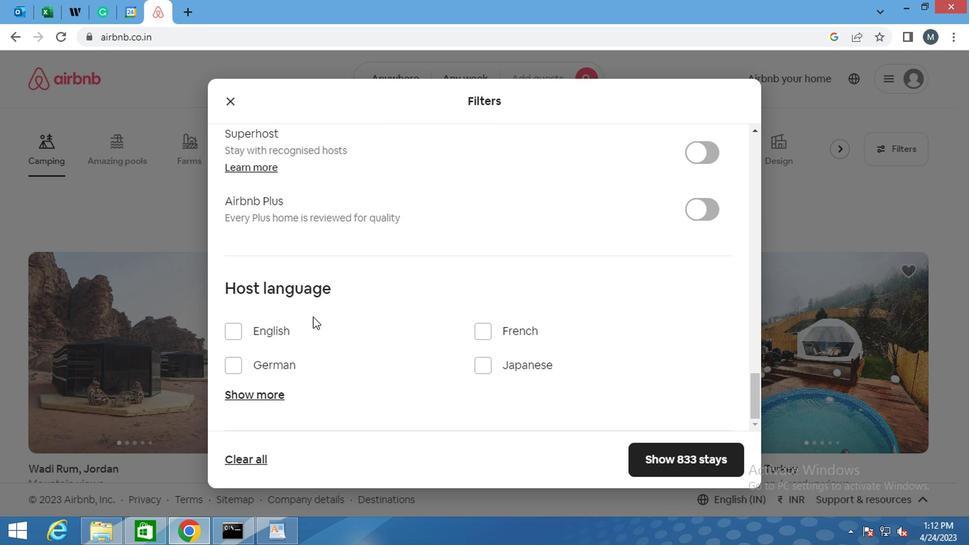 
Action: Mouse moved to (312, 325)
Screenshot: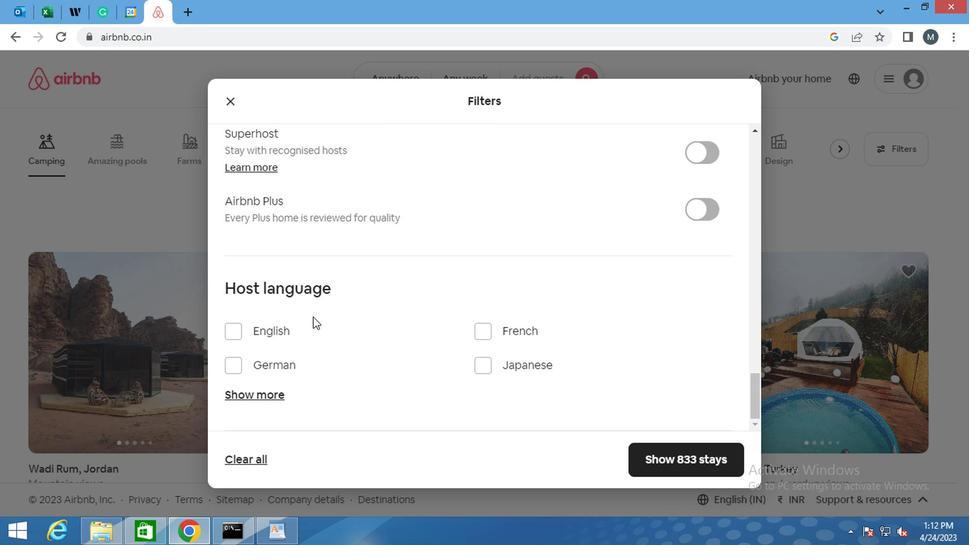 
Action: Mouse scrolled (312, 325) with delta (0, 0)
Screenshot: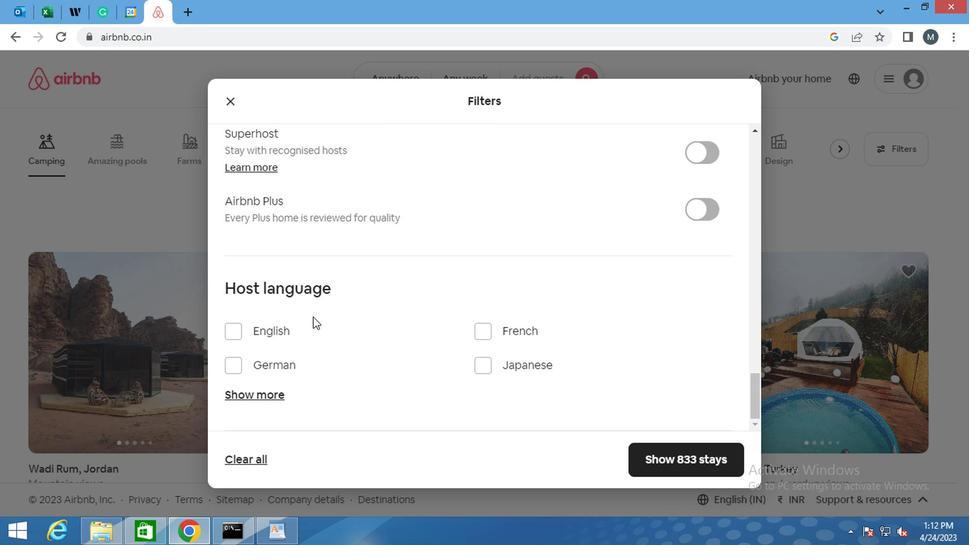 
Action: Mouse scrolled (312, 325) with delta (0, 0)
Screenshot: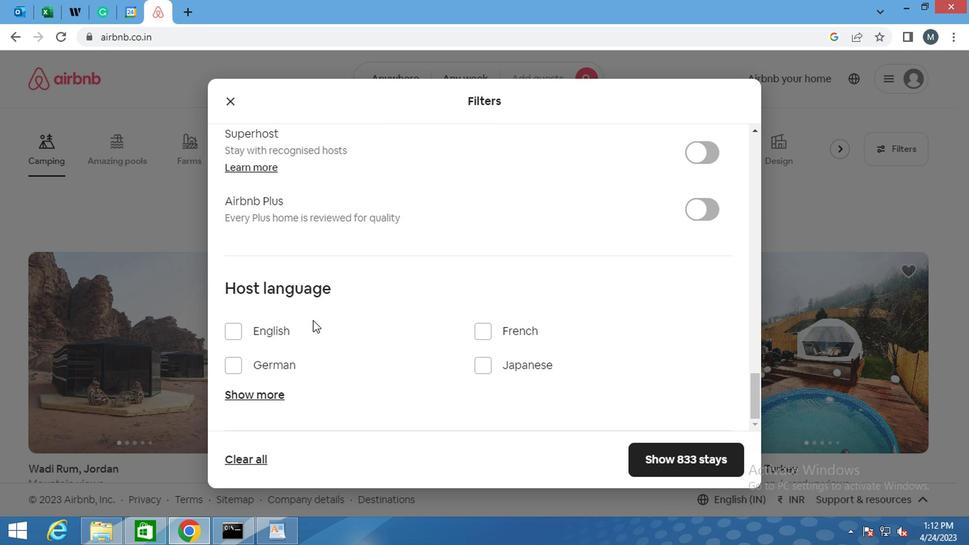 
Action: Mouse moved to (279, 396)
Screenshot: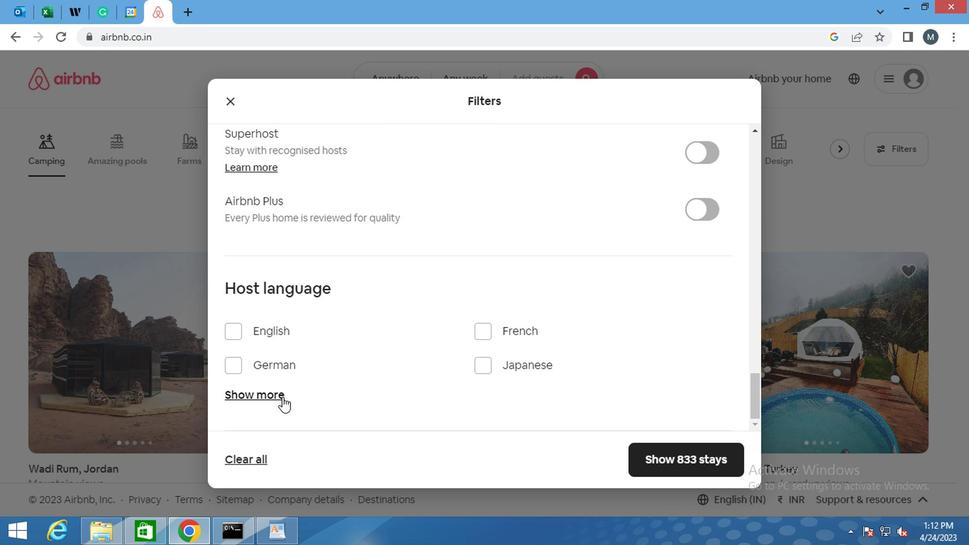 
Action: Mouse pressed left at (279, 396)
Screenshot: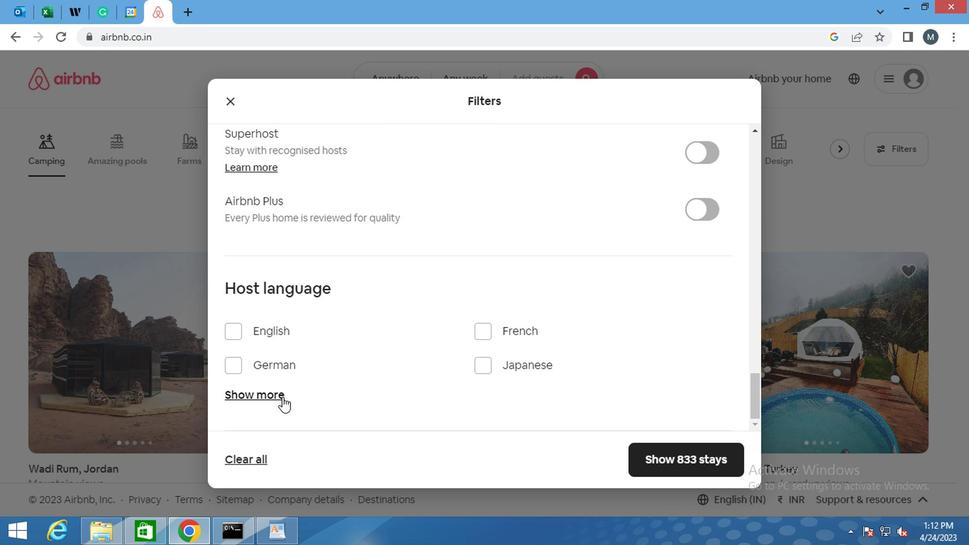 
Action: Mouse moved to (317, 307)
Screenshot: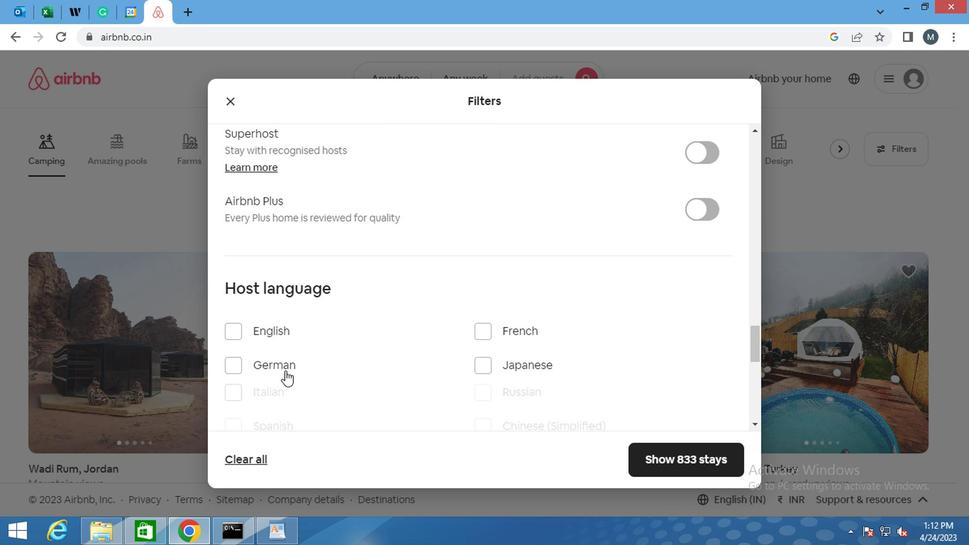 
Action: Mouse scrolled (317, 306) with delta (0, 0)
Screenshot: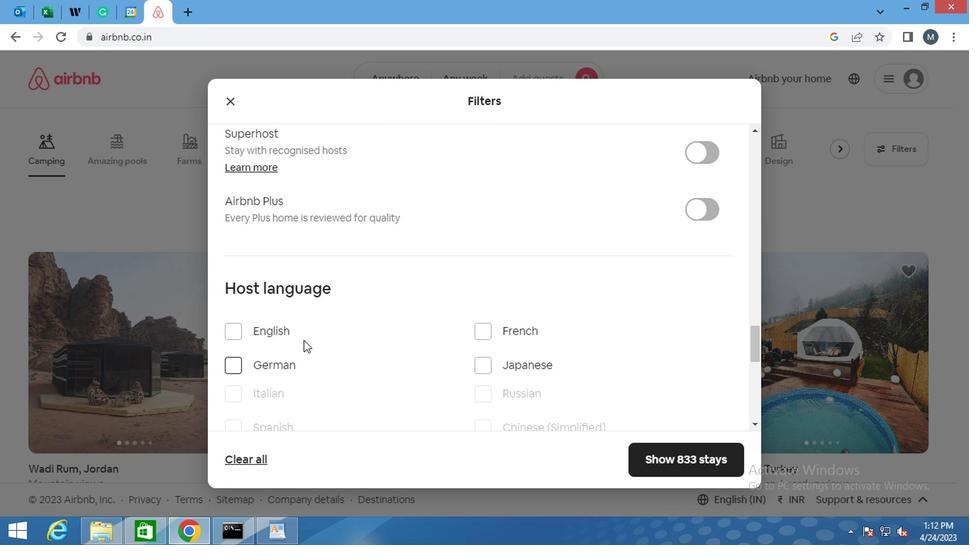 
Action: Mouse scrolled (317, 306) with delta (0, 0)
Screenshot: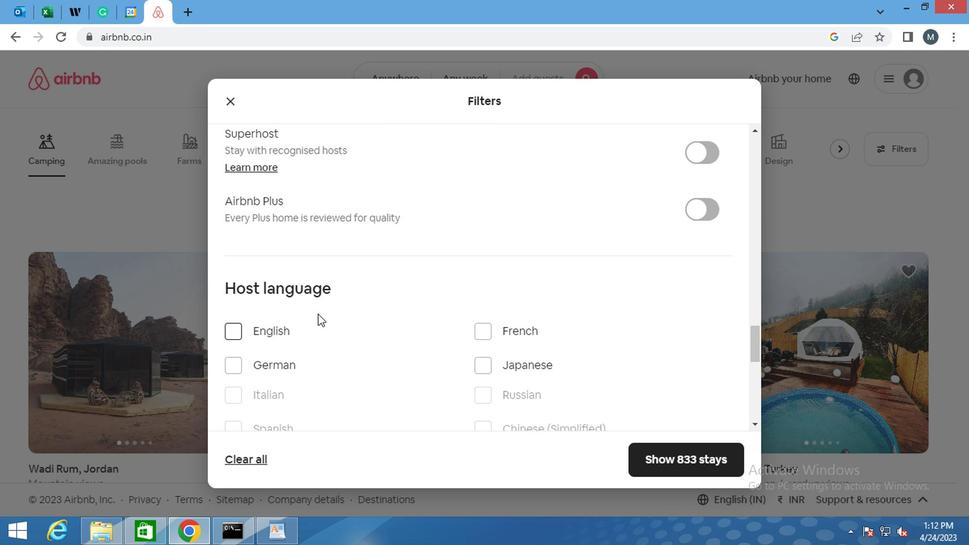 
Action: Mouse scrolled (317, 306) with delta (0, 0)
Screenshot: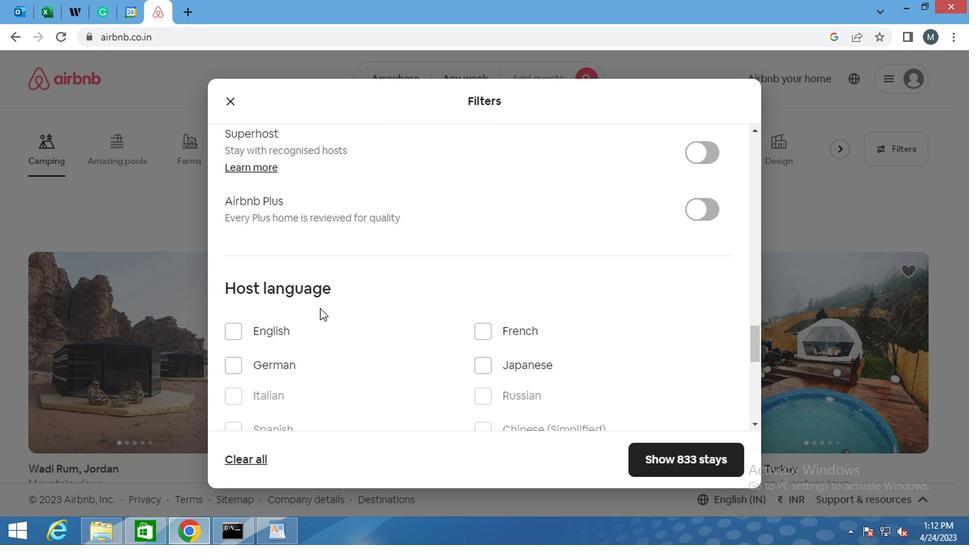 
Action: Mouse moved to (235, 213)
Screenshot: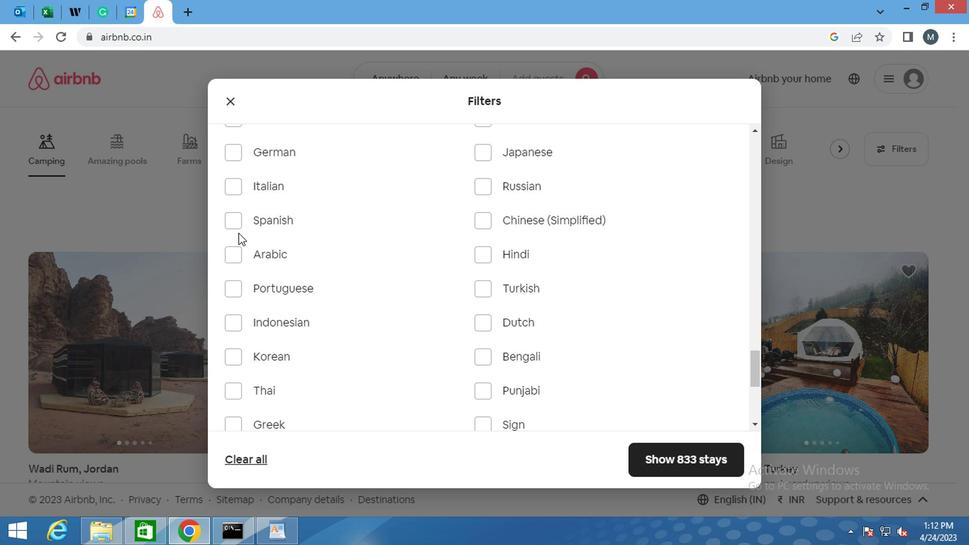
Action: Mouse pressed left at (235, 213)
Screenshot: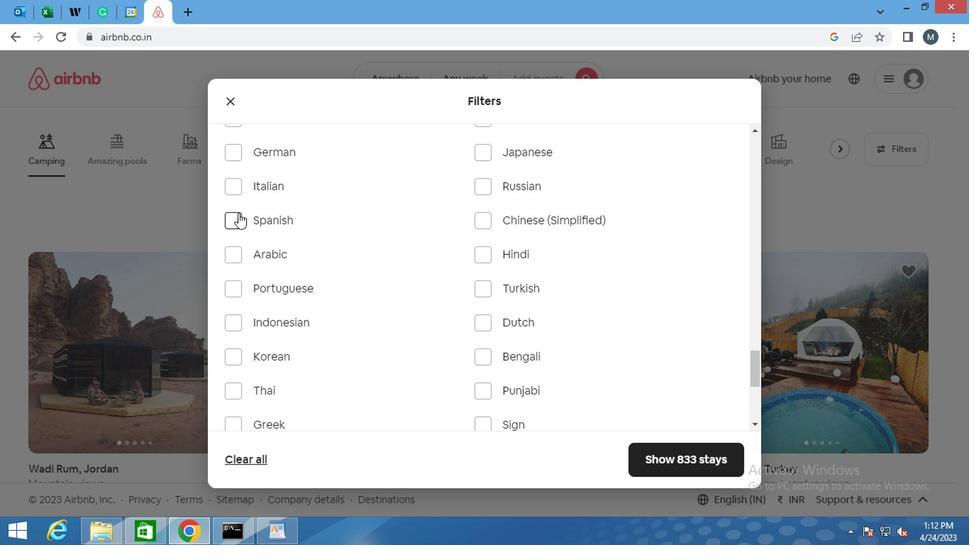 
Action: Mouse moved to (389, 307)
Screenshot: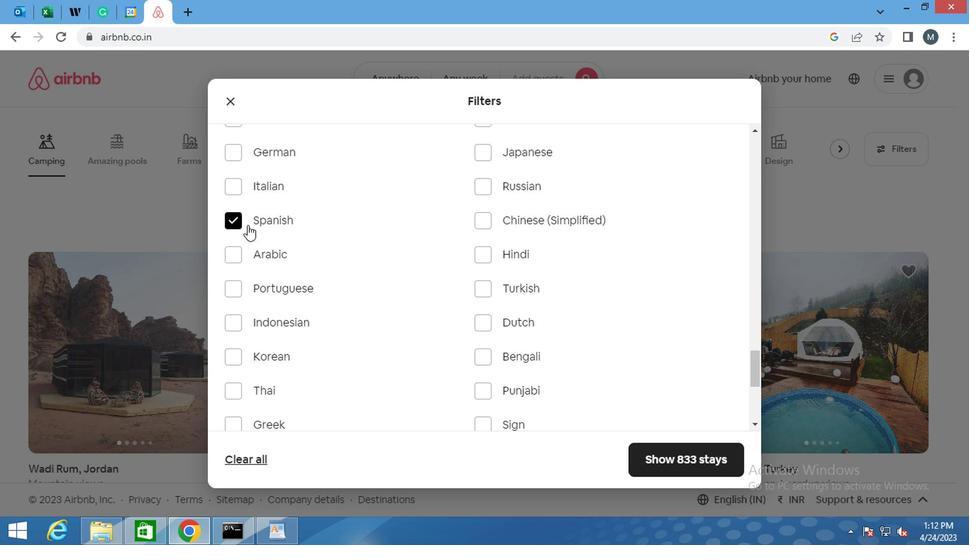 
Action: Mouse scrolled (389, 306) with delta (0, 0)
Screenshot: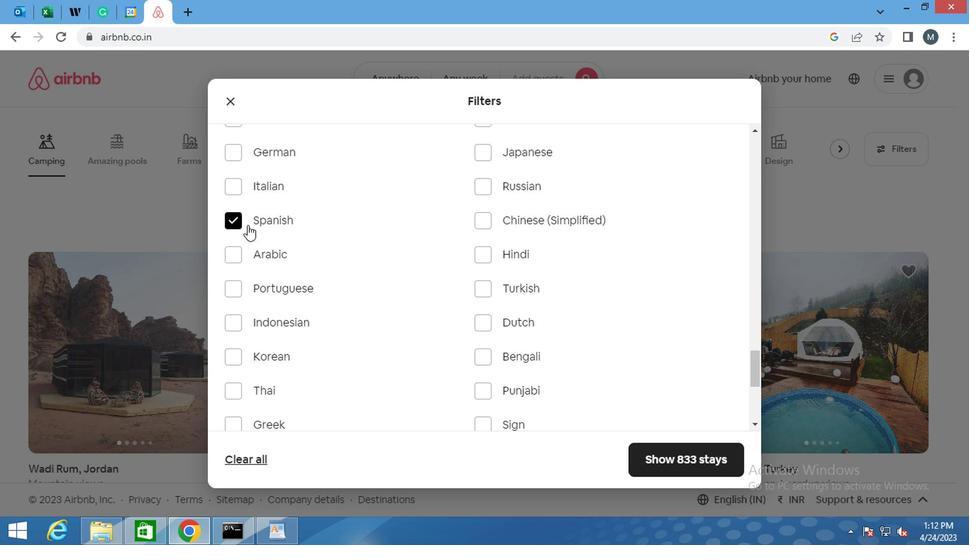 
Action: Mouse moved to (472, 375)
Screenshot: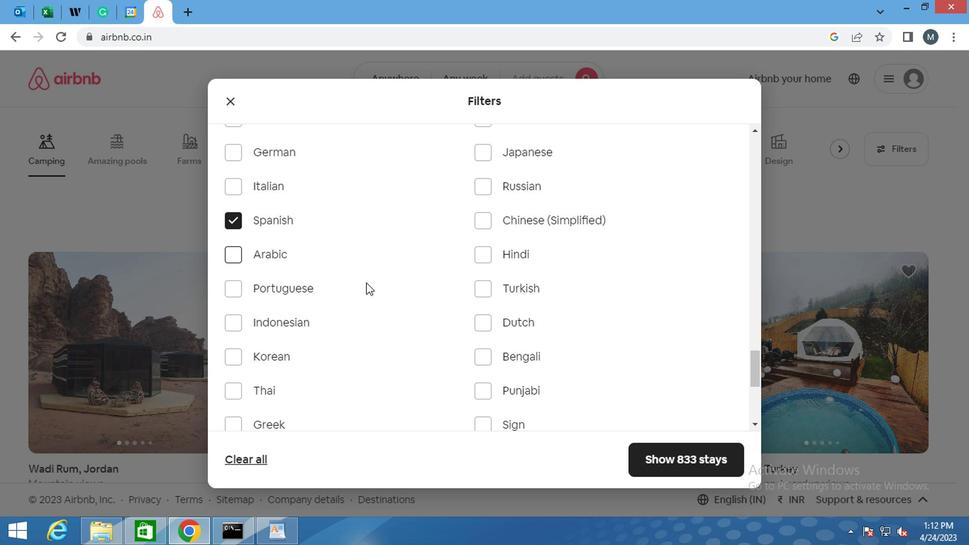 
Action: Mouse scrolled (472, 374) with delta (0, -1)
Screenshot: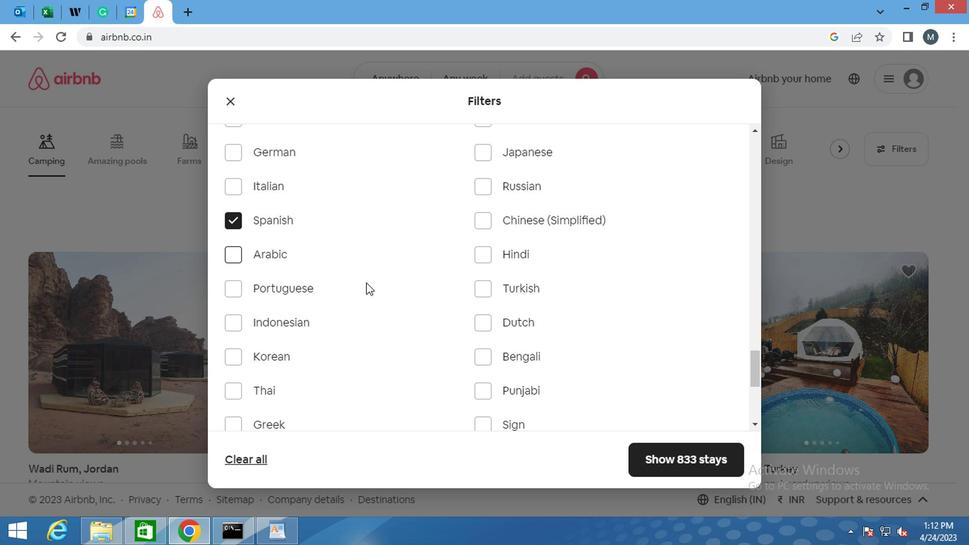 
Action: Mouse moved to (685, 456)
Screenshot: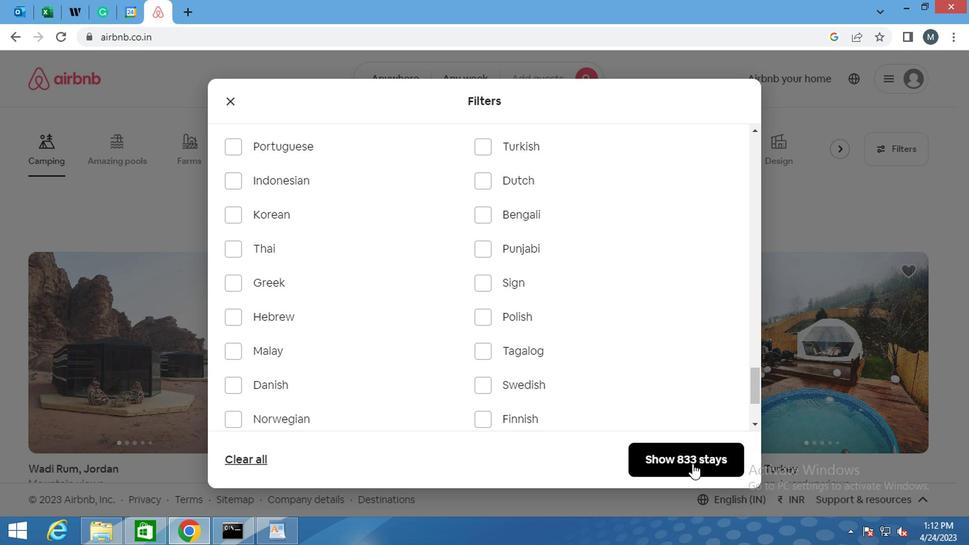 
Action: Mouse pressed left at (685, 456)
Screenshot: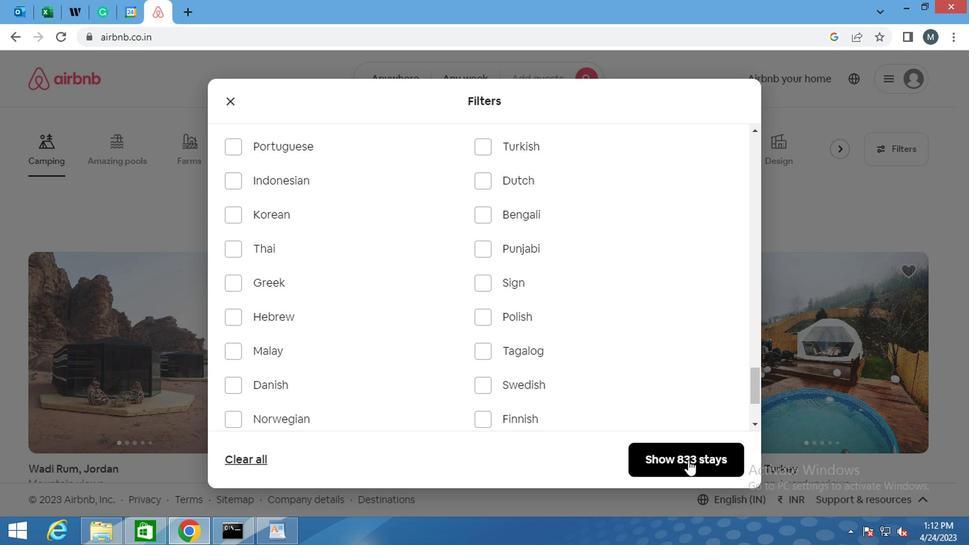
Action: Mouse moved to (669, 457)
Screenshot: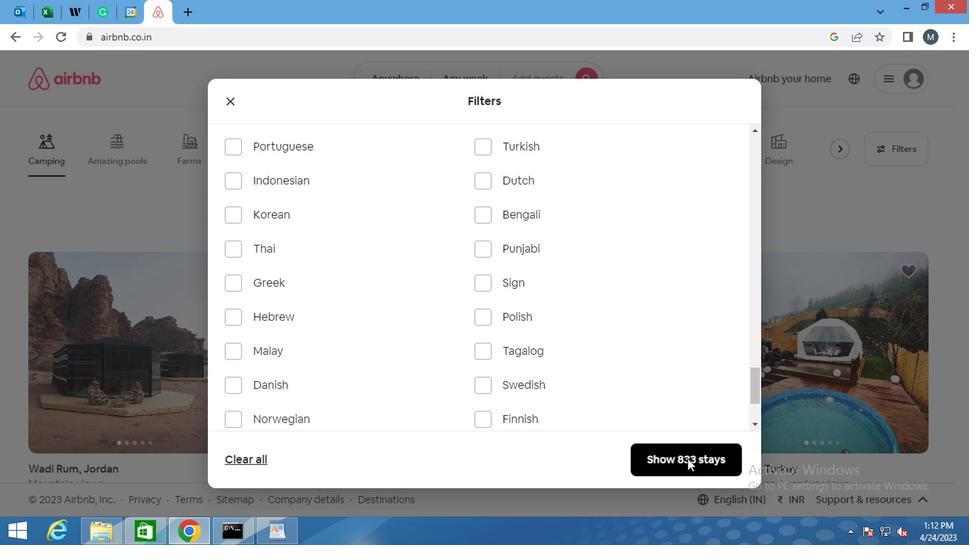 
